 Task: Look for space in Visoko, Bosnia and Herzegovina from 2nd June, 2023 to 9th June, 2023 for 5 adults in price range Rs.7000 to Rs.13000. Place can be shared room with 2 bedrooms having 5 beds and 2 bathrooms. Property type can be flat. Amenities needed are: heating, . Booking option can be shelf check-in. Required host language is English.
Action: Mouse moved to (632, 682)
Screenshot: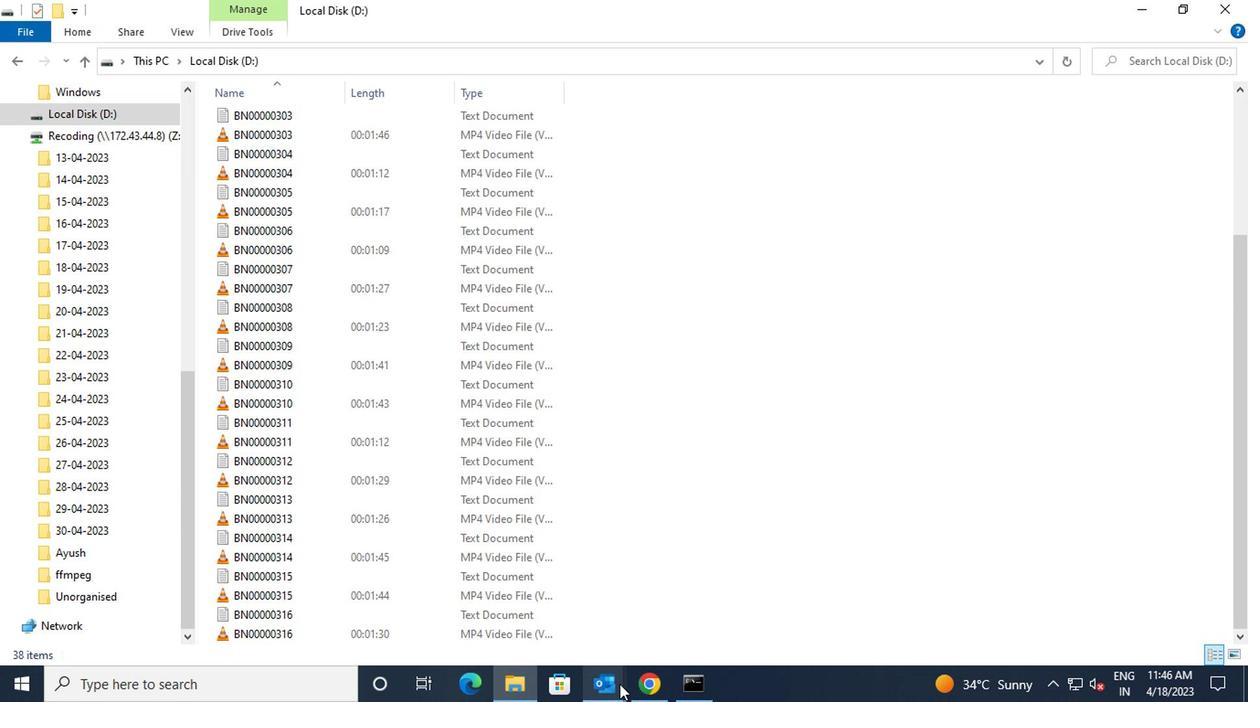 
Action: Mouse pressed left at (632, 682)
Screenshot: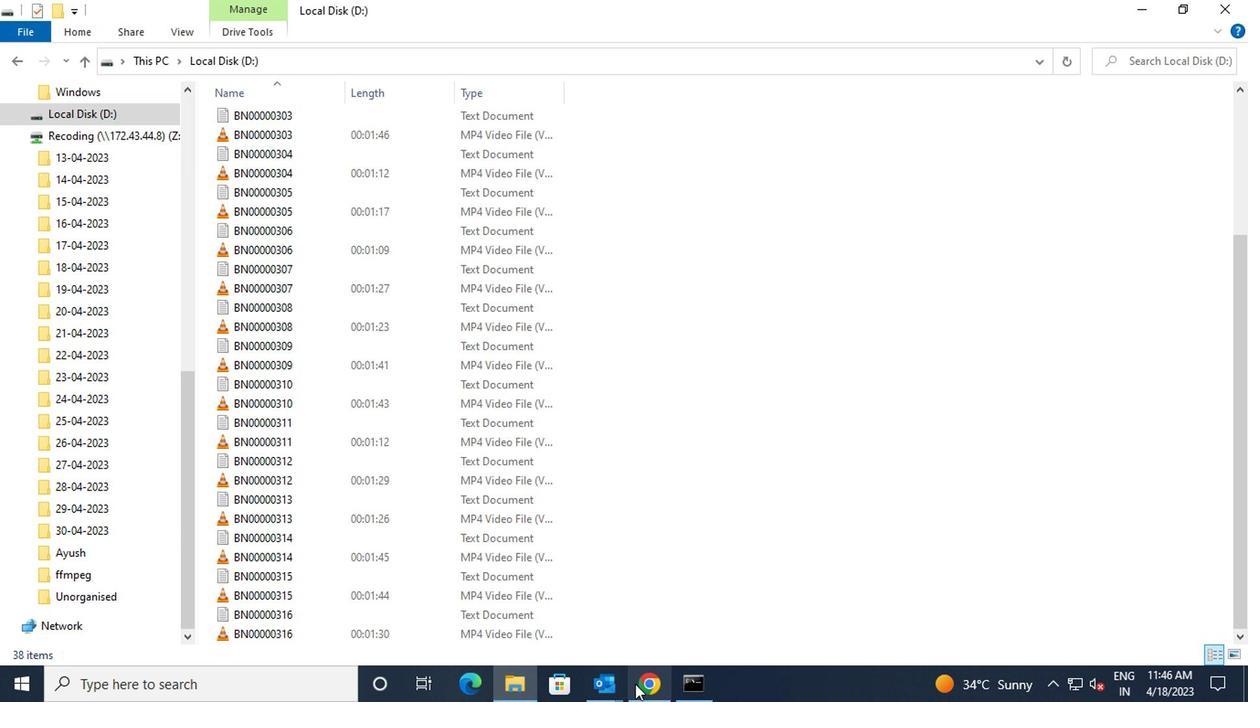 
Action: Mouse moved to (493, 135)
Screenshot: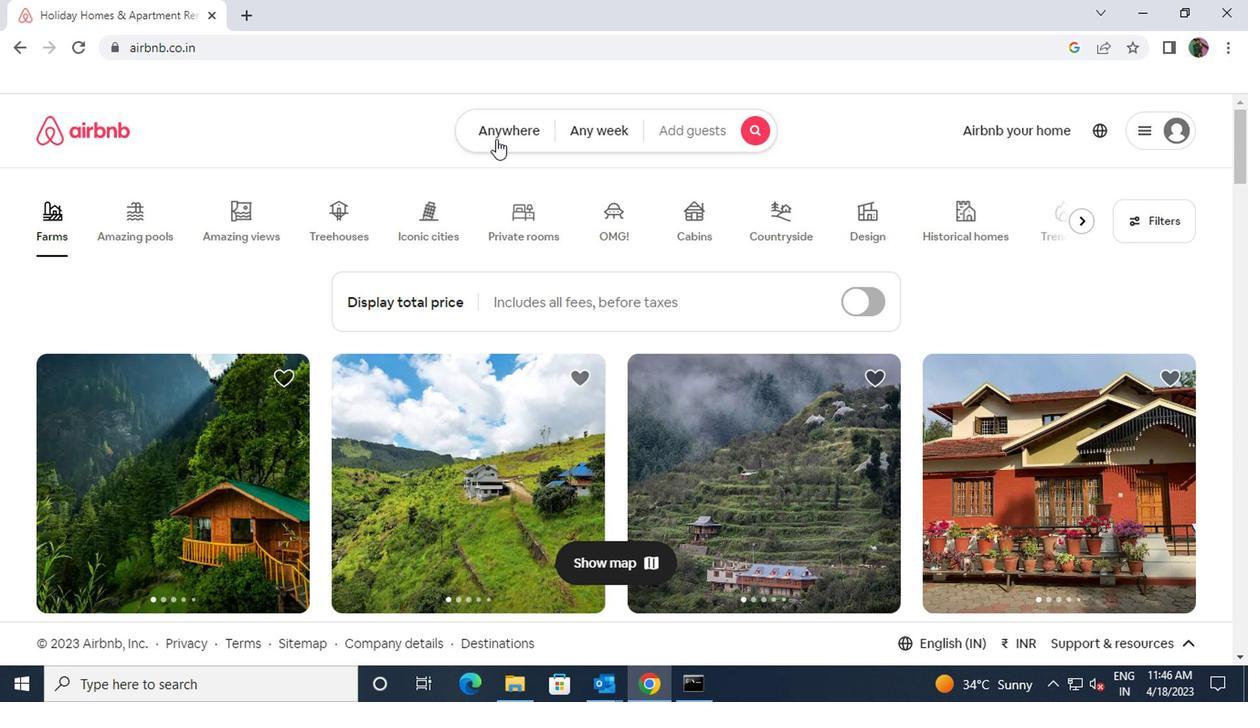 
Action: Mouse pressed left at (493, 135)
Screenshot: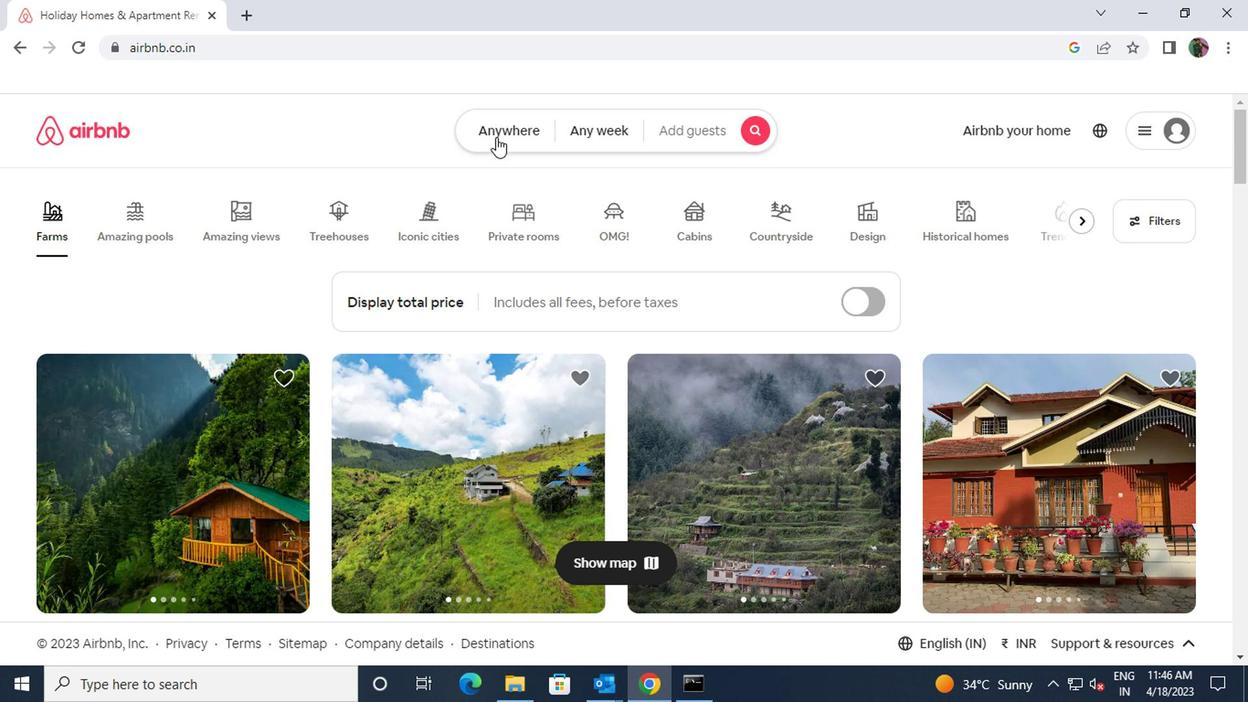 
Action: Mouse moved to (408, 200)
Screenshot: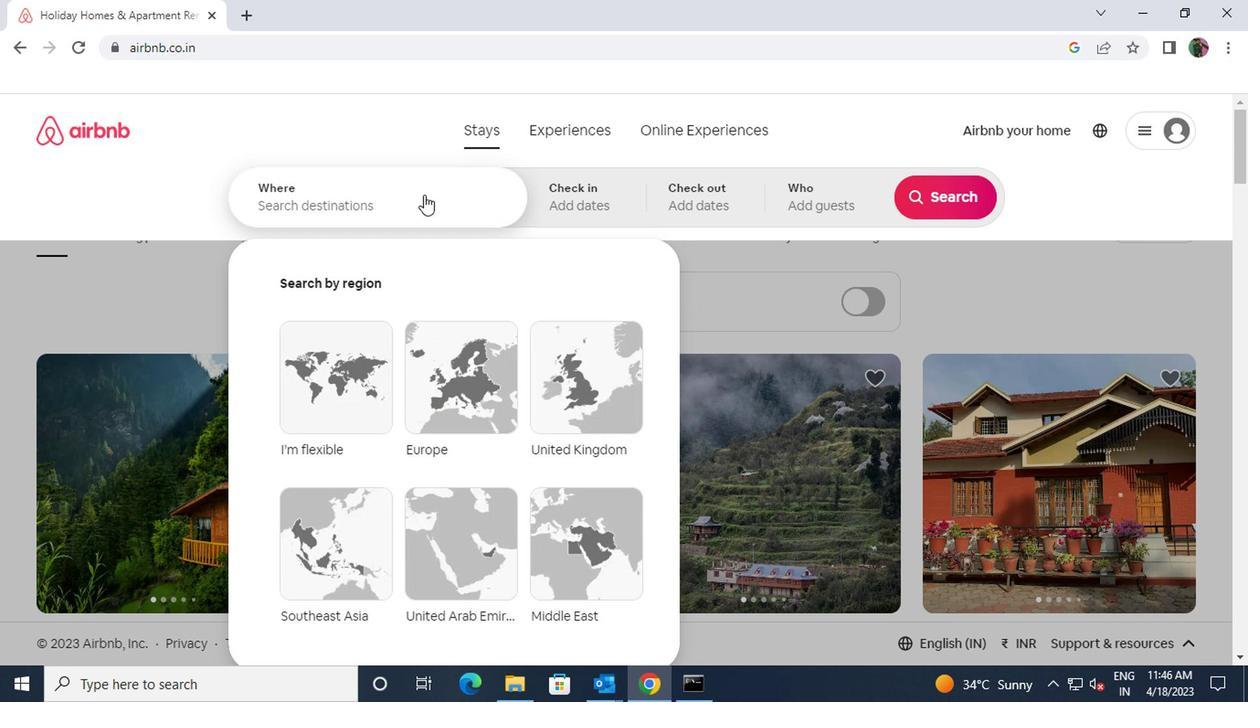 
Action: Mouse pressed left at (408, 200)
Screenshot: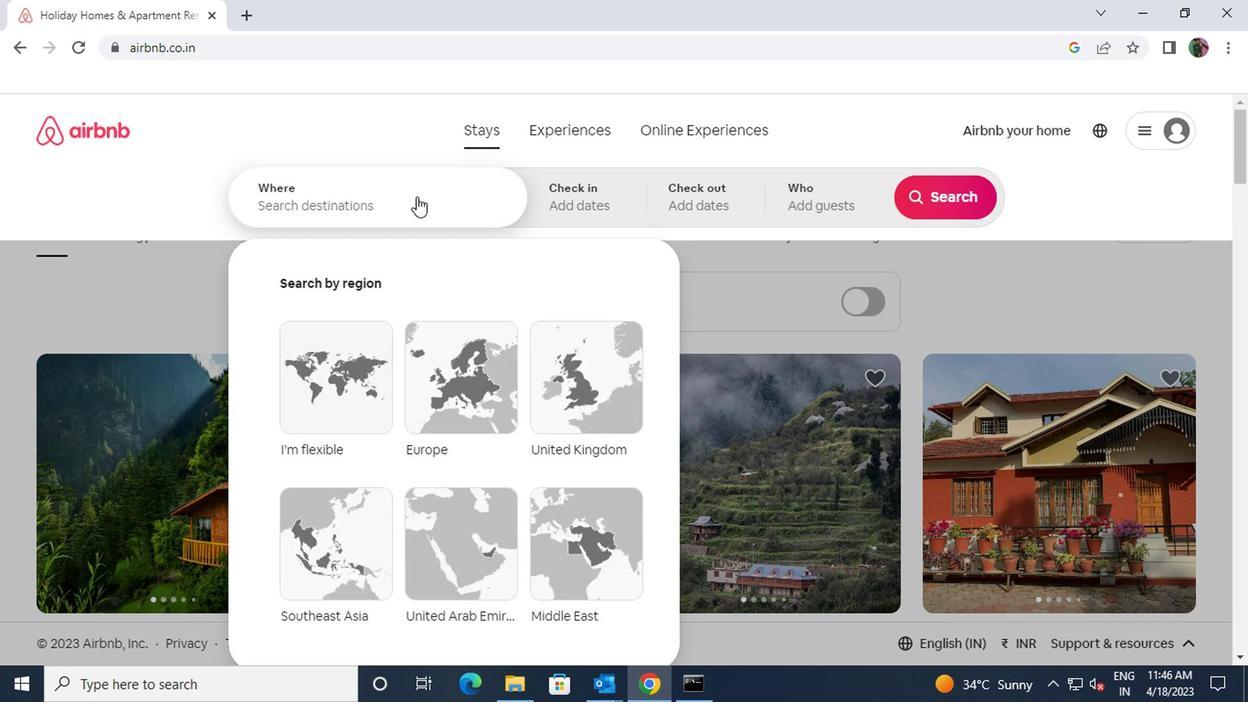 
Action: Key pressed visoko
Screenshot: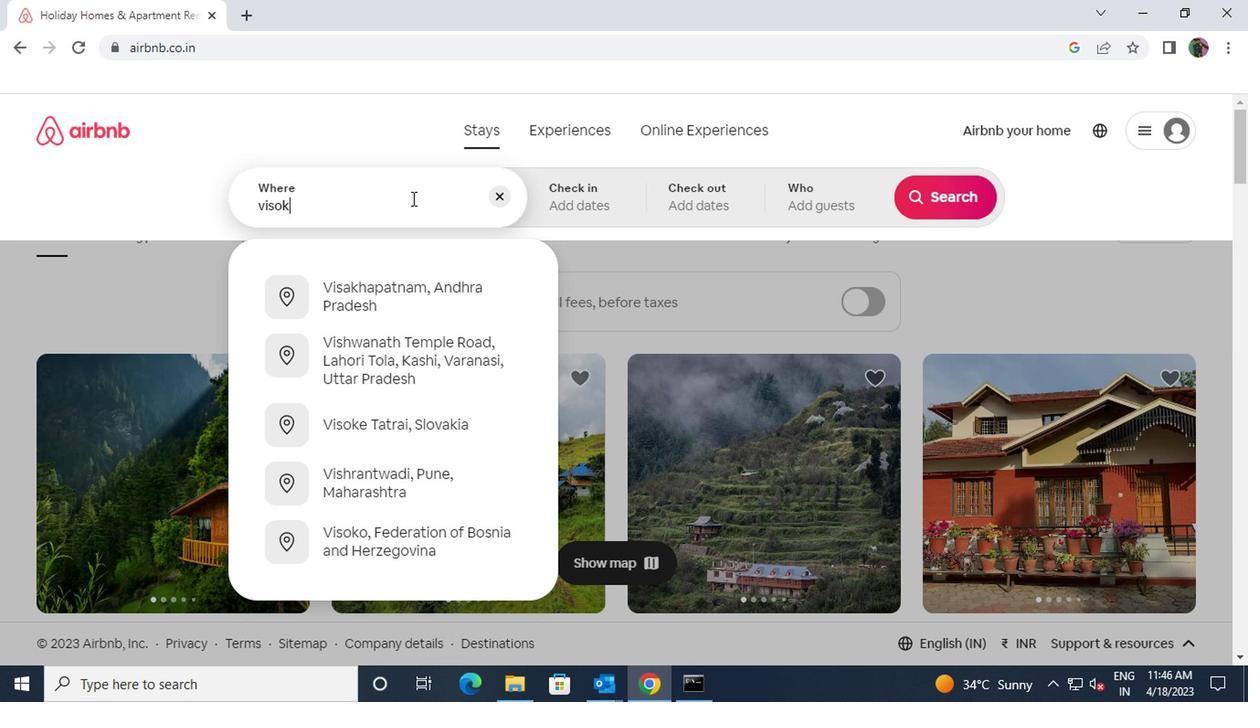 
Action: Mouse moved to (392, 294)
Screenshot: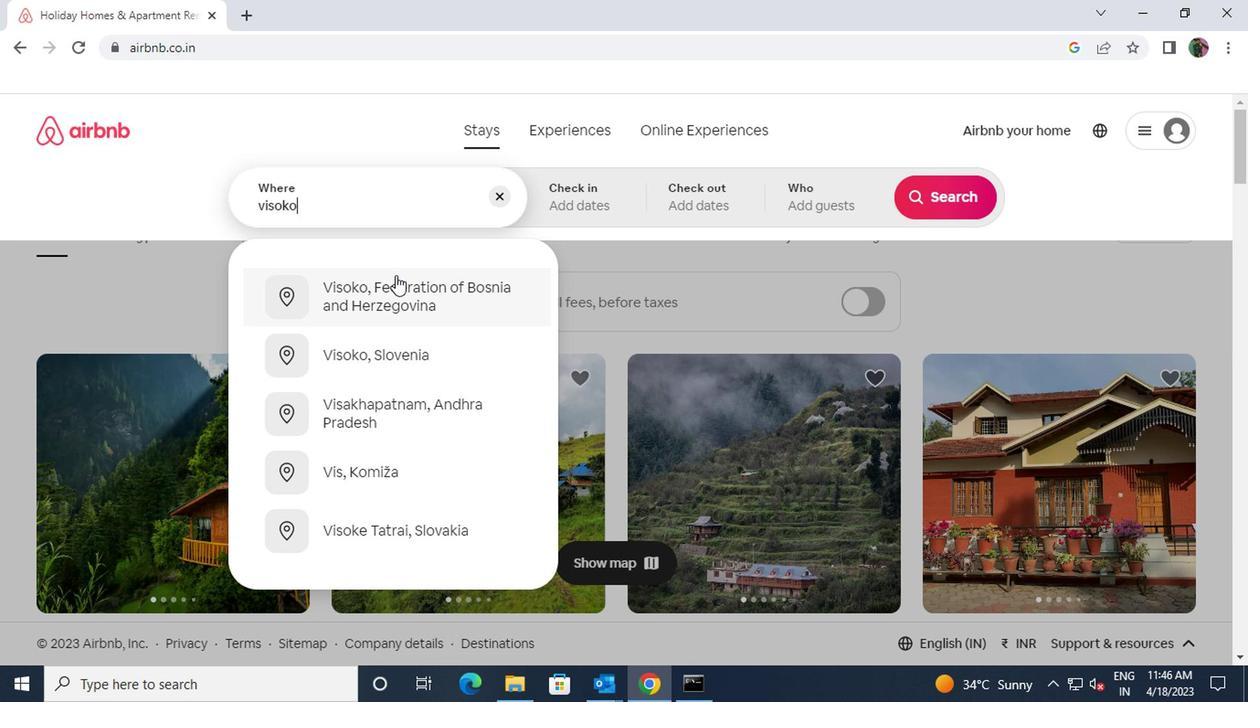 
Action: Mouse pressed left at (392, 294)
Screenshot: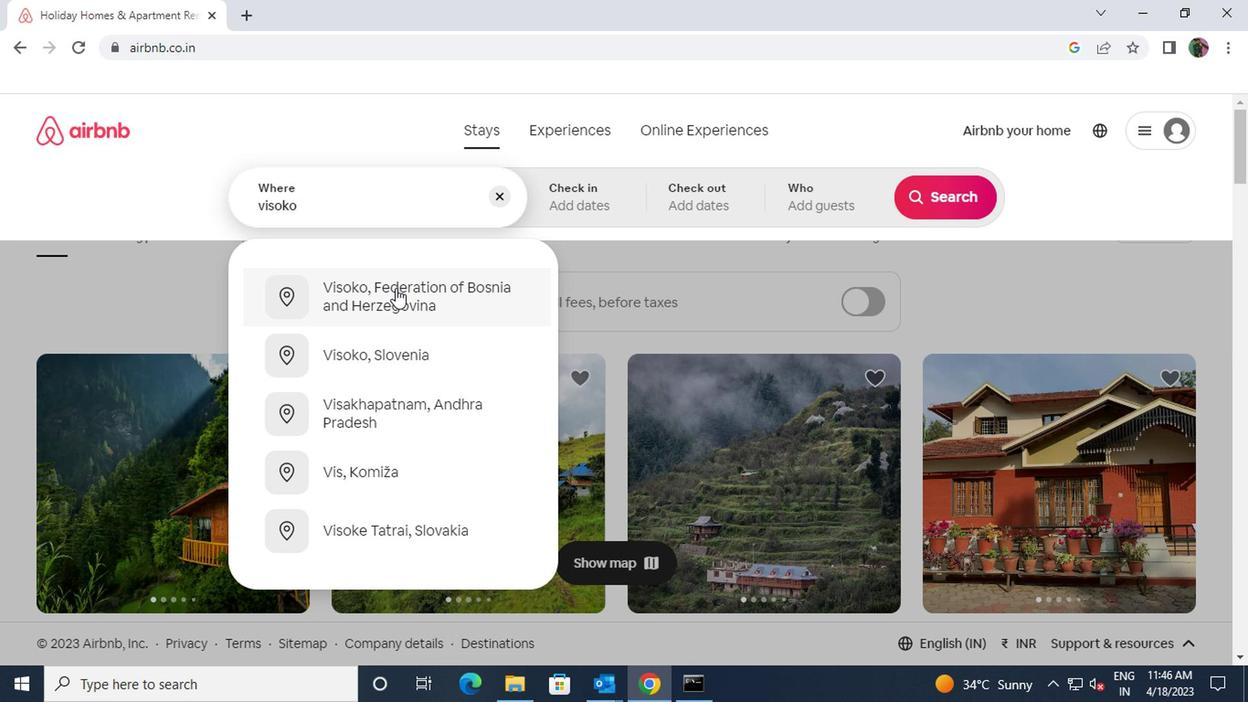 
Action: Mouse moved to (933, 346)
Screenshot: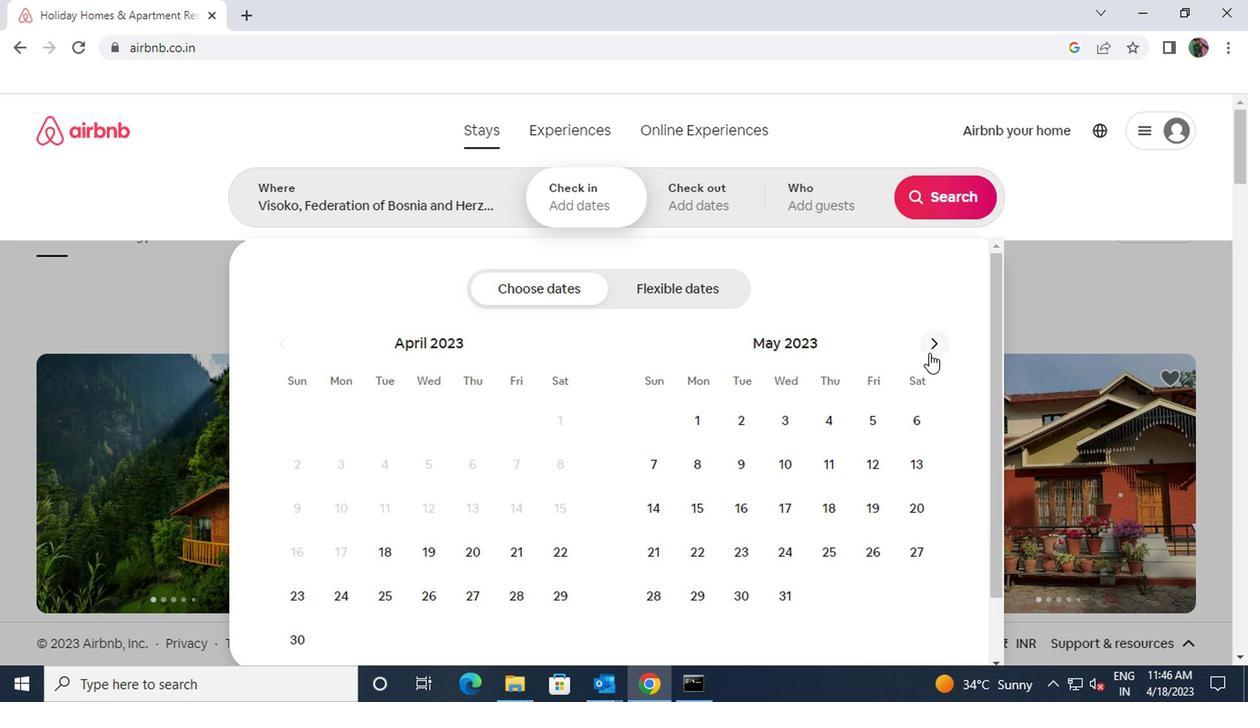 
Action: Mouse pressed left at (933, 346)
Screenshot: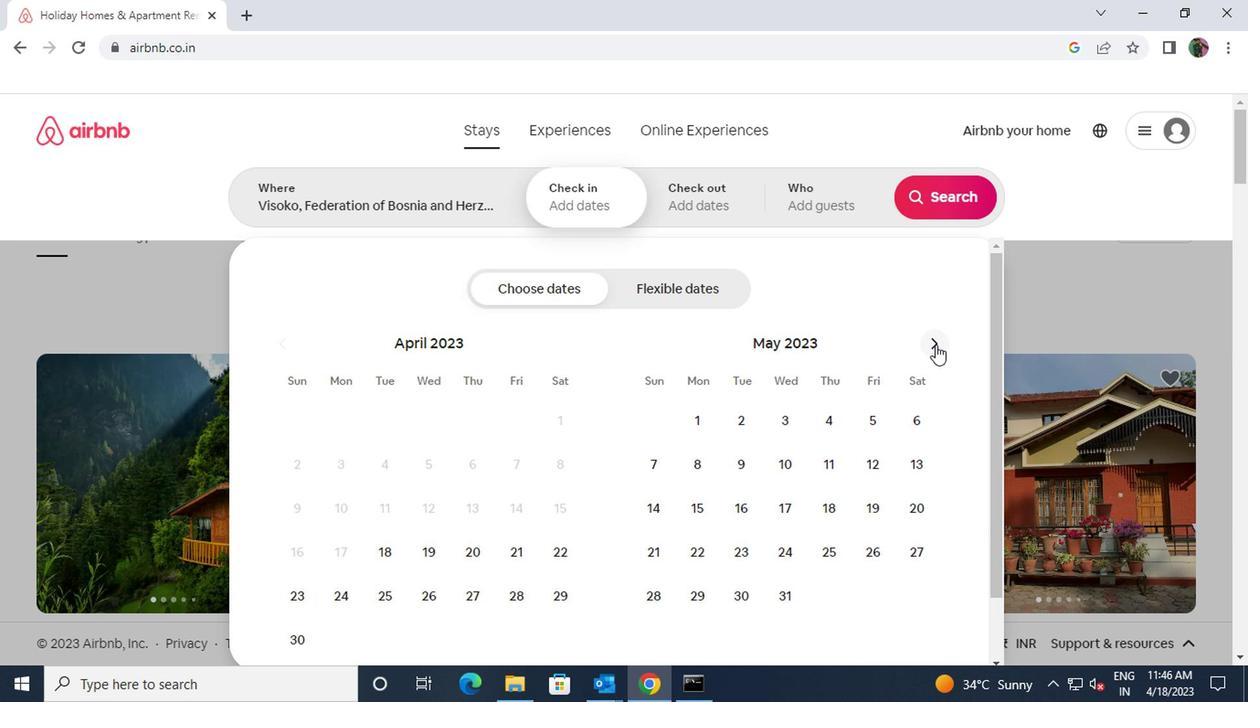 
Action: Mouse moved to (867, 419)
Screenshot: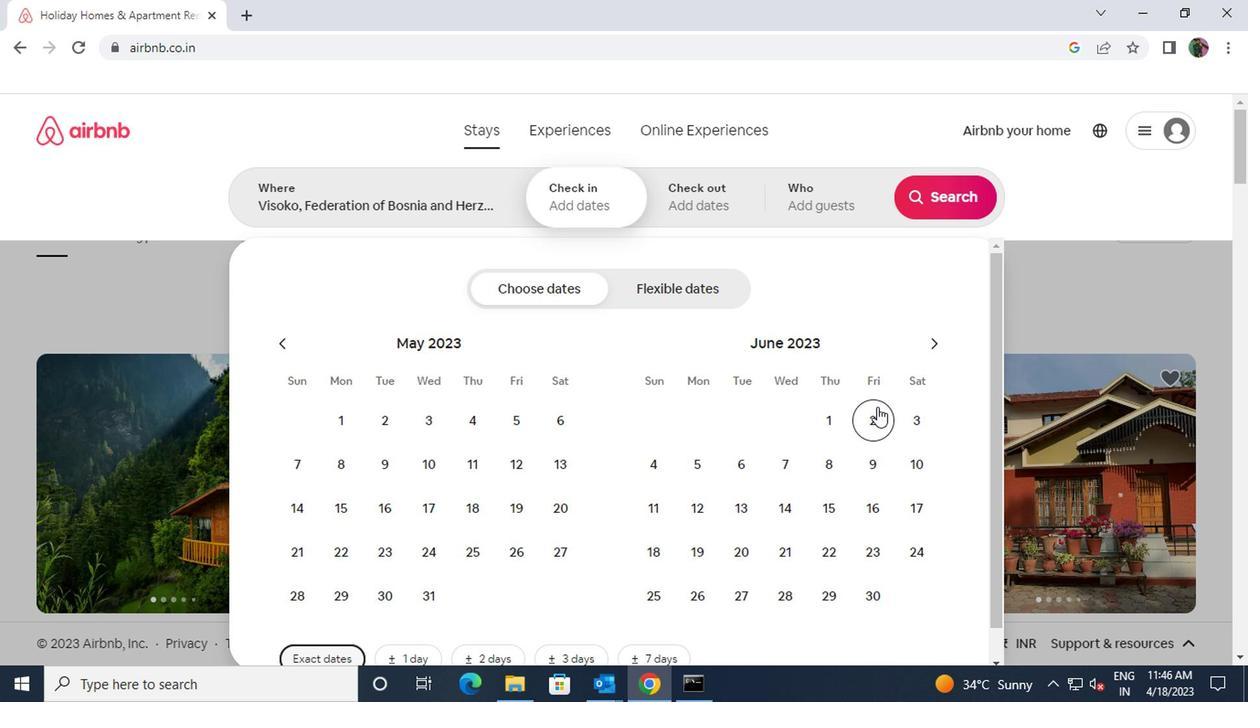 
Action: Mouse pressed left at (867, 419)
Screenshot: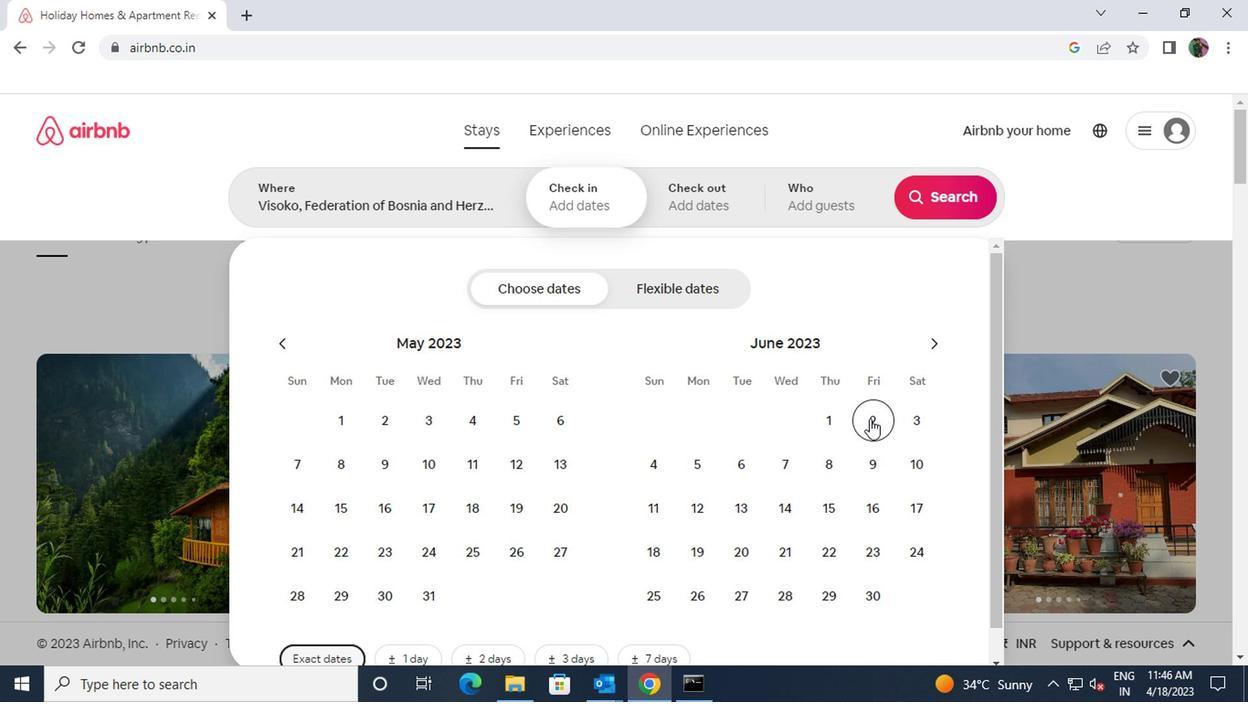 
Action: Mouse moved to (867, 452)
Screenshot: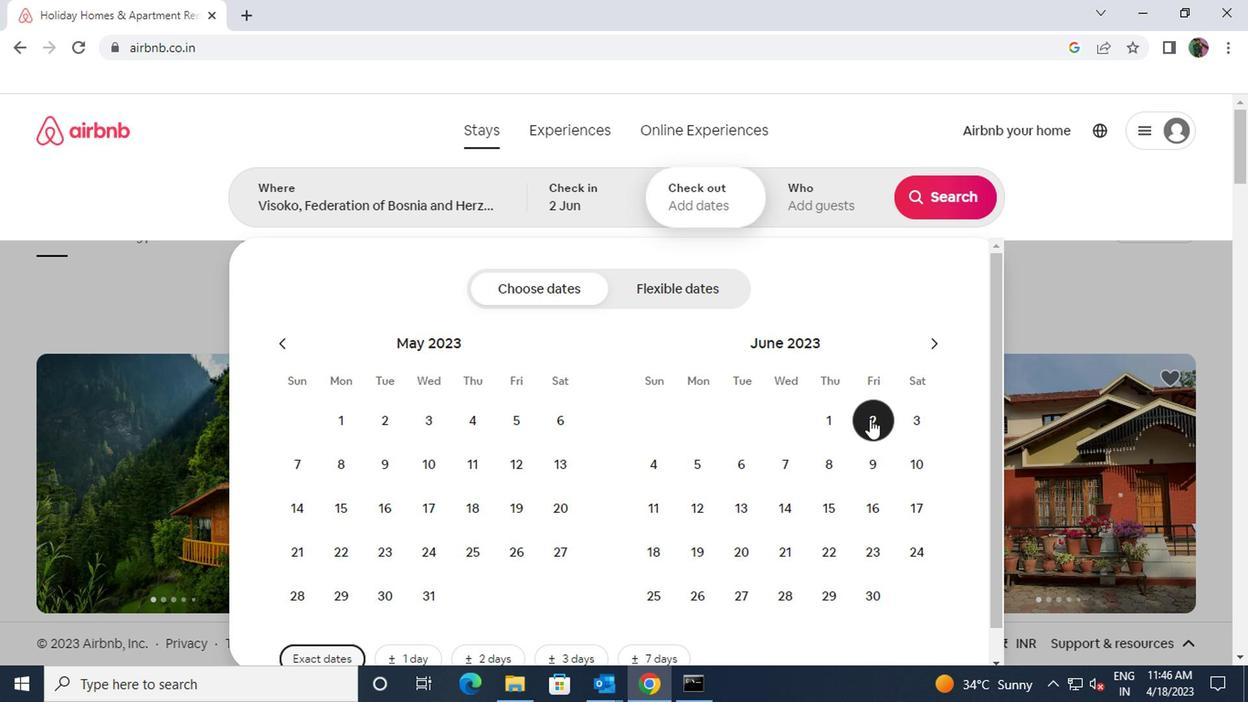 
Action: Mouse pressed left at (867, 452)
Screenshot: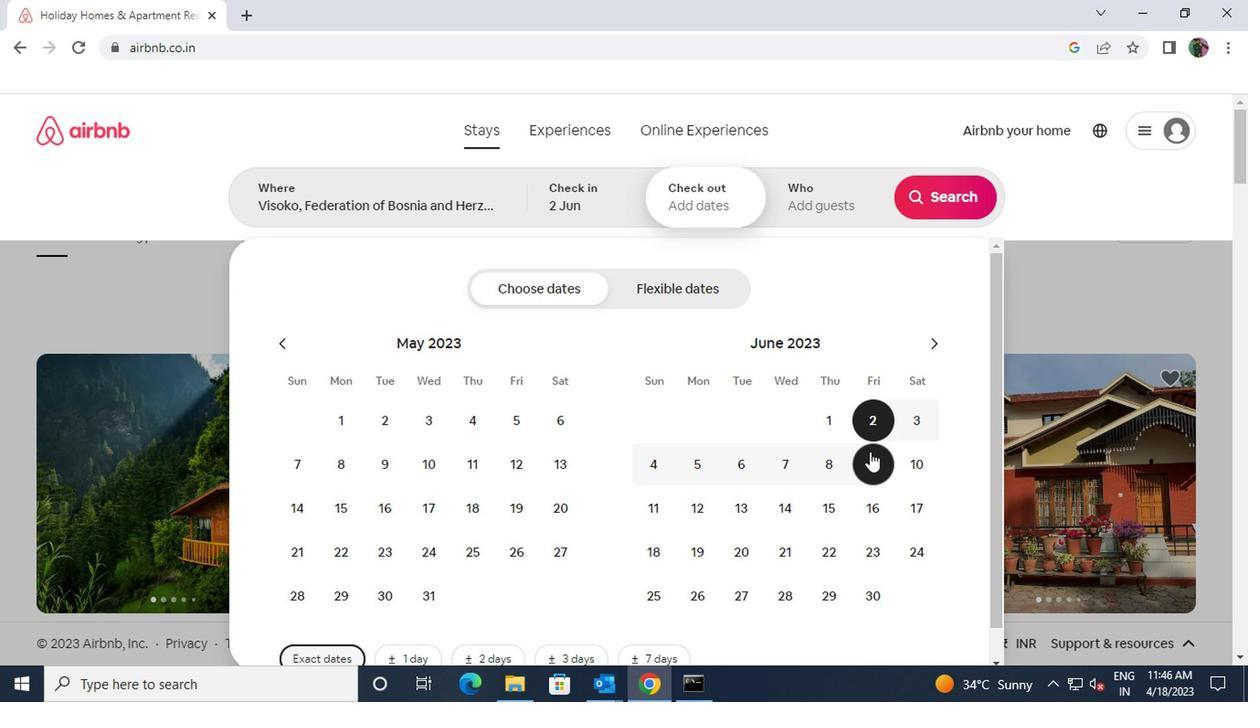 
Action: Mouse moved to (804, 215)
Screenshot: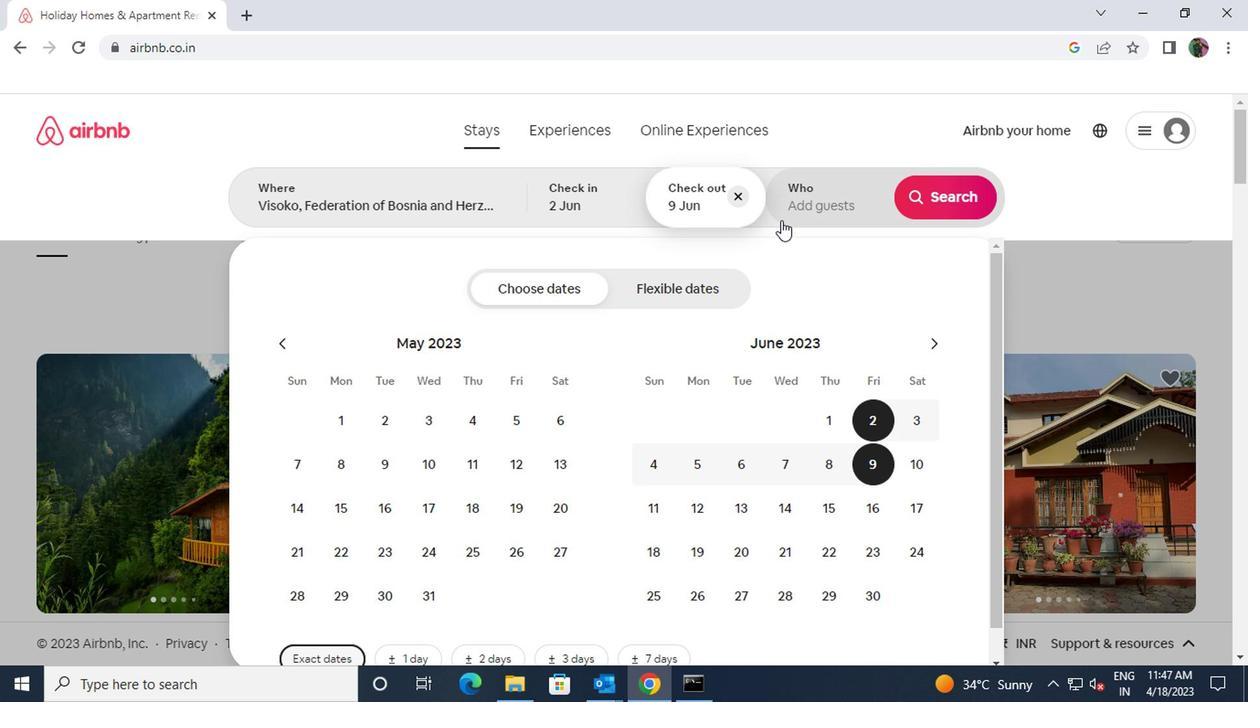 
Action: Mouse pressed left at (804, 215)
Screenshot: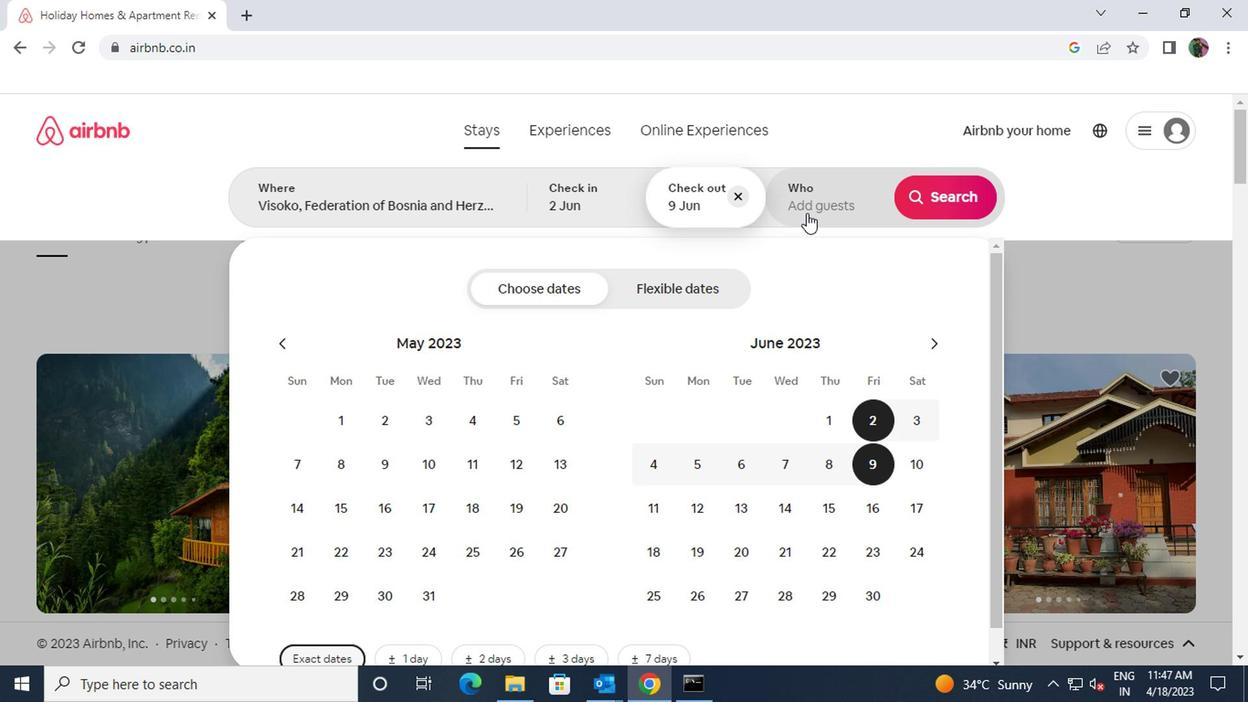 
Action: Mouse moved to (945, 296)
Screenshot: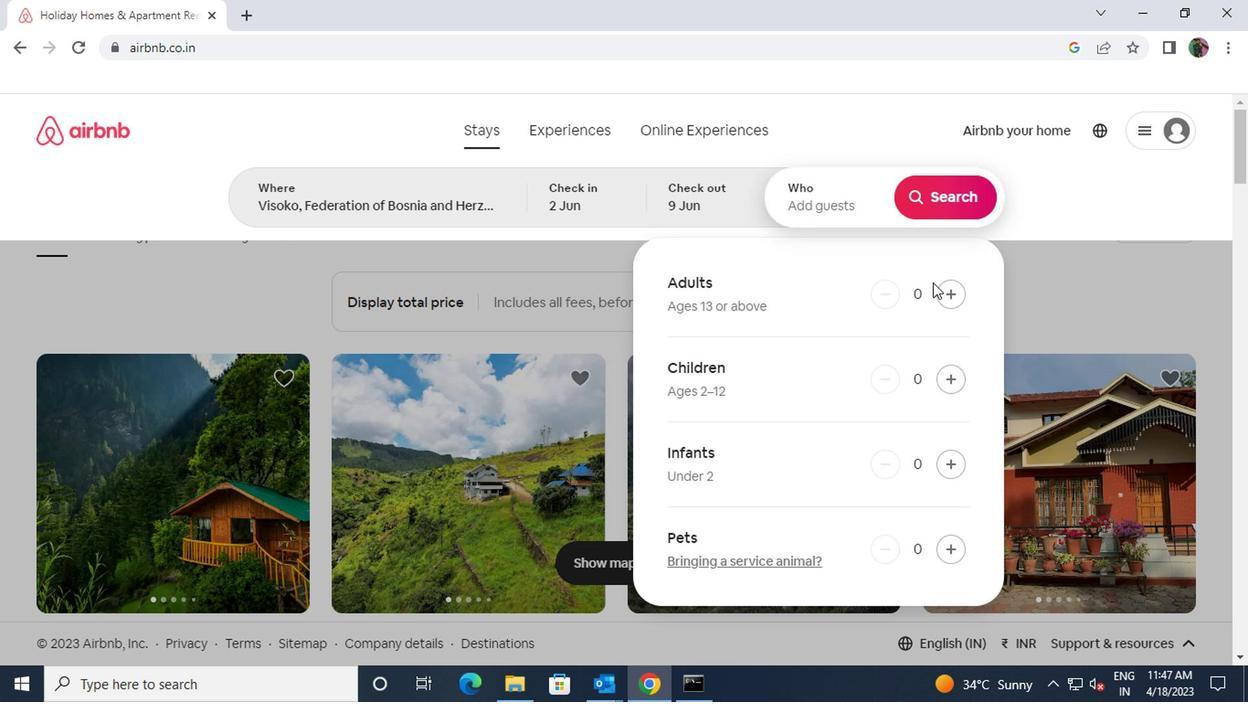 
Action: Mouse pressed left at (945, 296)
Screenshot: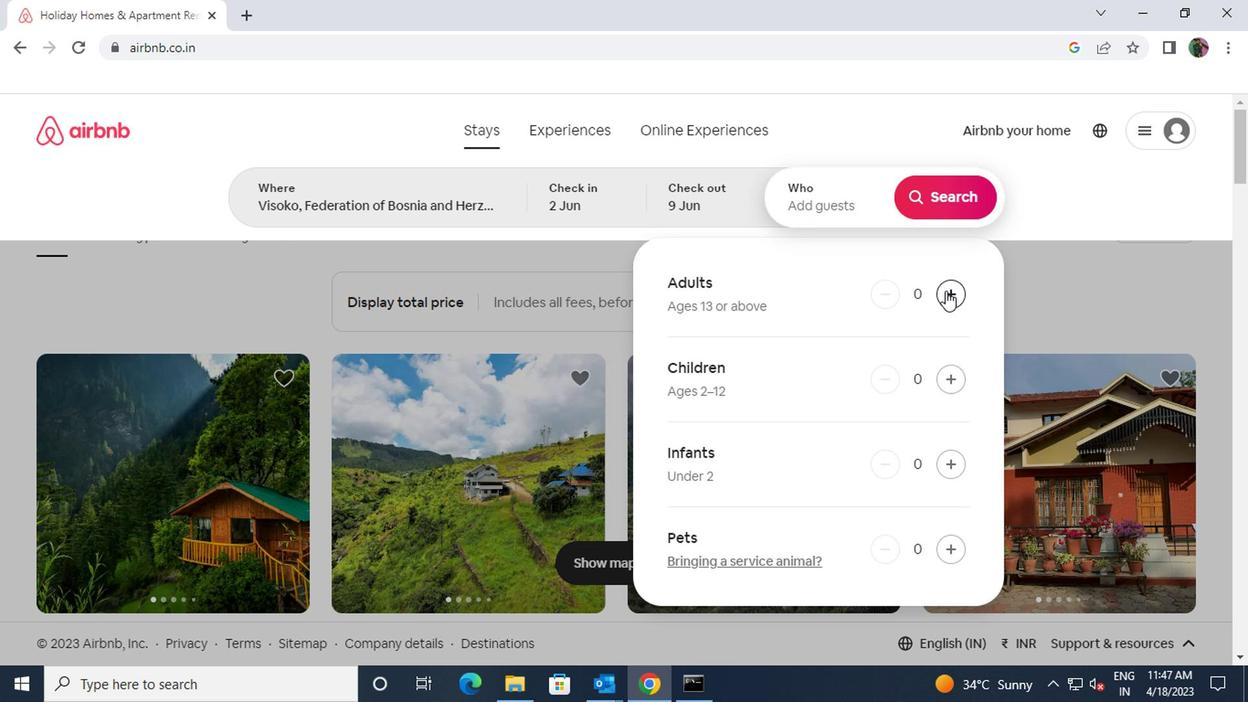
Action: Mouse pressed left at (945, 296)
Screenshot: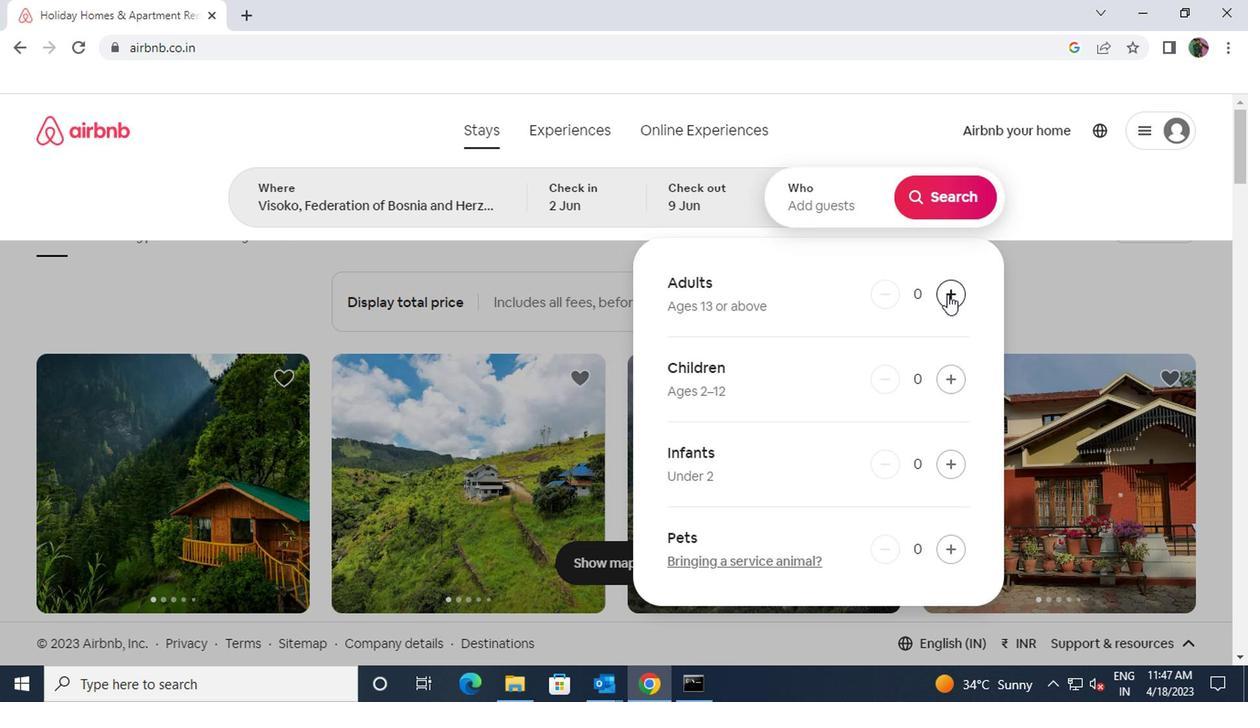
Action: Mouse pressed left at (945, 296)
Screenshot: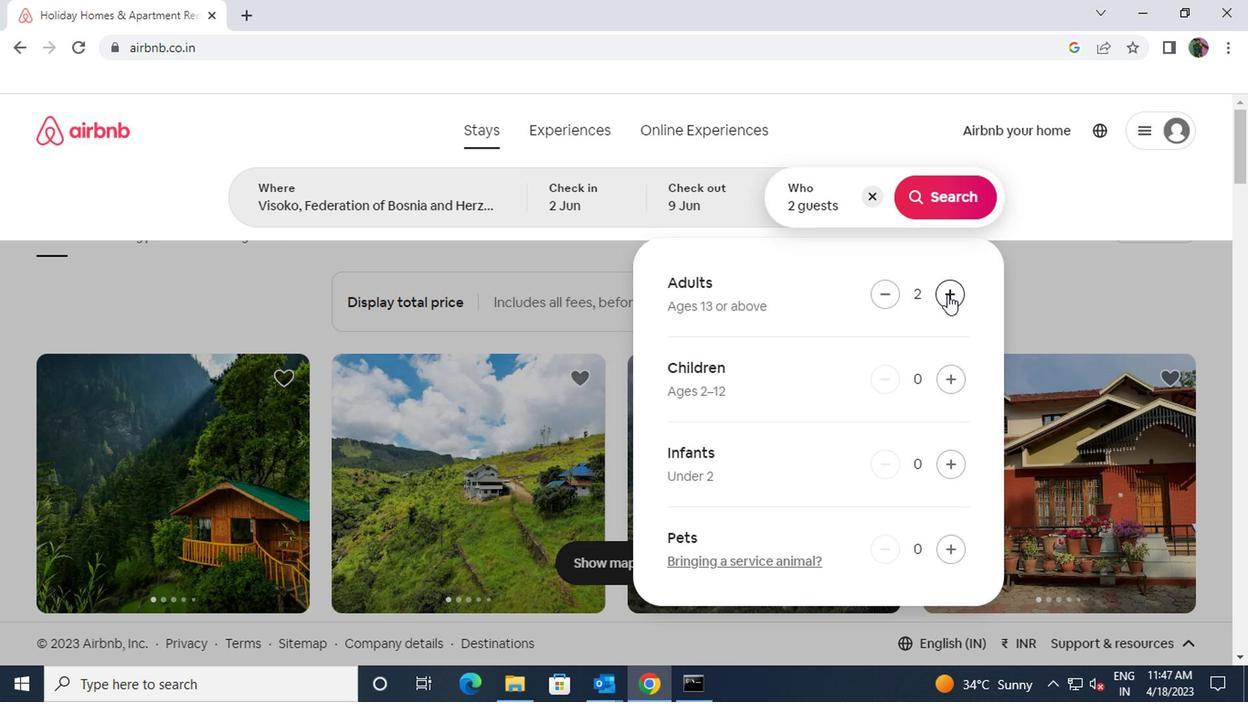 
Action: Mouse pressed left at (945, 296)
Screenshot: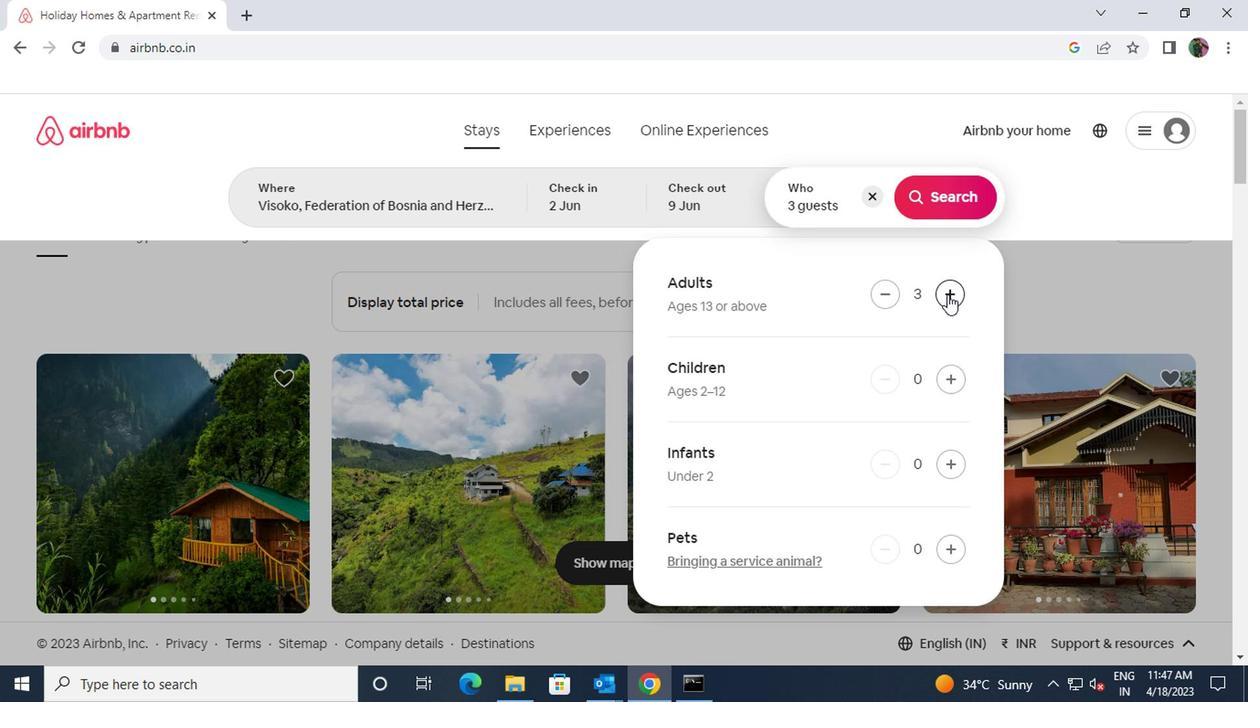 
Action: Mouse pressed left at (945, 296)
Screenshot: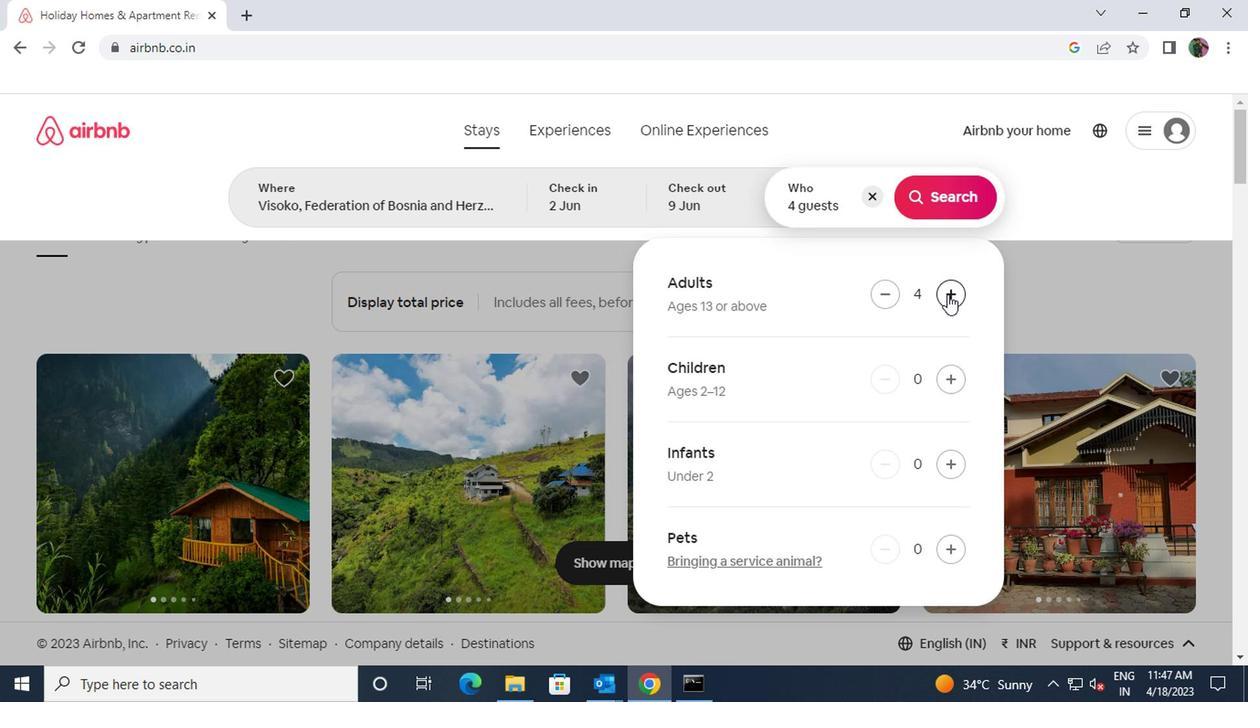 
Action: Mouse moved to (936, 212)
Screenshot: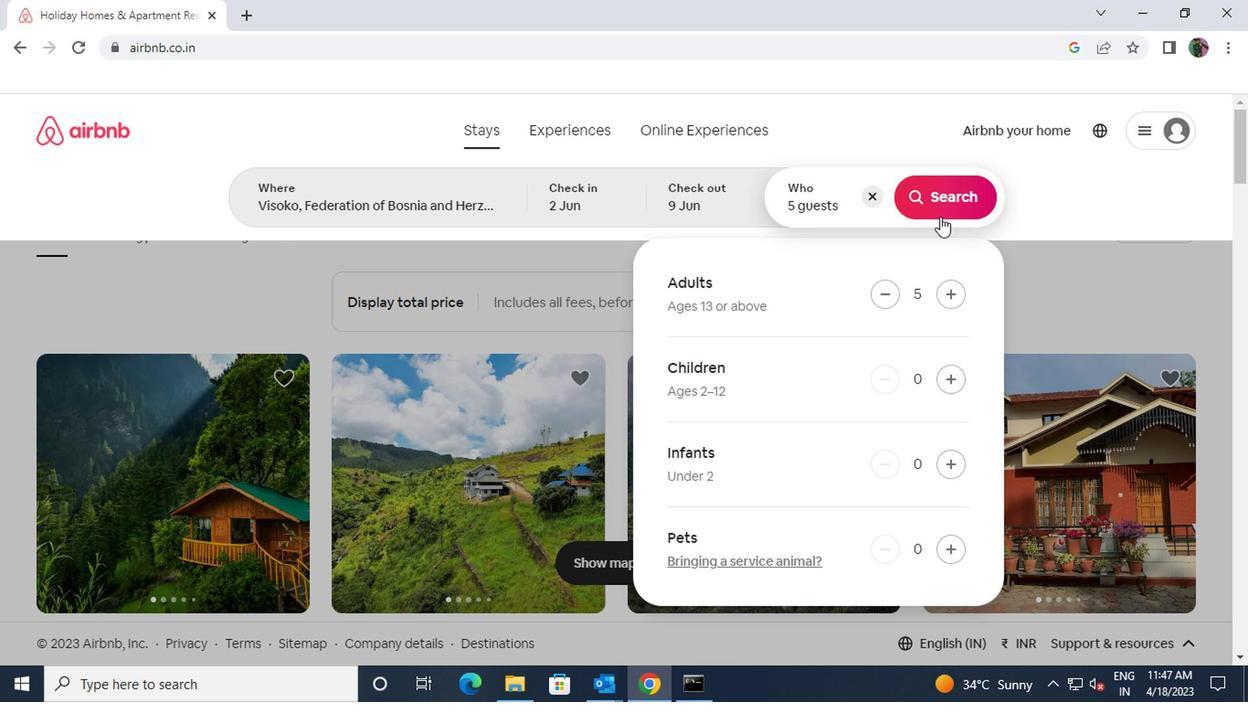 
Action: Mouse pressed left at (936, 212)
Screenshot: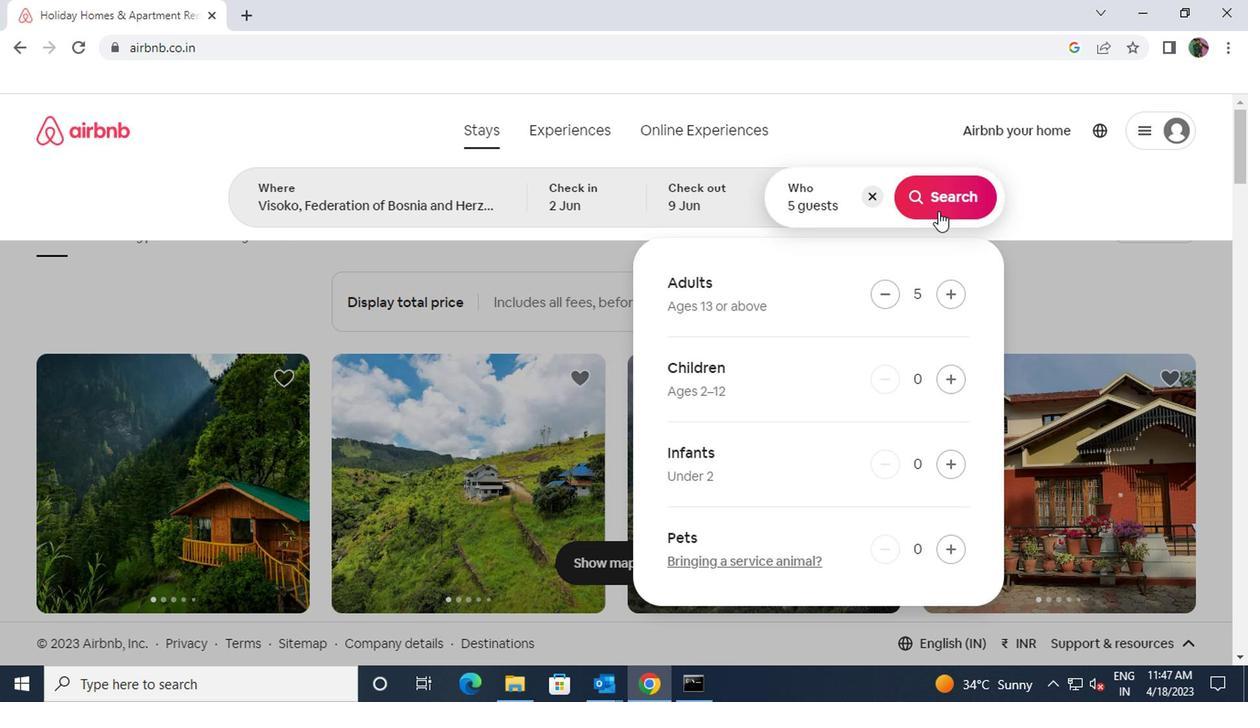 
Action: Mouse moved to (1143, 204)
Screenshot: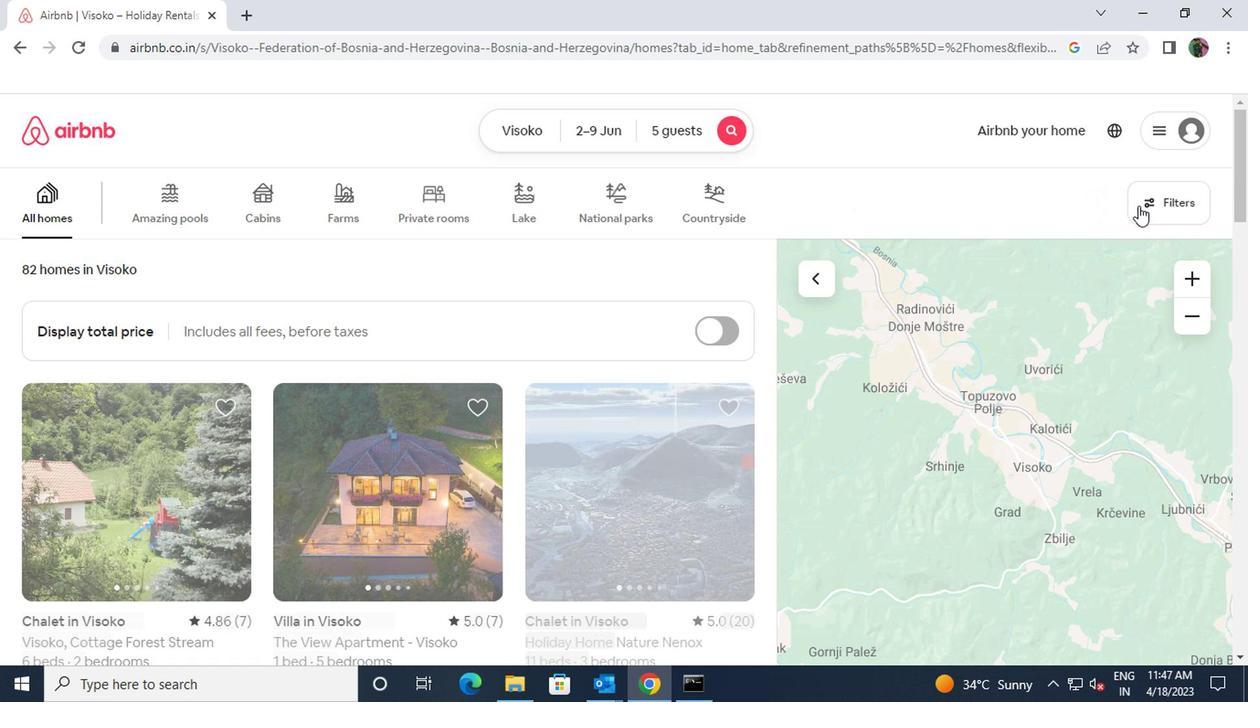 
Action: Mouse pressed left at (1143, 204)
Screenshot: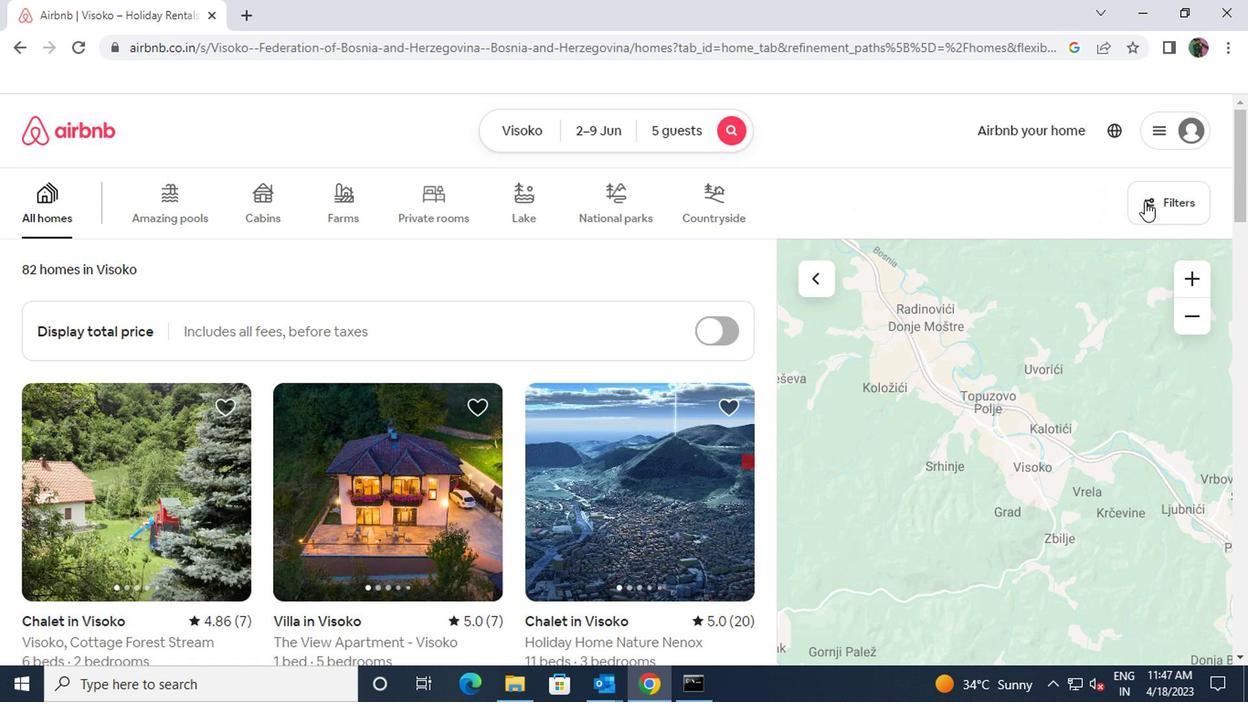 
Action: Mouse moved to (387, 433)
Screenshot: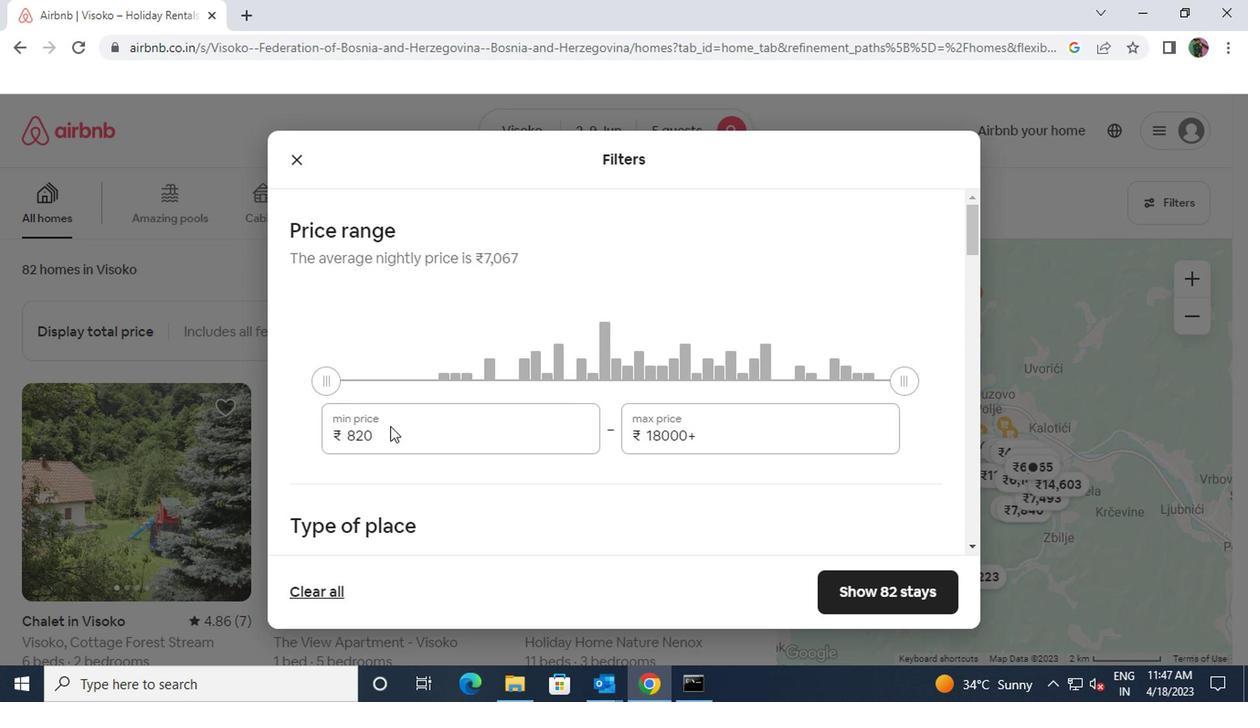 
Action: Mouse pressed left at (387, 433)
Screenshot: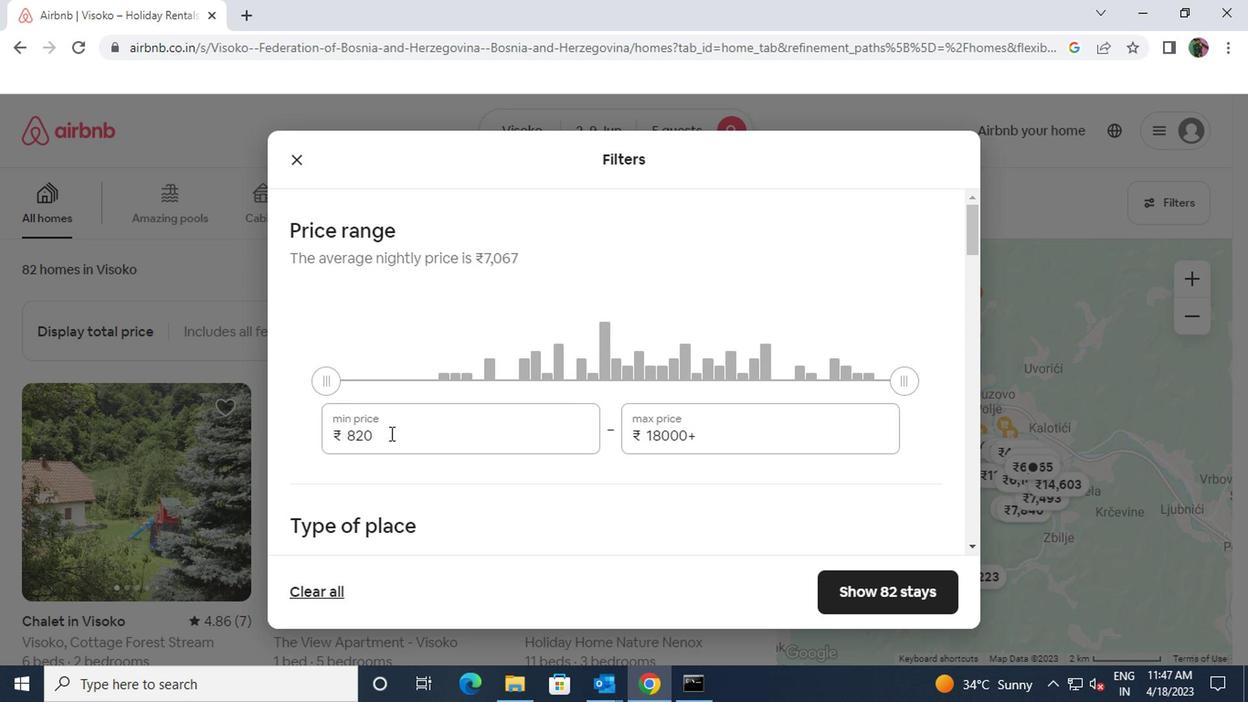 
Action: Mouse moved to (338, 437)
Screenshot: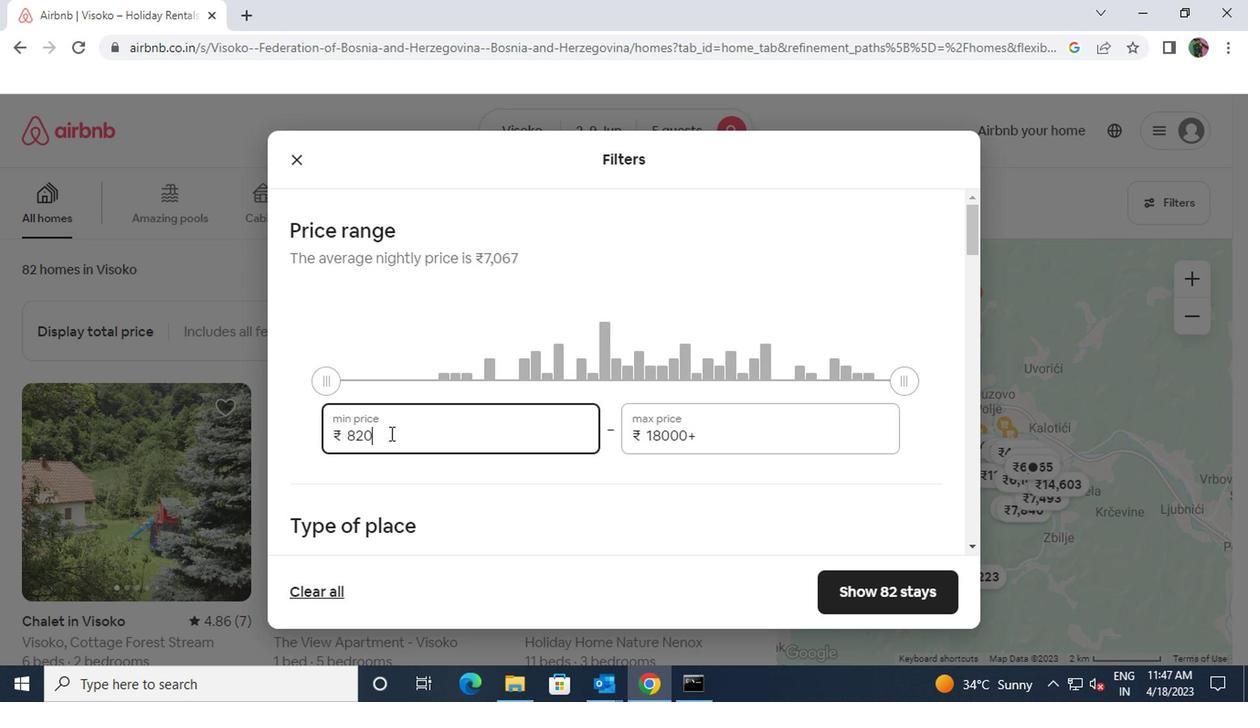 
Action: Mouse pressed left at (338, 437)
Screenshot: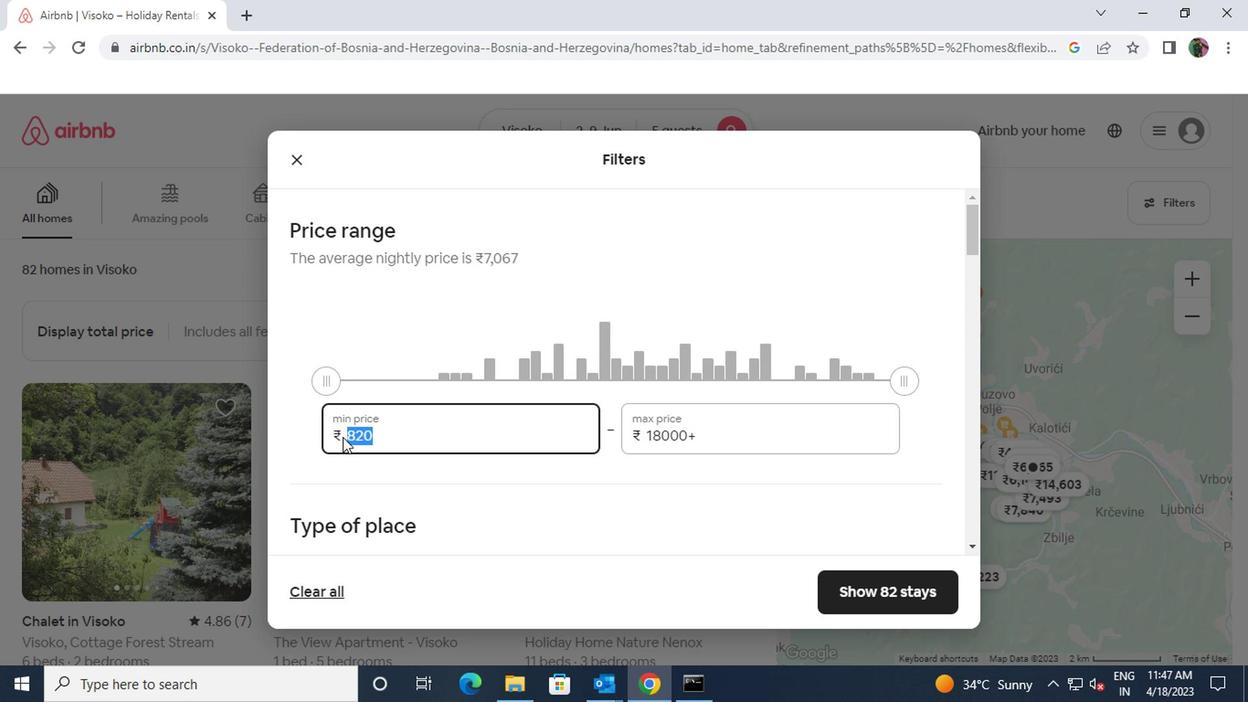 
Action: Key pressed 7000
Screenshot: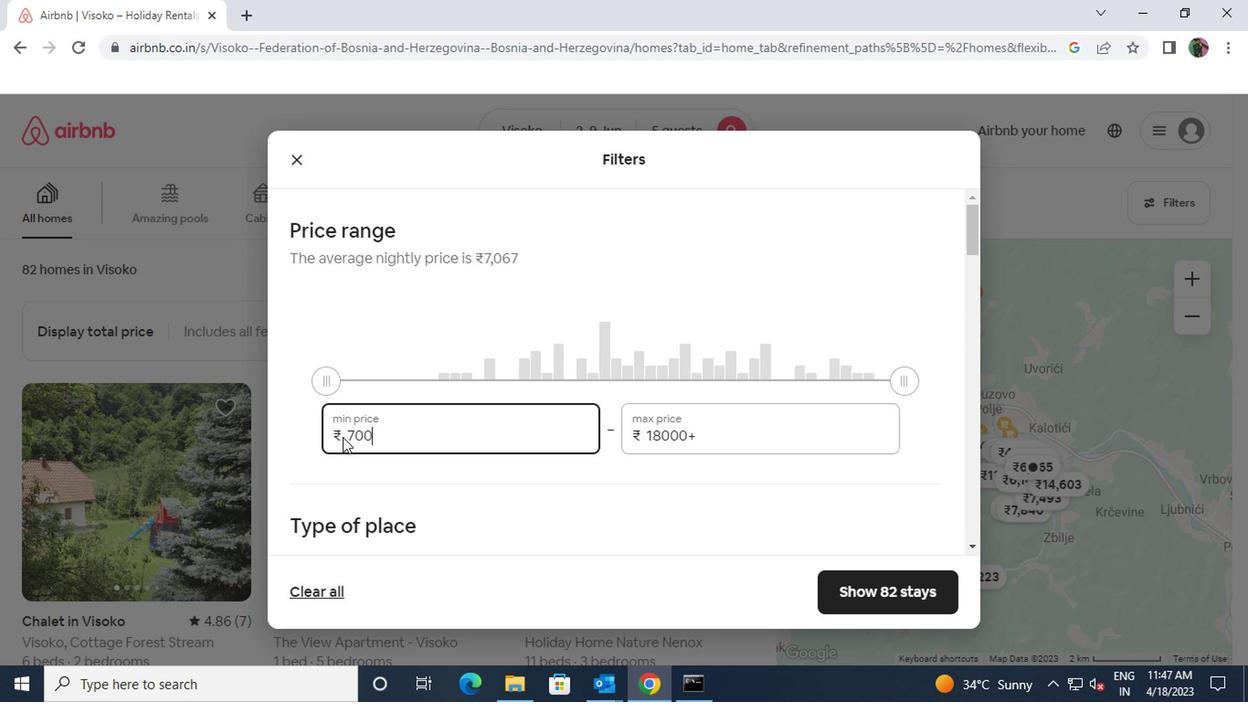 
Action: Mouse moved to (695, 430)
Screenshot: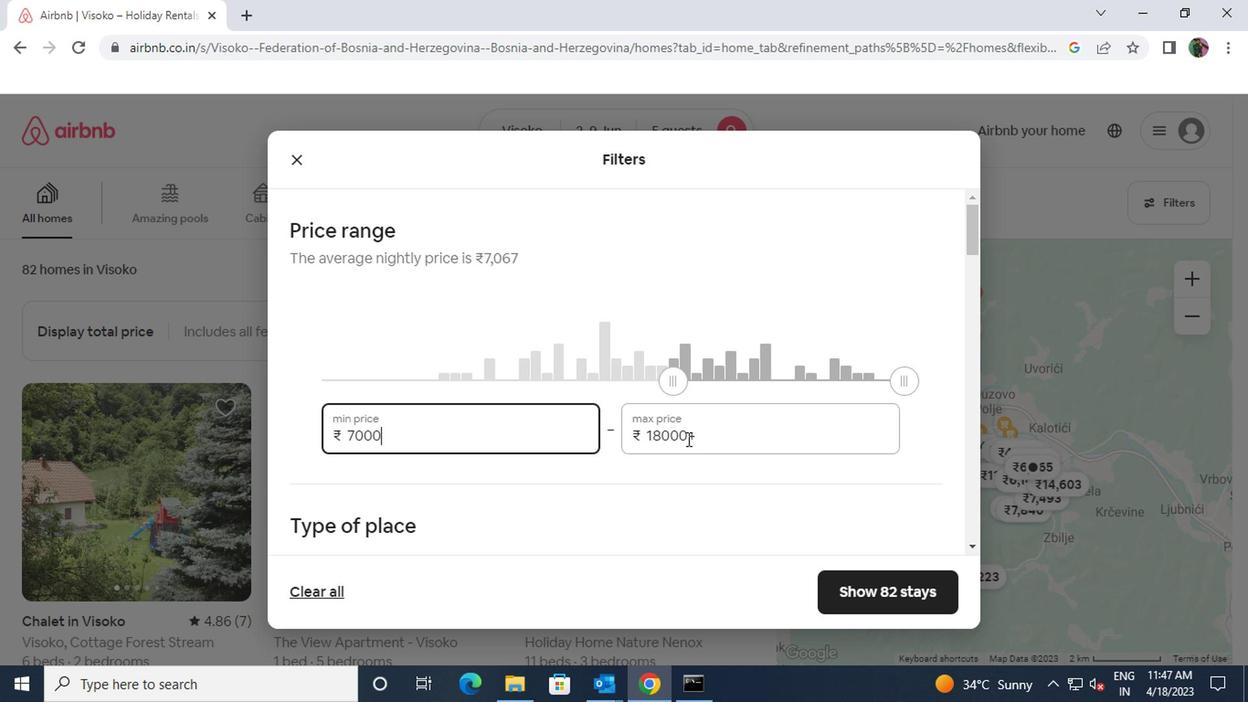 
Action: Mouse pressed left at (695, 430)
Screenshot: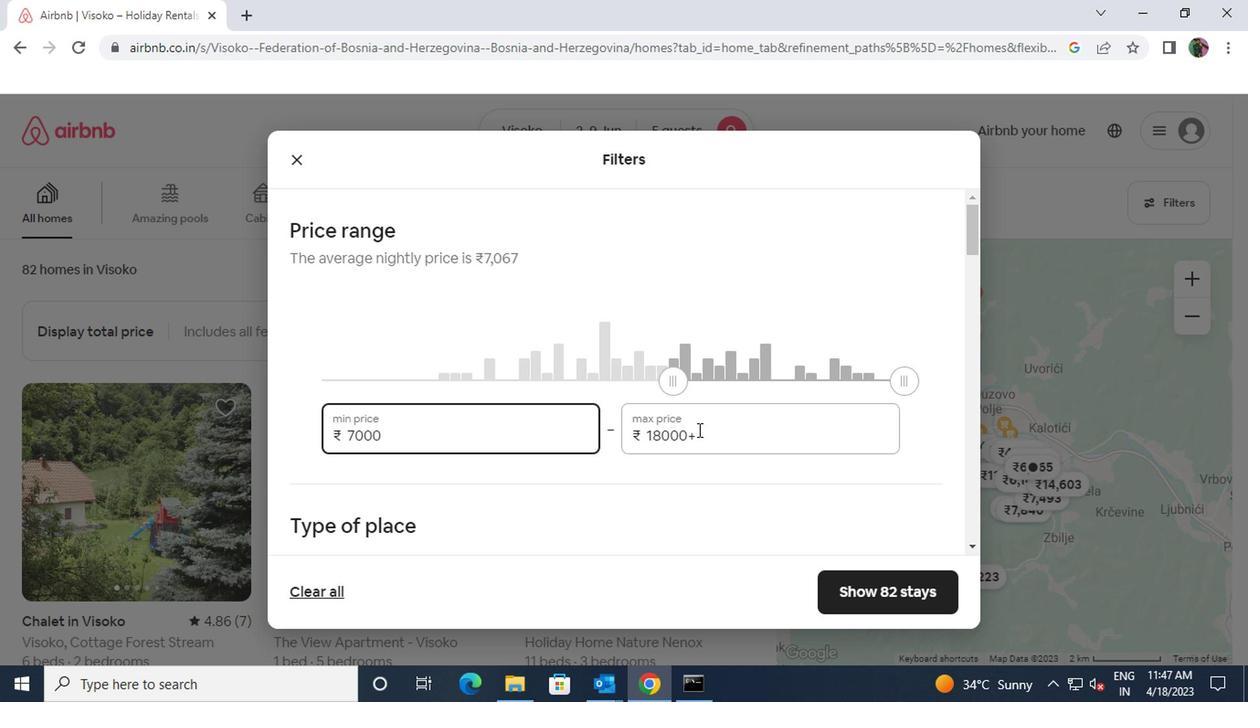 
Action: Mouse moved to (640, 430)
Screenshot: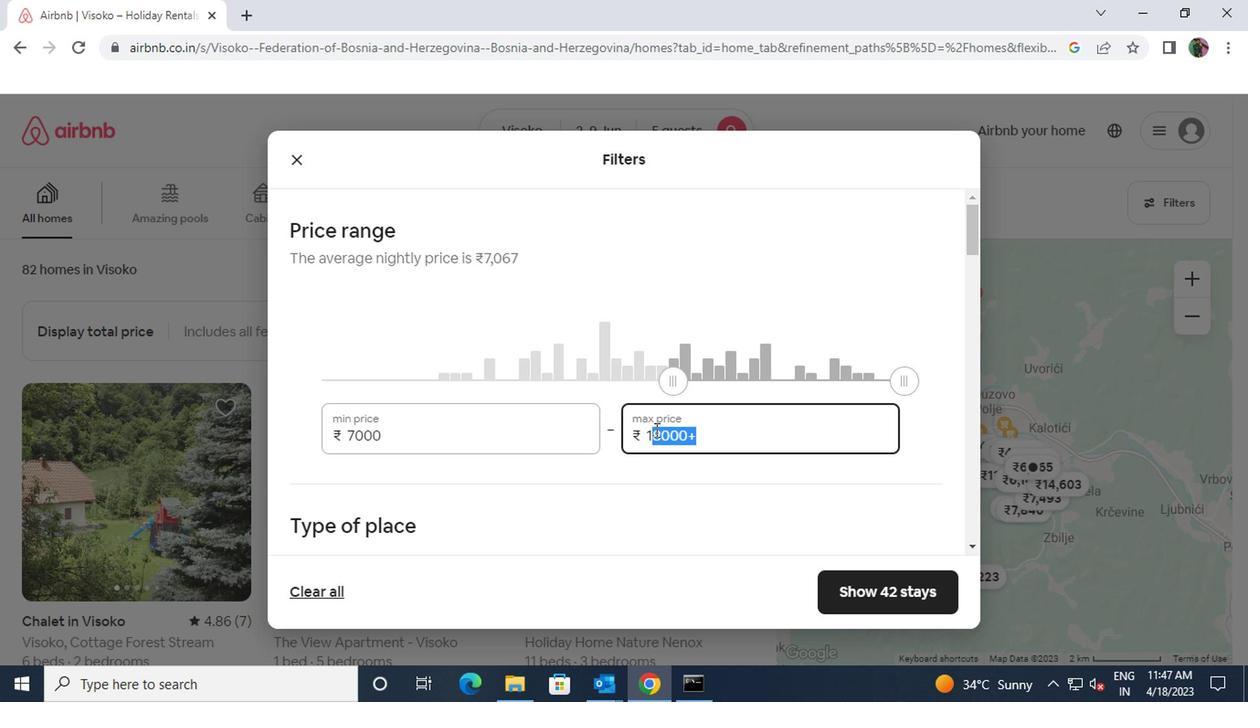 
Action: Key pressed 13000
Screenshot: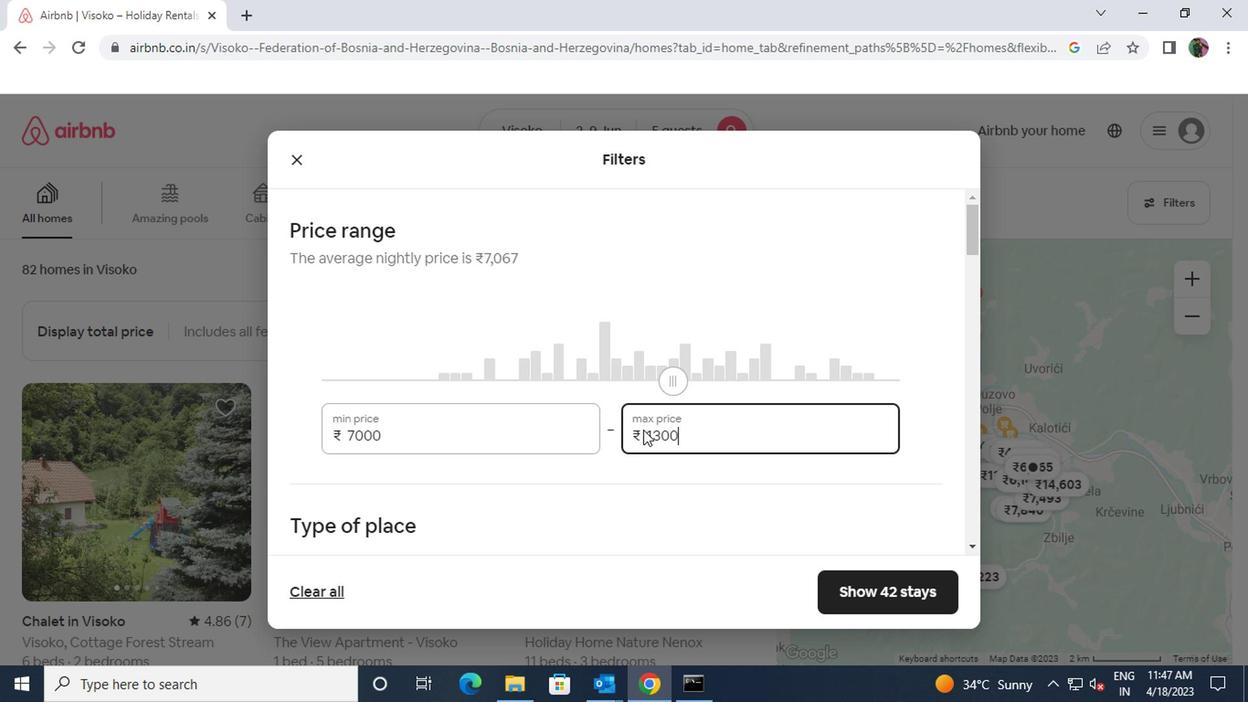 
Action: Mouse moved to (582, 493)
Screenshot: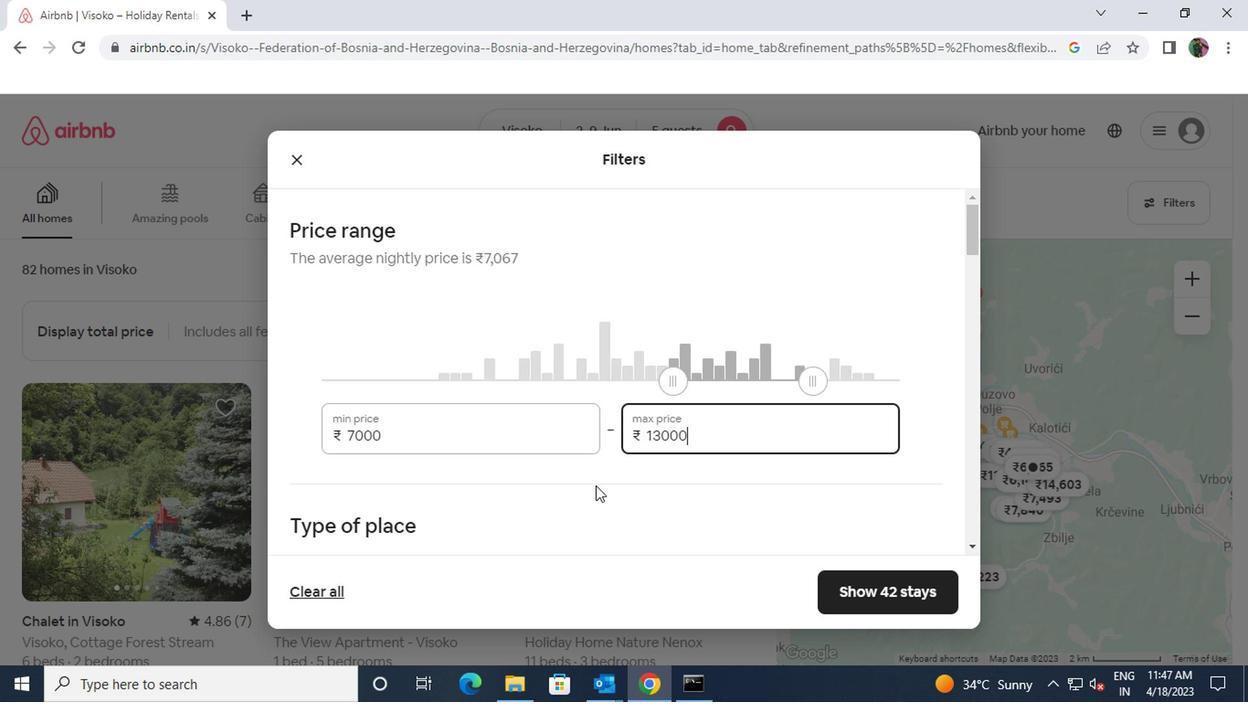 
Action: Mouse scrolled (582, 492) with delta (0, 0)
Screenshot: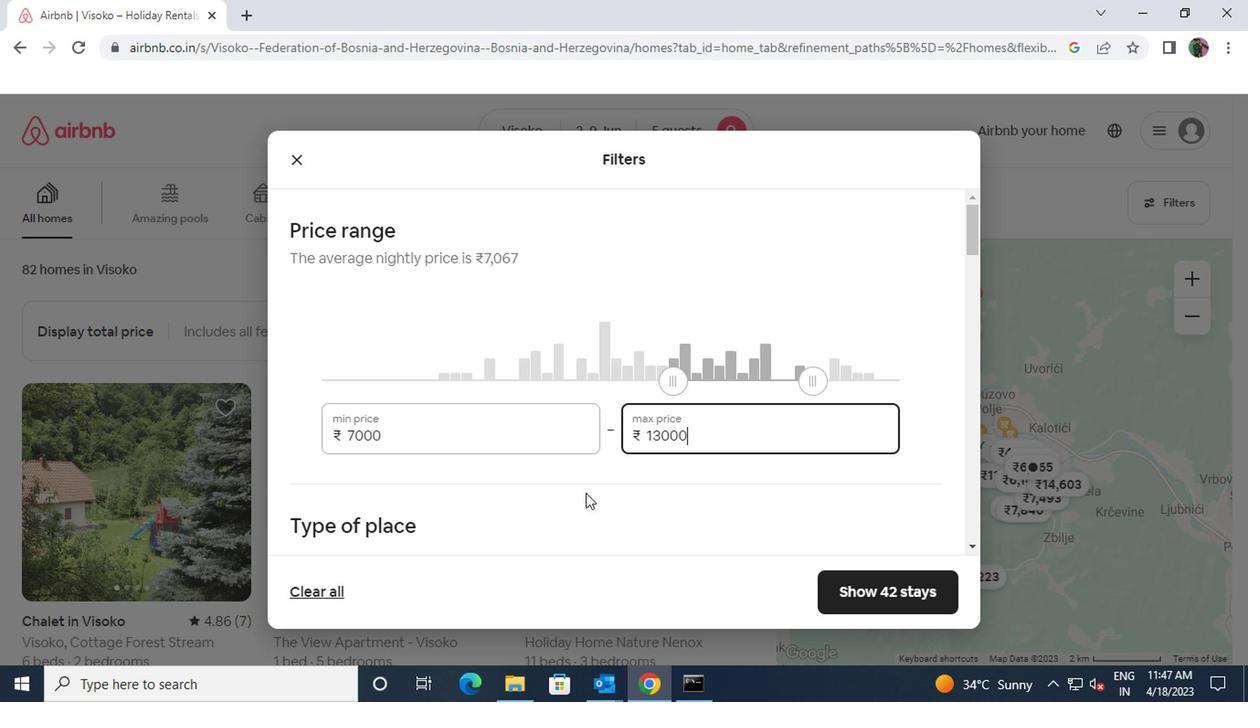 
Action: Mouse scrolled (582, 492) with delta (0, 0)
Screenshot: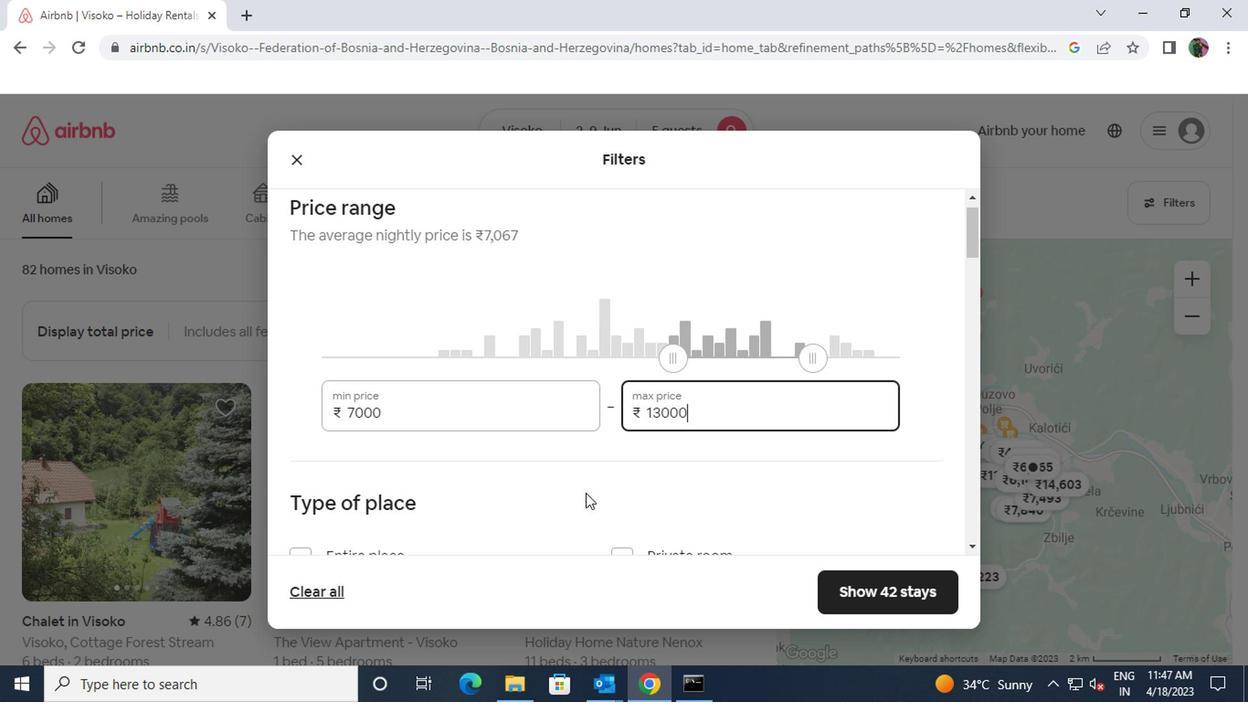 
Action: Mouse moved to (301, 398)
Screenshot: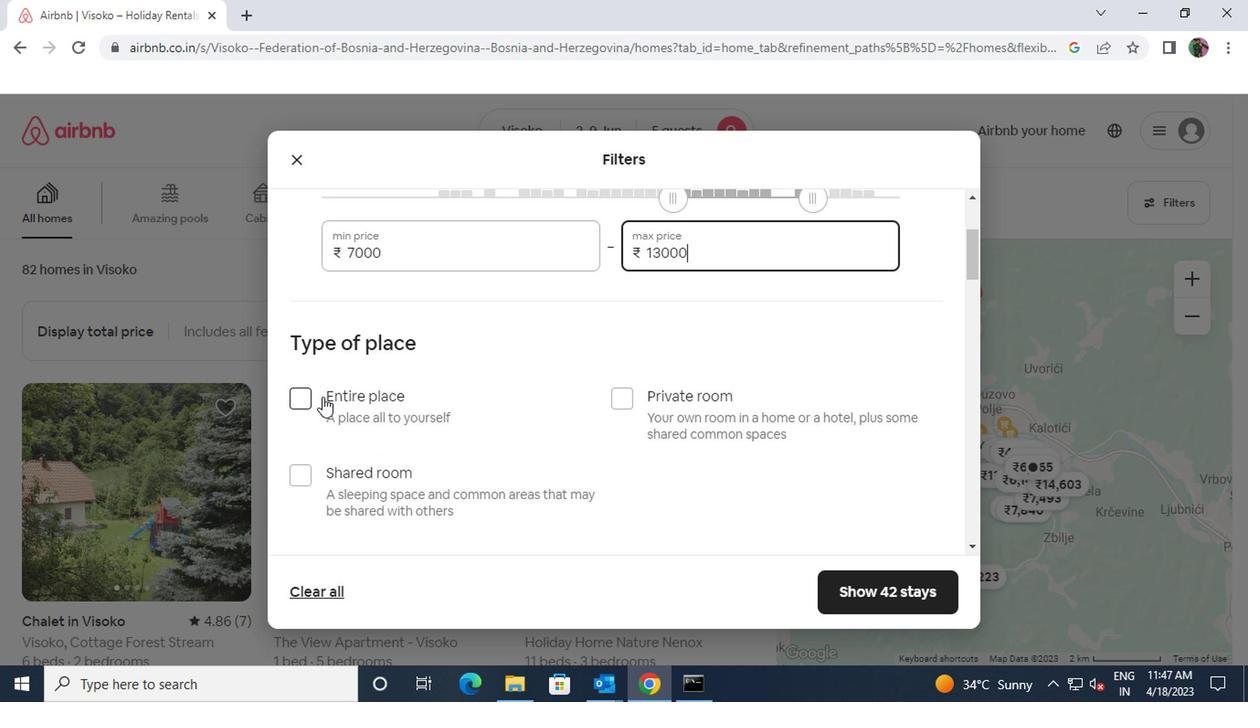 
Action: Mouse pressed left at (301, 398)
Screenshot: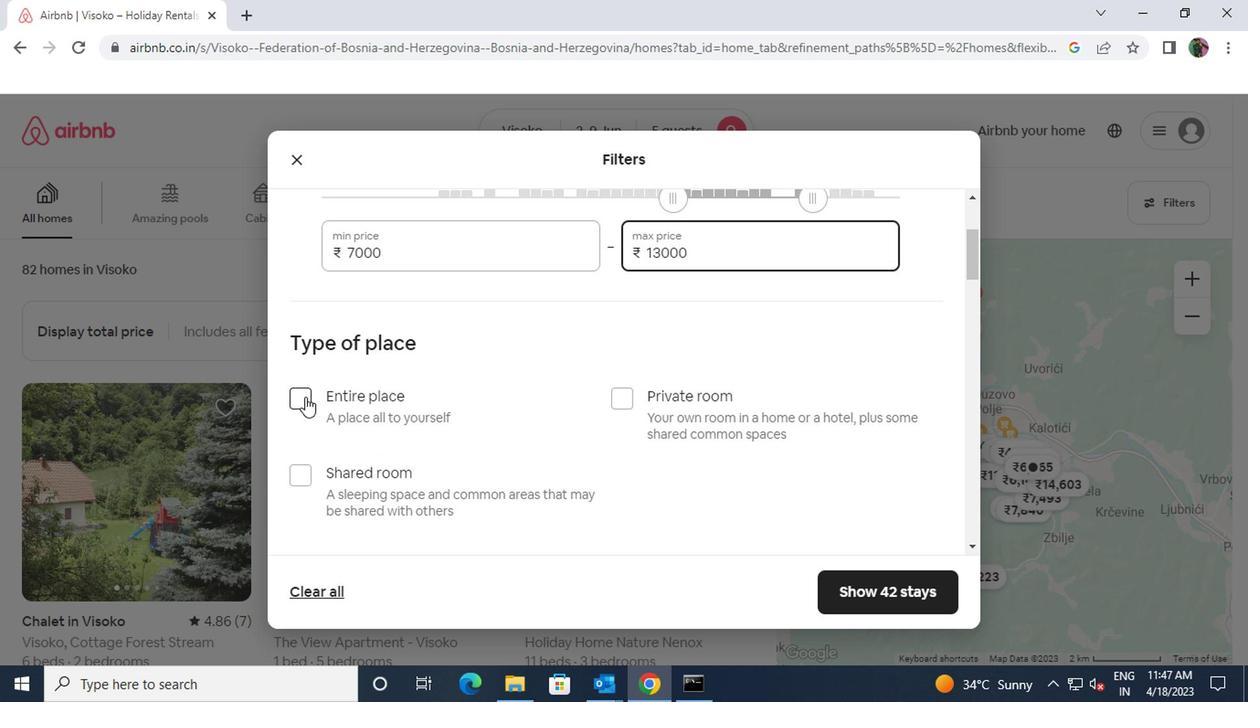 
Action: Mouse moved to (487, 474)
Screenshot: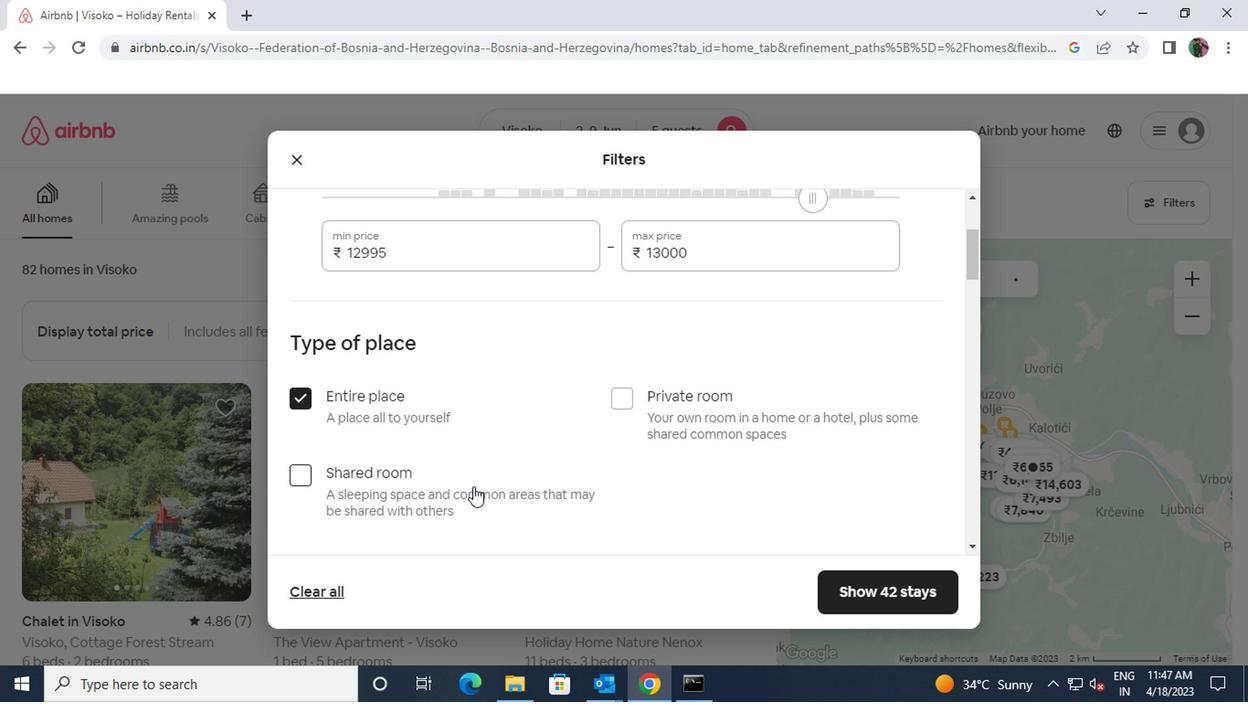 
Action: Mouse scrolled (487, 472) with delta (0, -1)
Screenshot: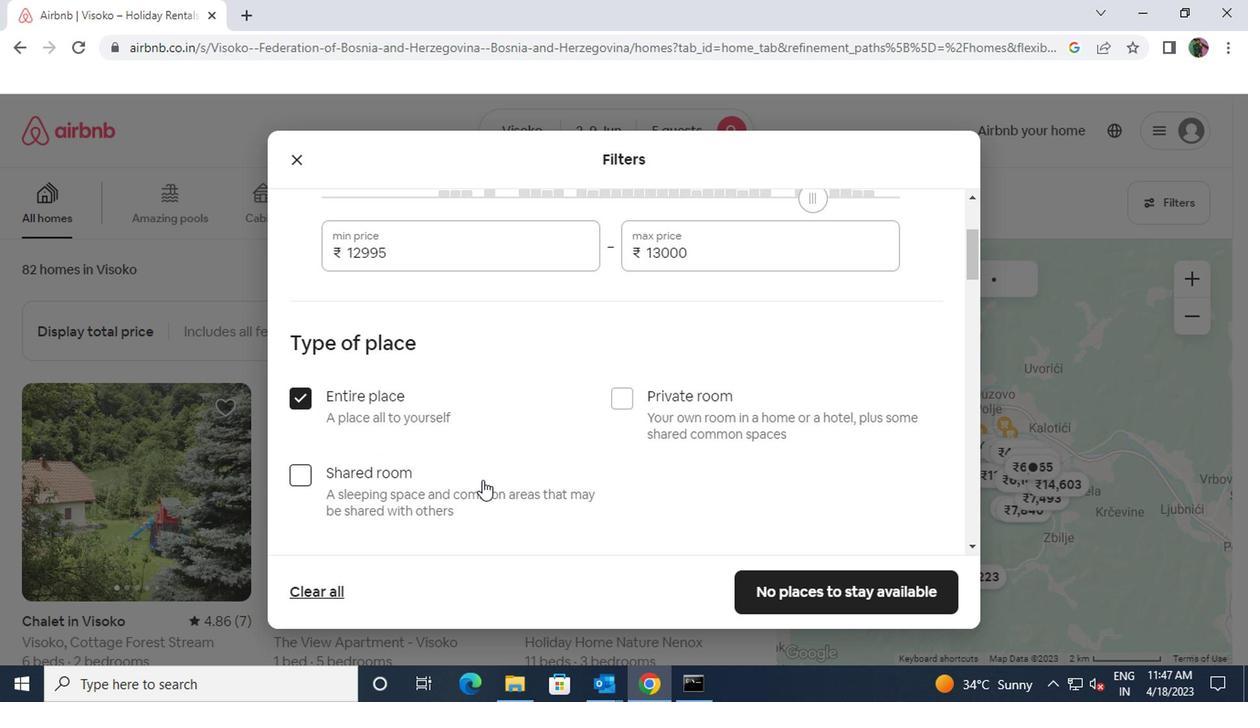 
Action: Mouse moved to (488, 472)
Screenshot: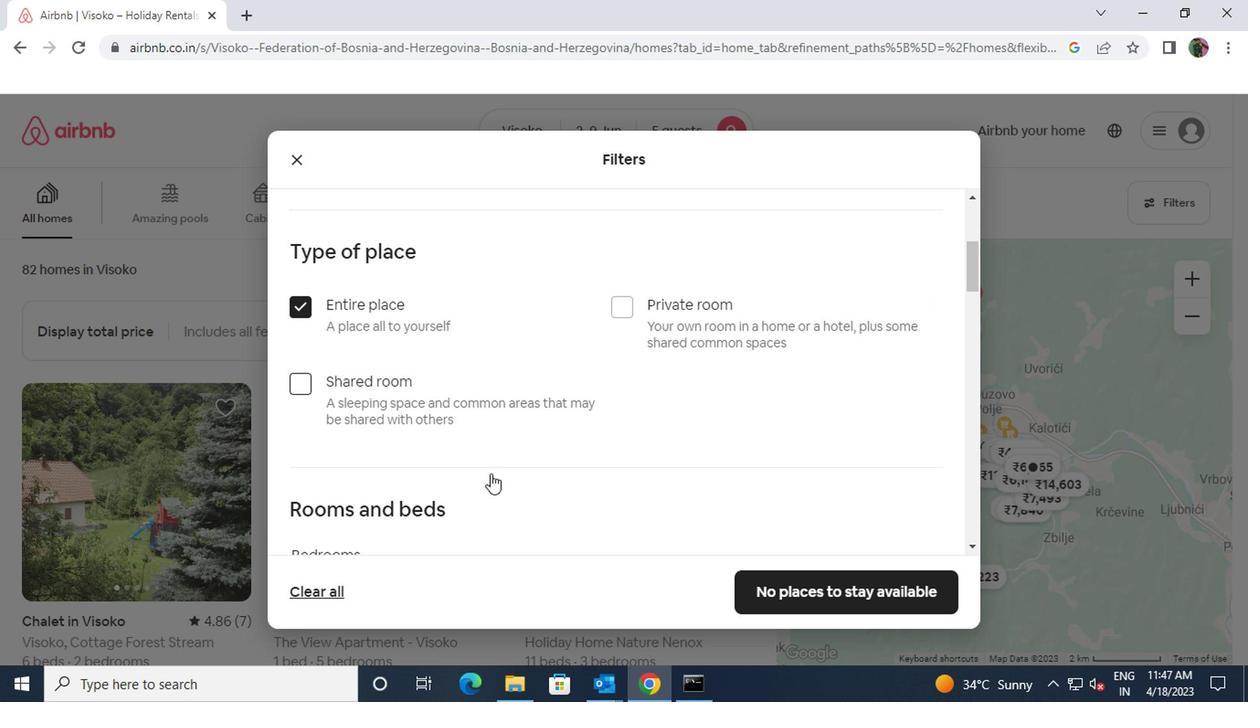 
Action: Mouse scrolled (488, 471) with delta (0, 0)
Screenshot: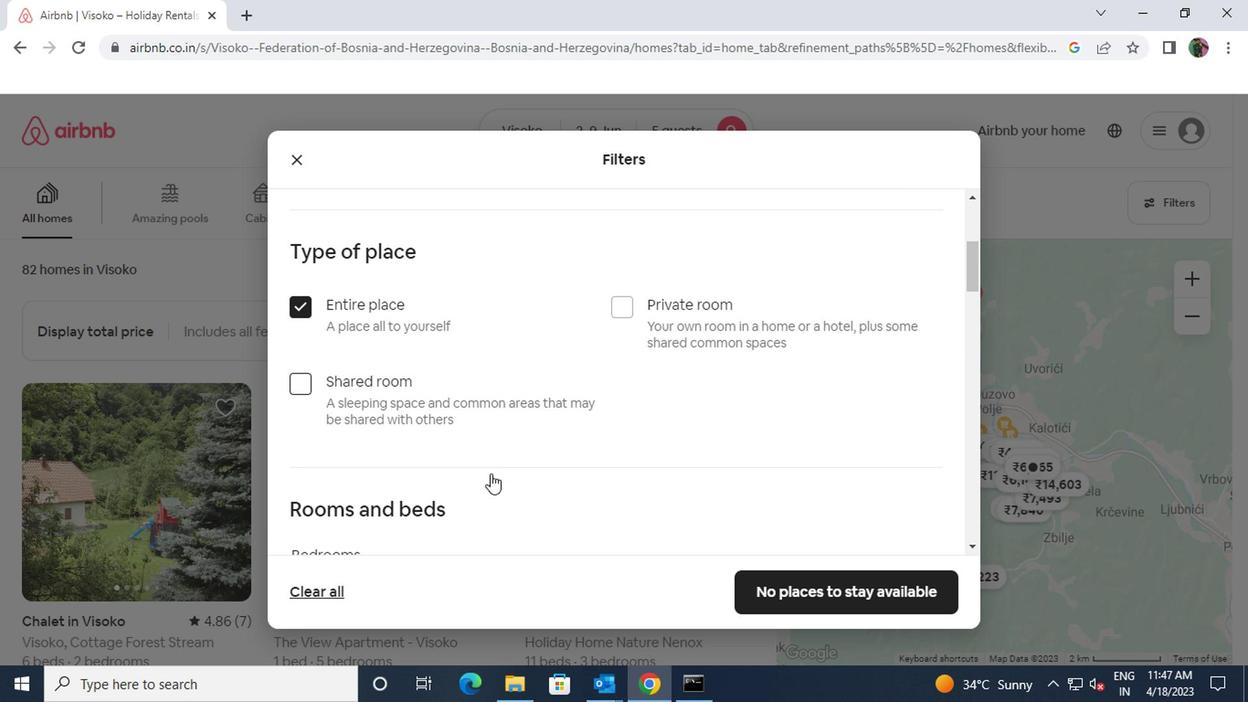 
Action: Mouse moved to (456, 509)
Screenshot: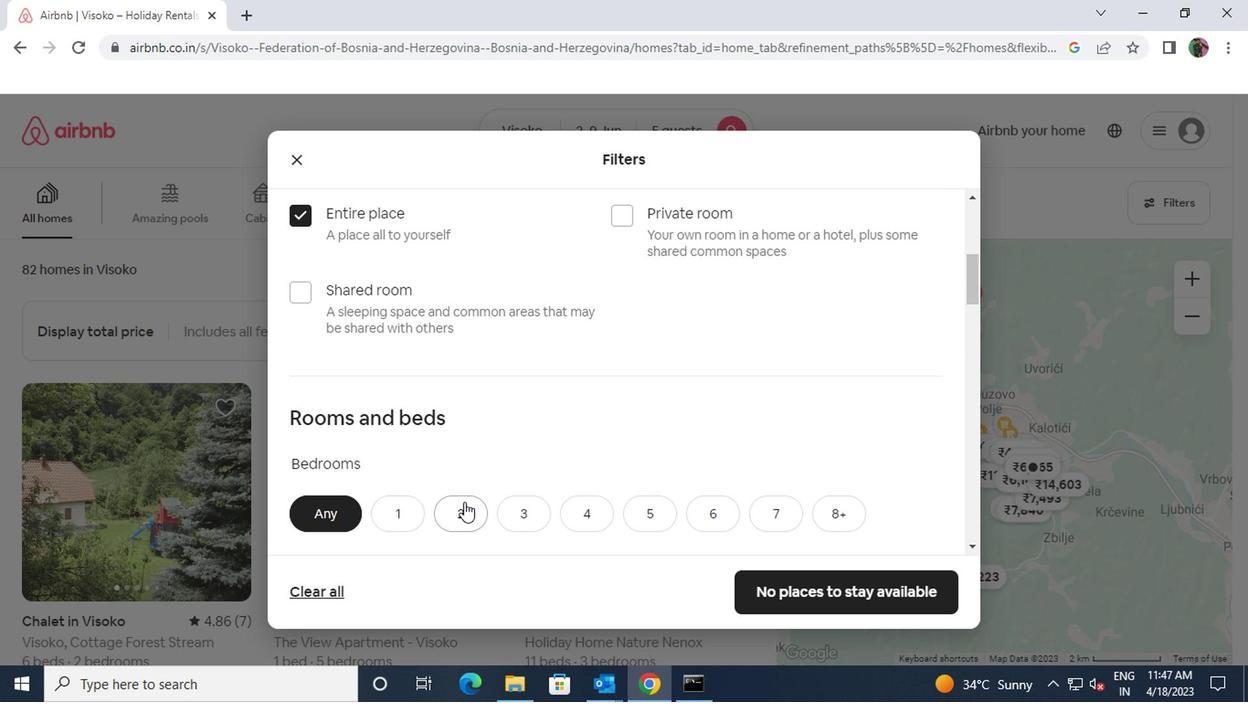 
Action: Mouse pressed left at (456, 509)
Screenshot: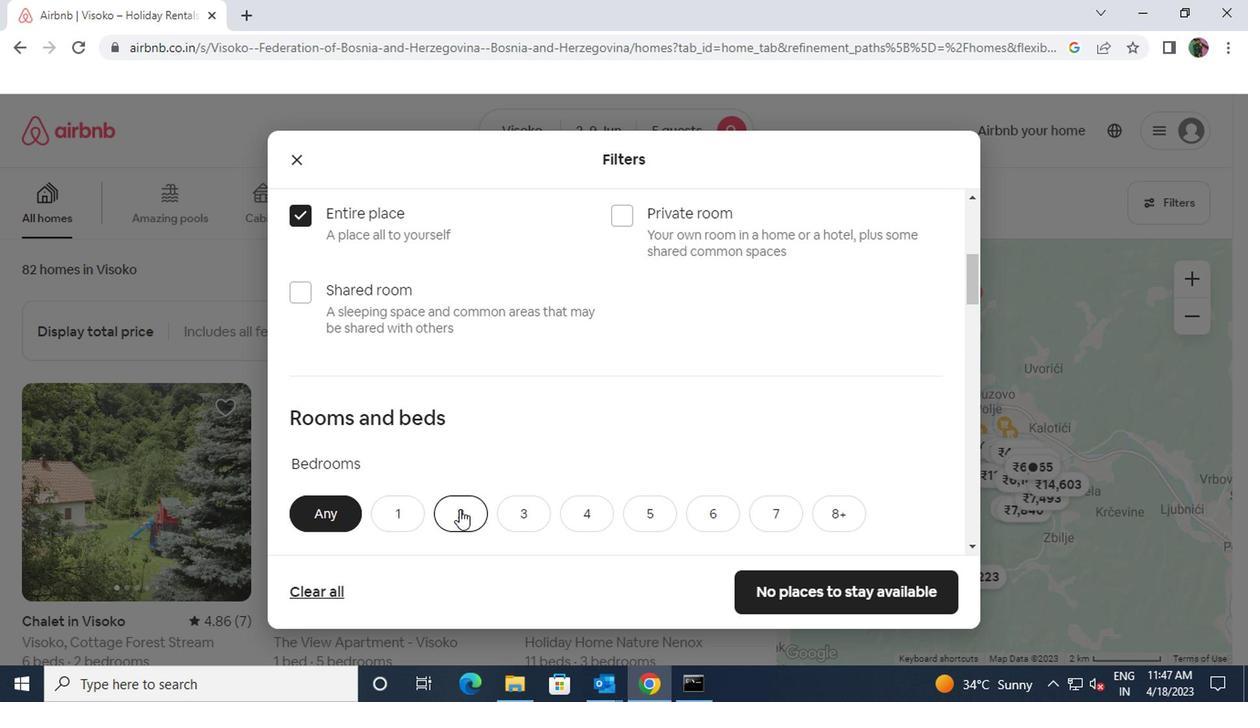 
Action: Mouse scrolled (456, 508) with delta (0, 0)
Screenshot: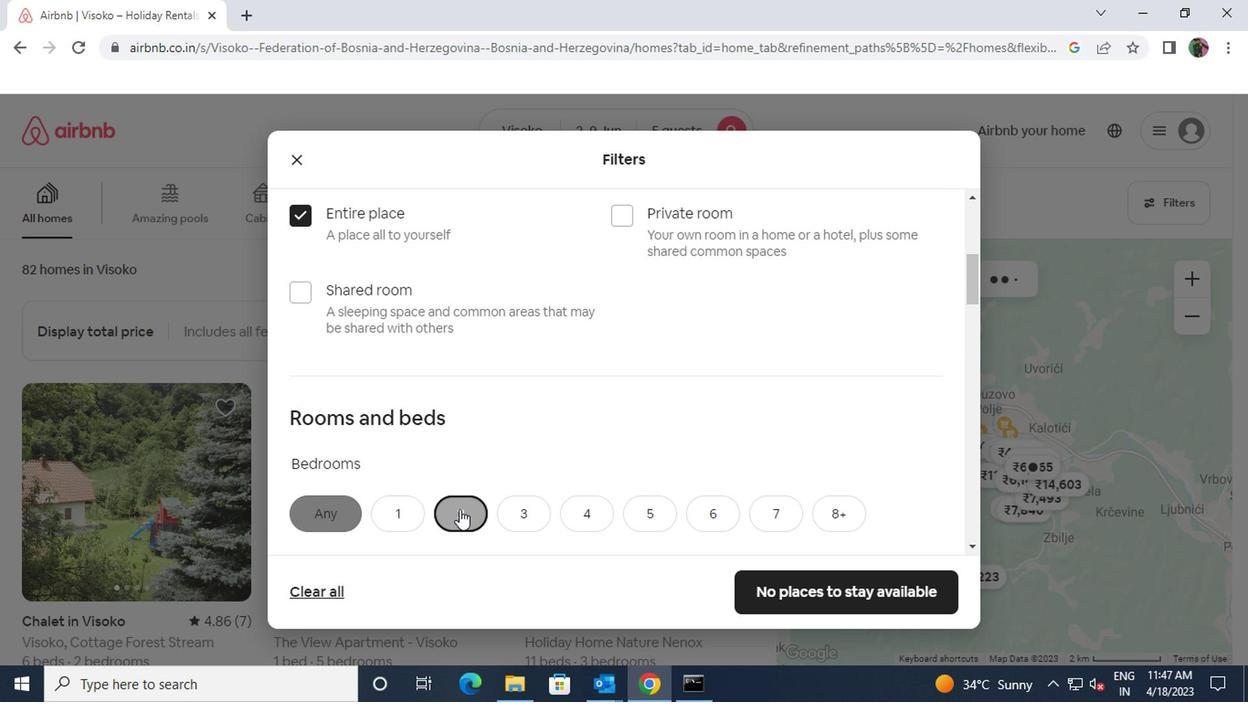 
Action: Mouse moved to (637, 515)
Screenshot: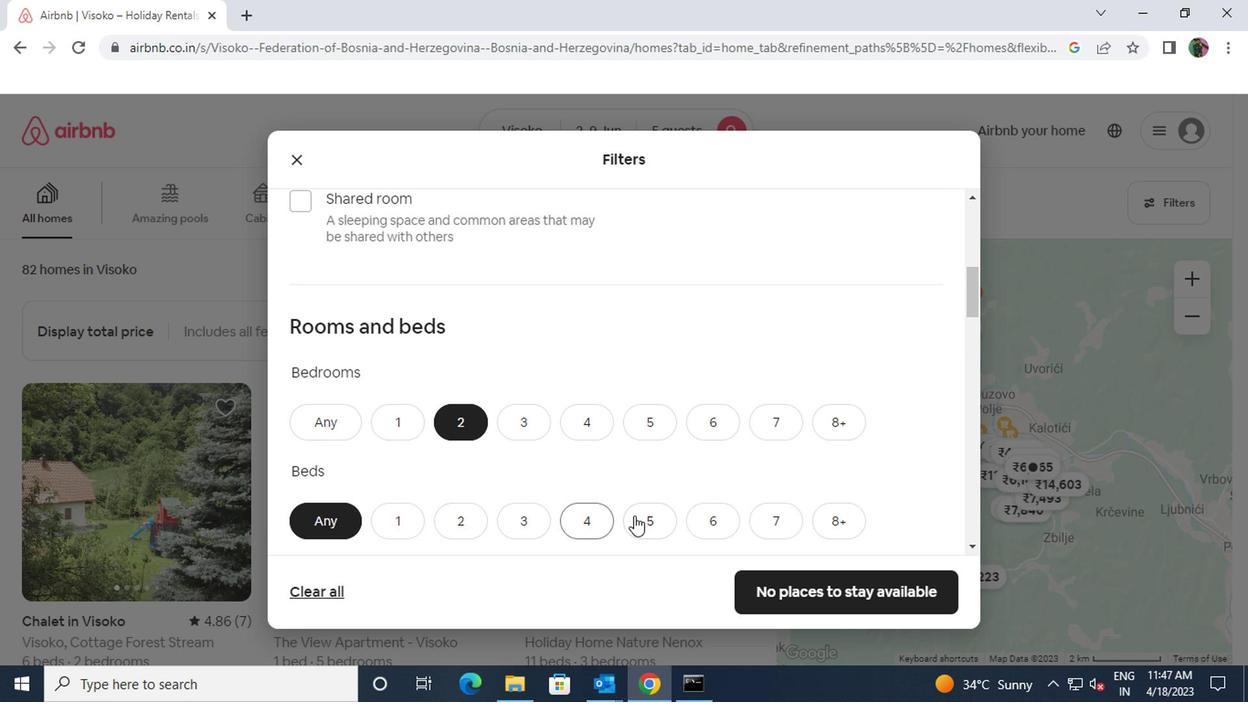 
Action: Mouse pressed left at (637, 515)
Screenshot: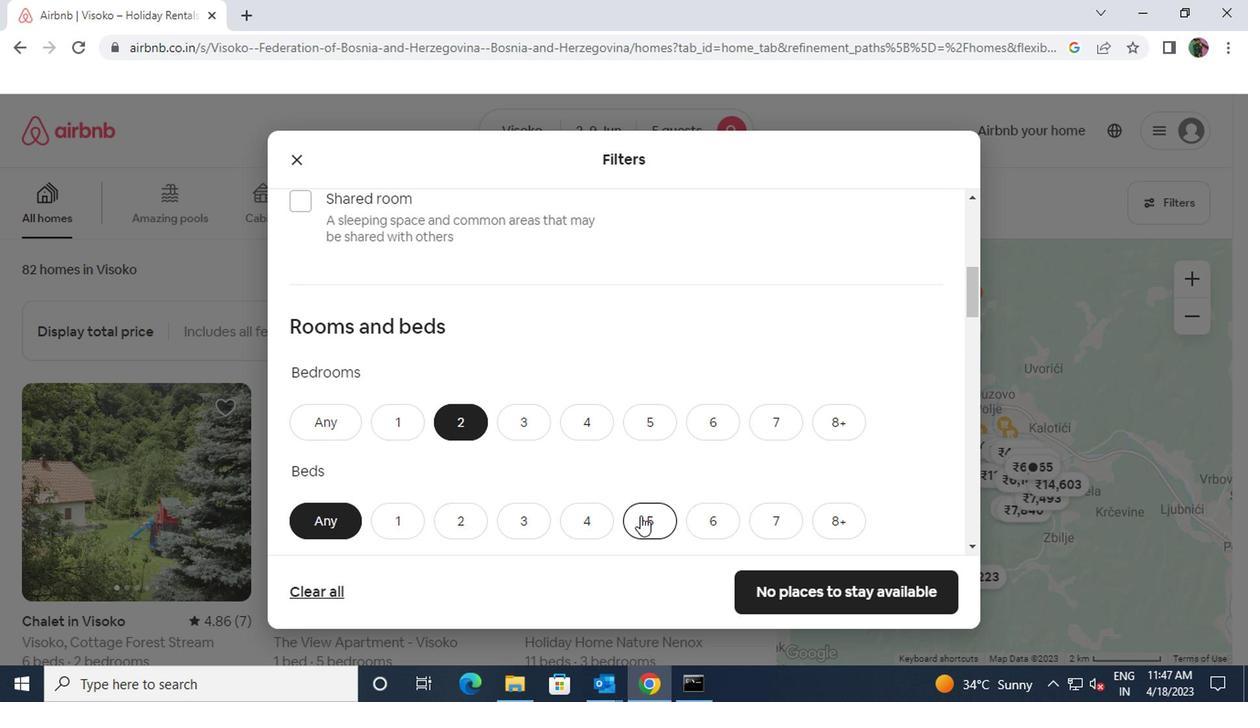 
Action: Mouse scrolled (637, 515) with delta (0, 0)
Screenshot: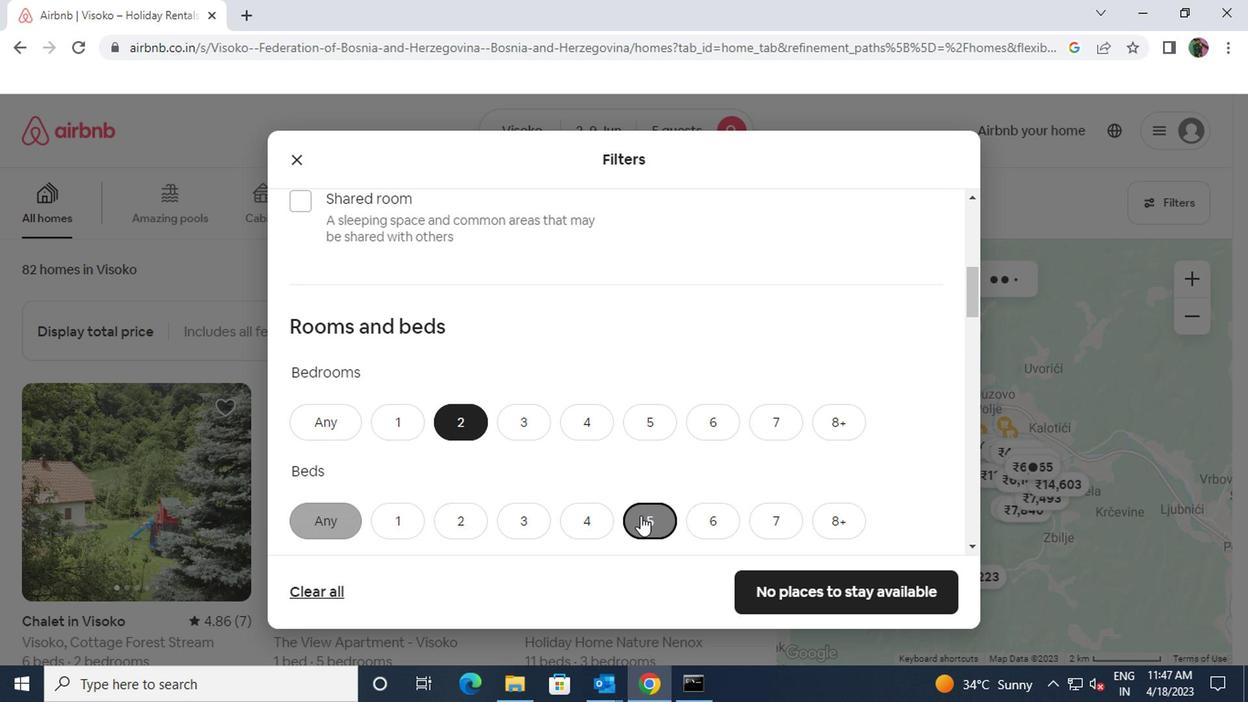 
Action: Mouse moved to (466, 523)
Screenshot: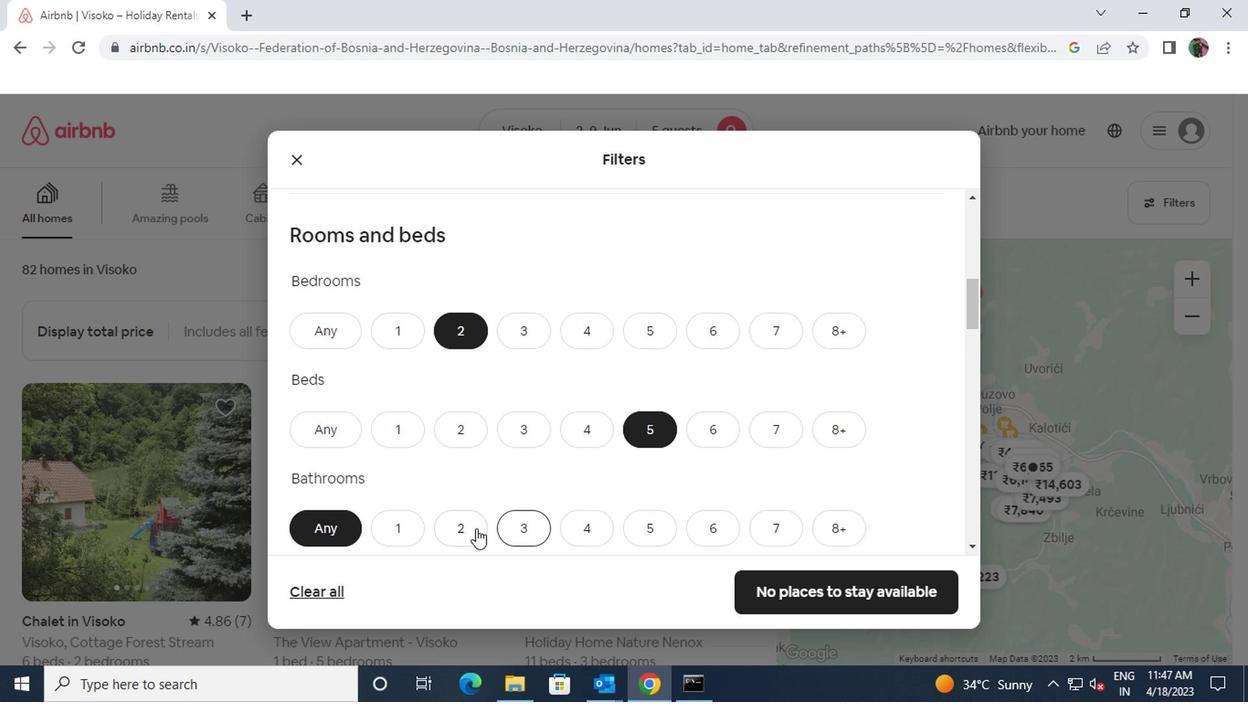 
Action: Mouse pressed left at (466, 523)
Screenshot: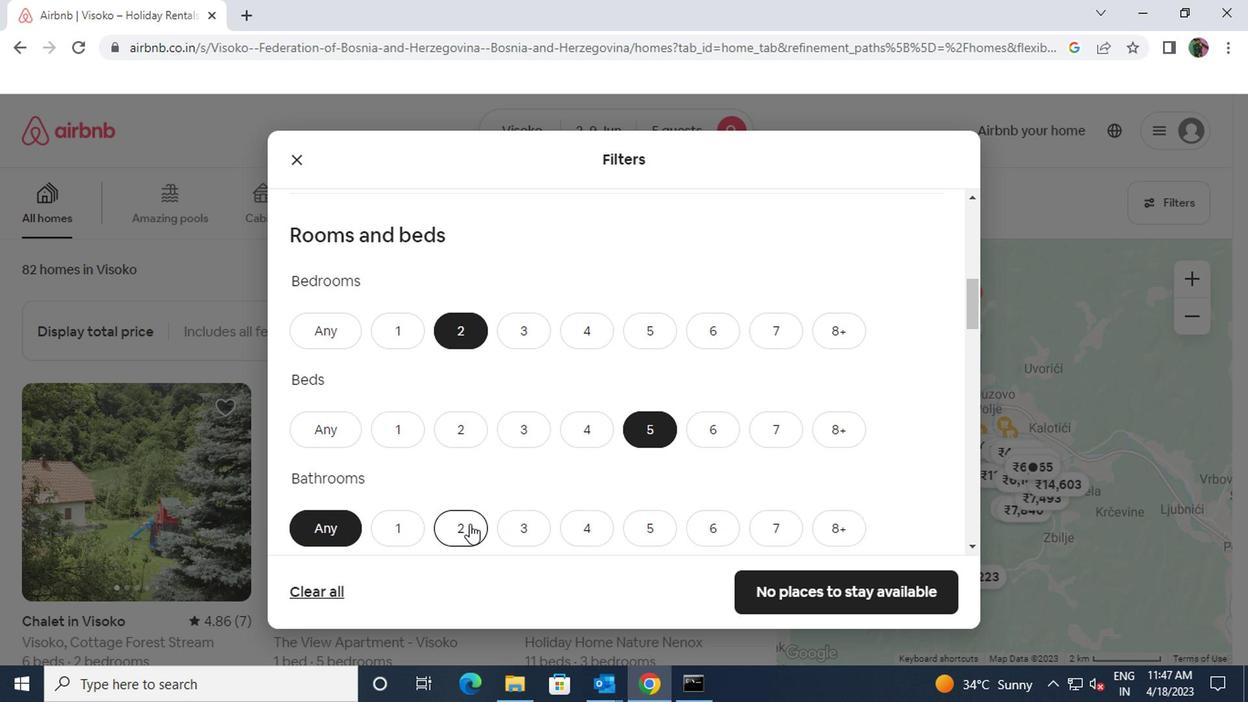 
Action: Mouse scrolled (466, 522) with delta (0, 0)
Screenshot: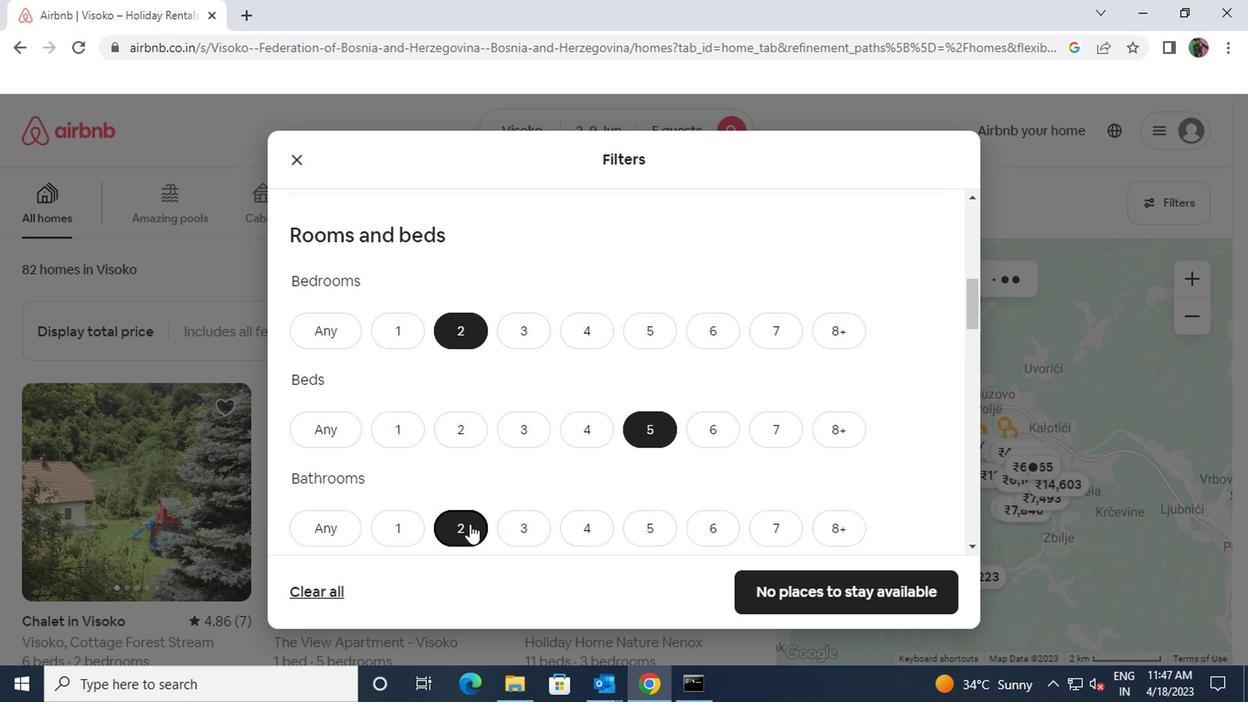 
Action: Mouse scrolled (466, 522) with delta (0, 0)
Screenshot: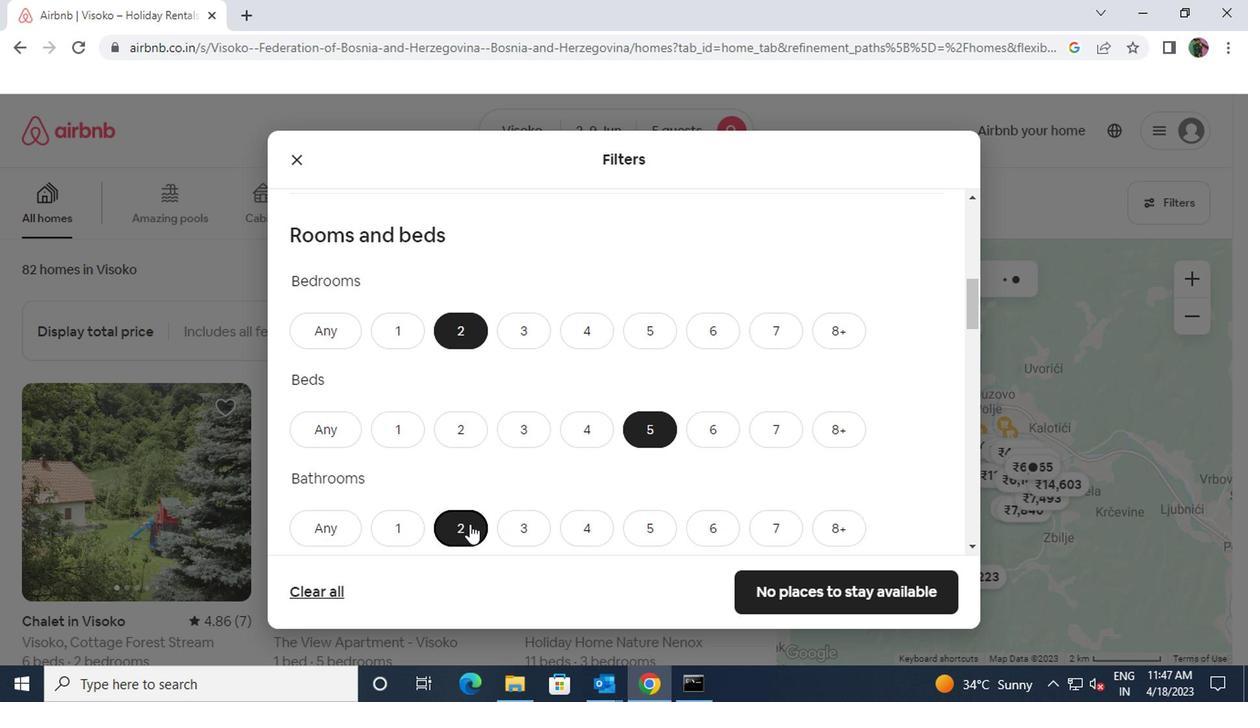 
Action: Mouse moved to (465, 522)
Screenshot: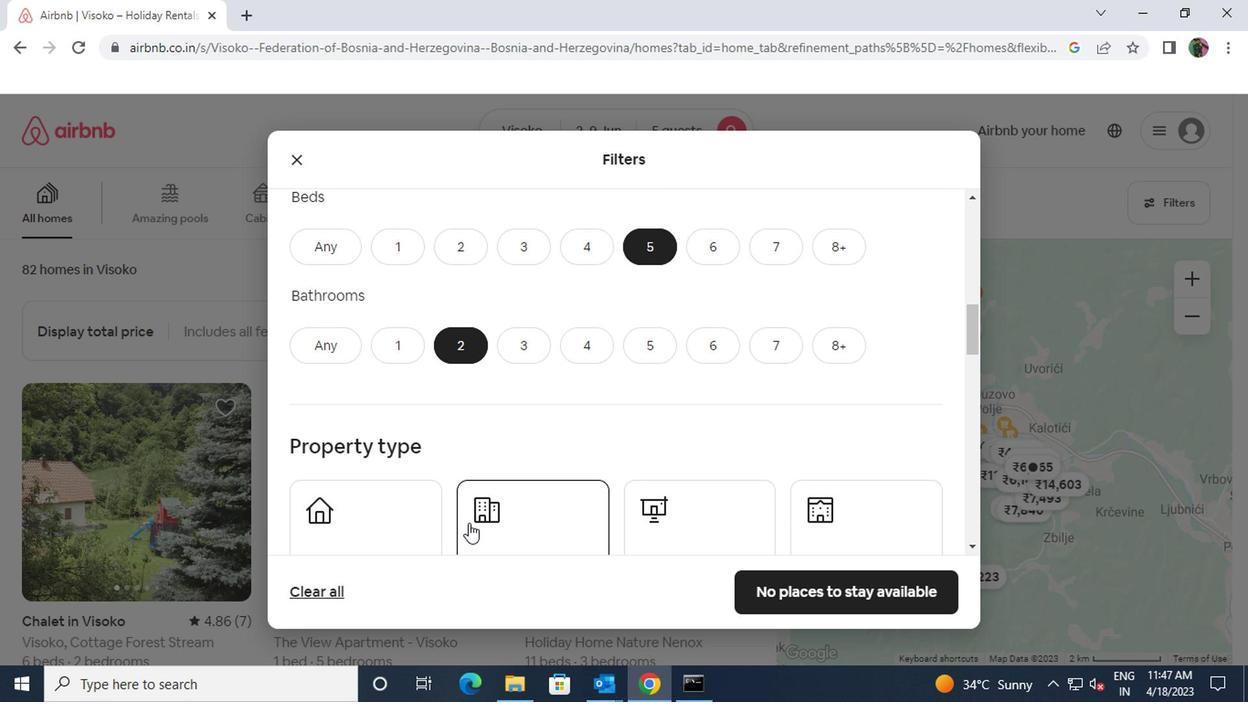 
Action: Mouse scrolled (465, 520) with delta (0, -1)
Screenshot: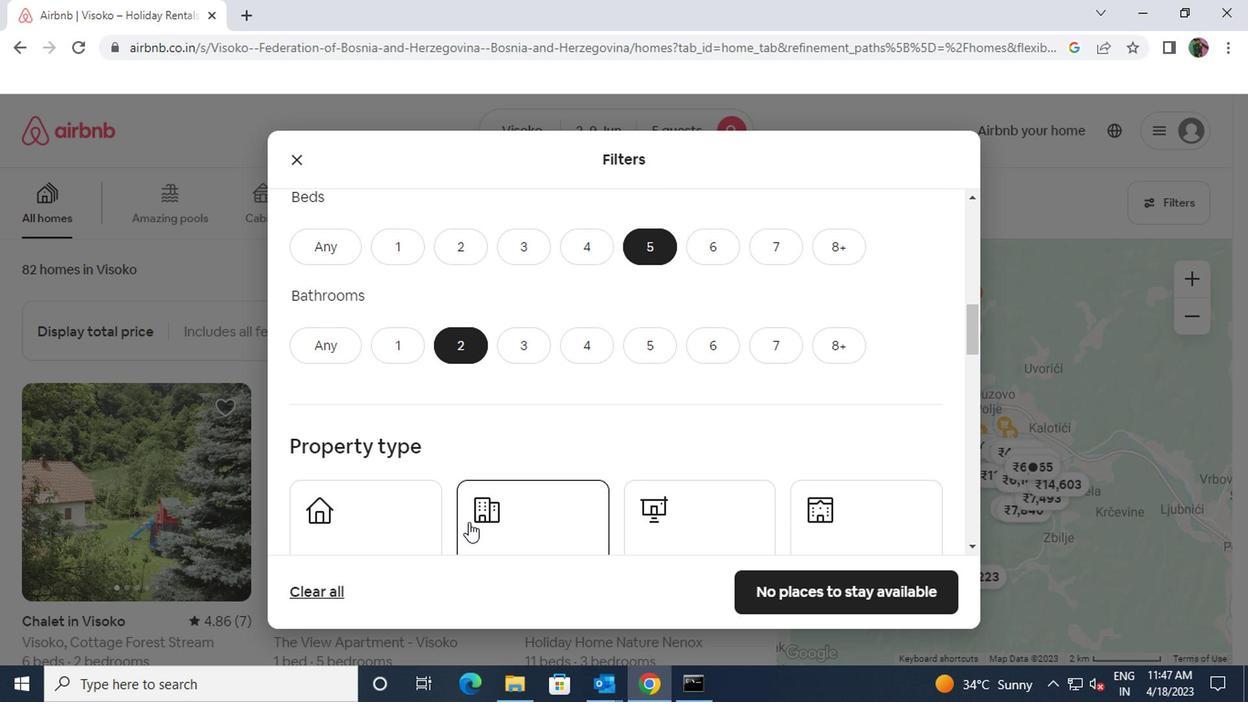 
Action: Mouse moved to (487, 476)
Screenshot: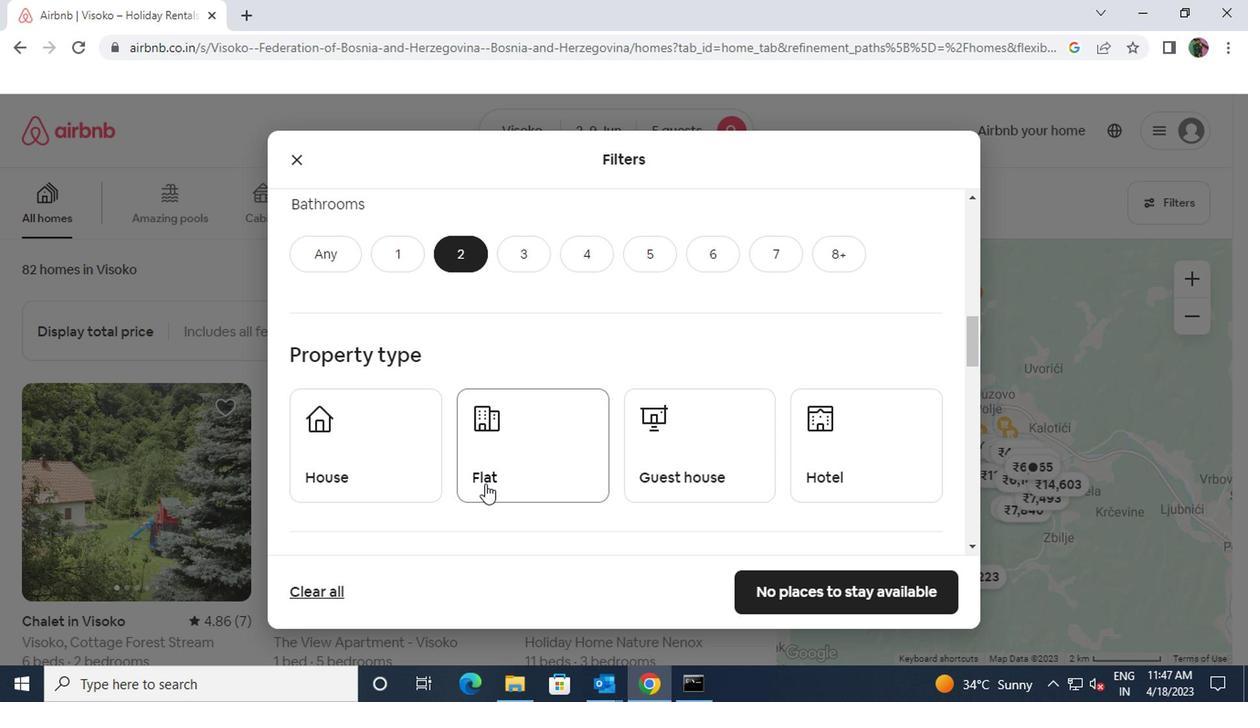 
Action: Mouse pressed left at (487, 476)
Screenshot: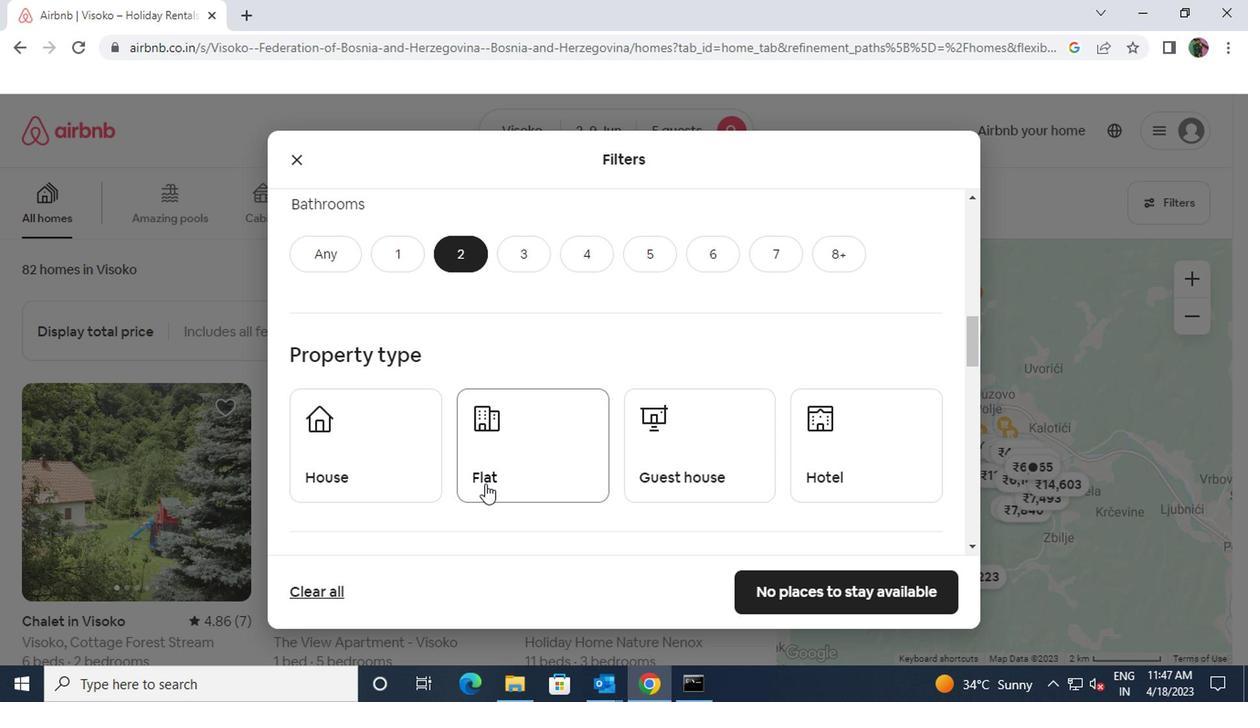 
Action: Mouse moved to (480, 511)
Screenshot: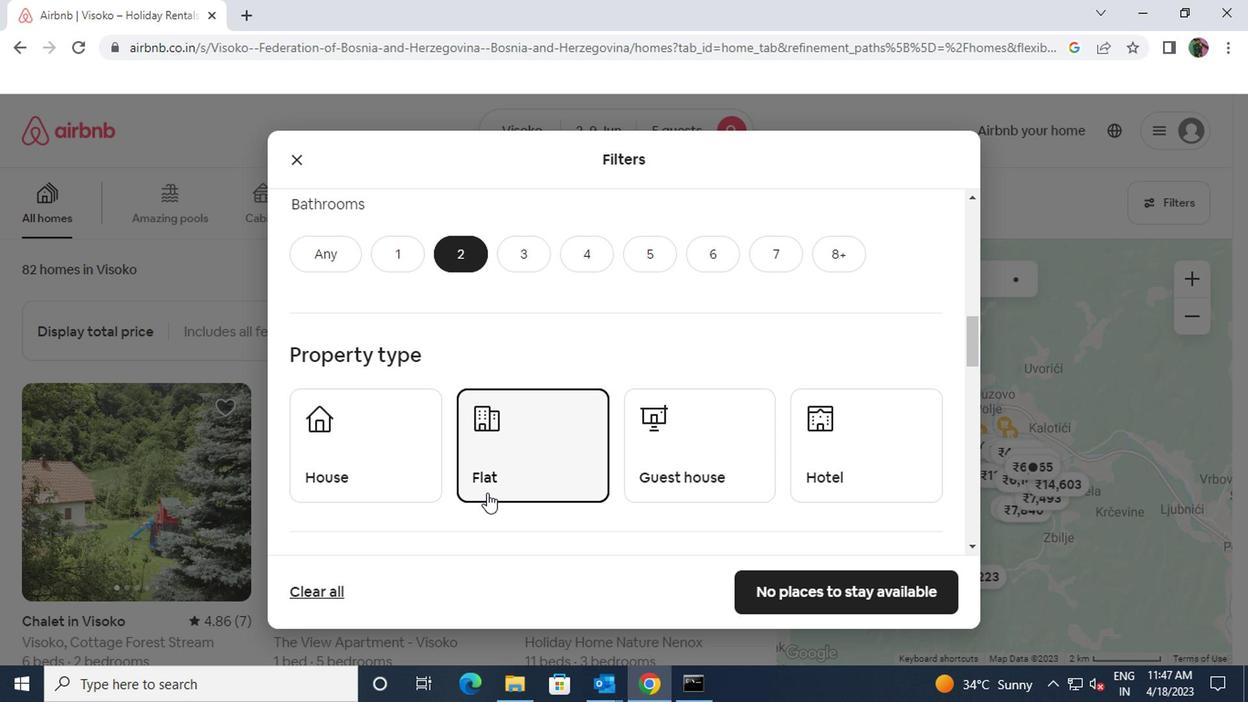 
Action: Mouse scrolled (480, 510) with delta (0, 0)
Screenshot: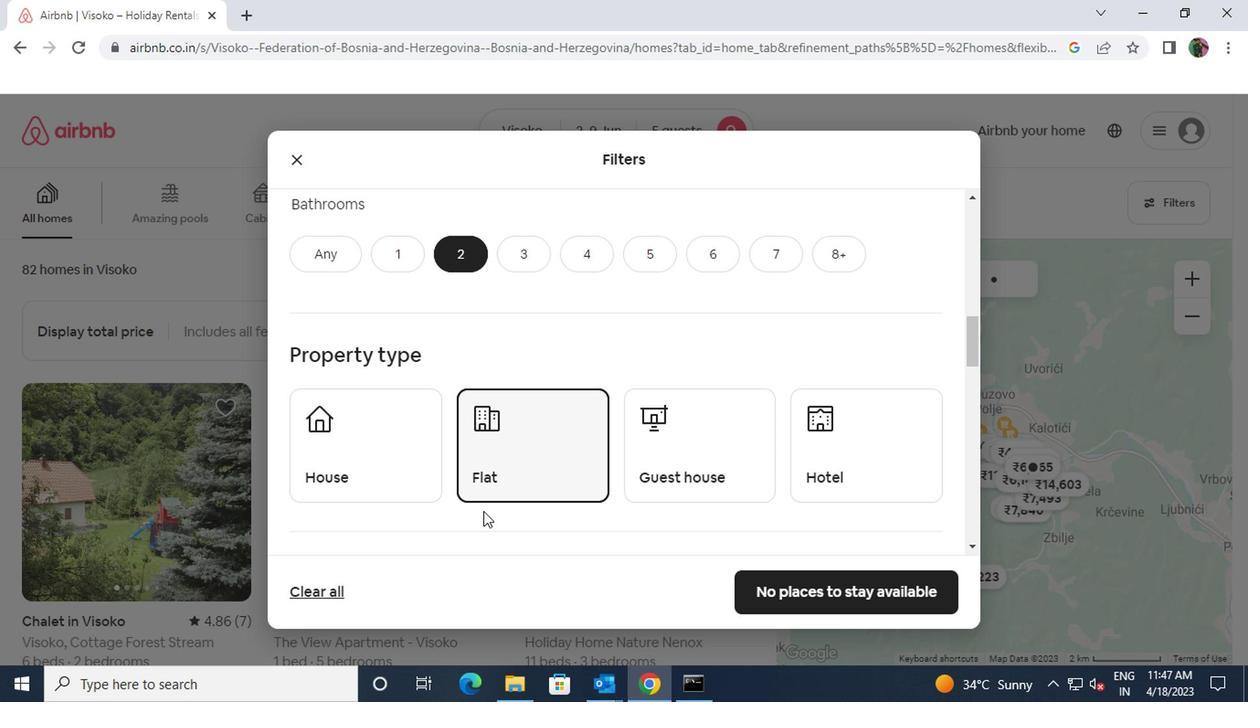 
Action: Mouse moved to (480, 509)
Screenshot: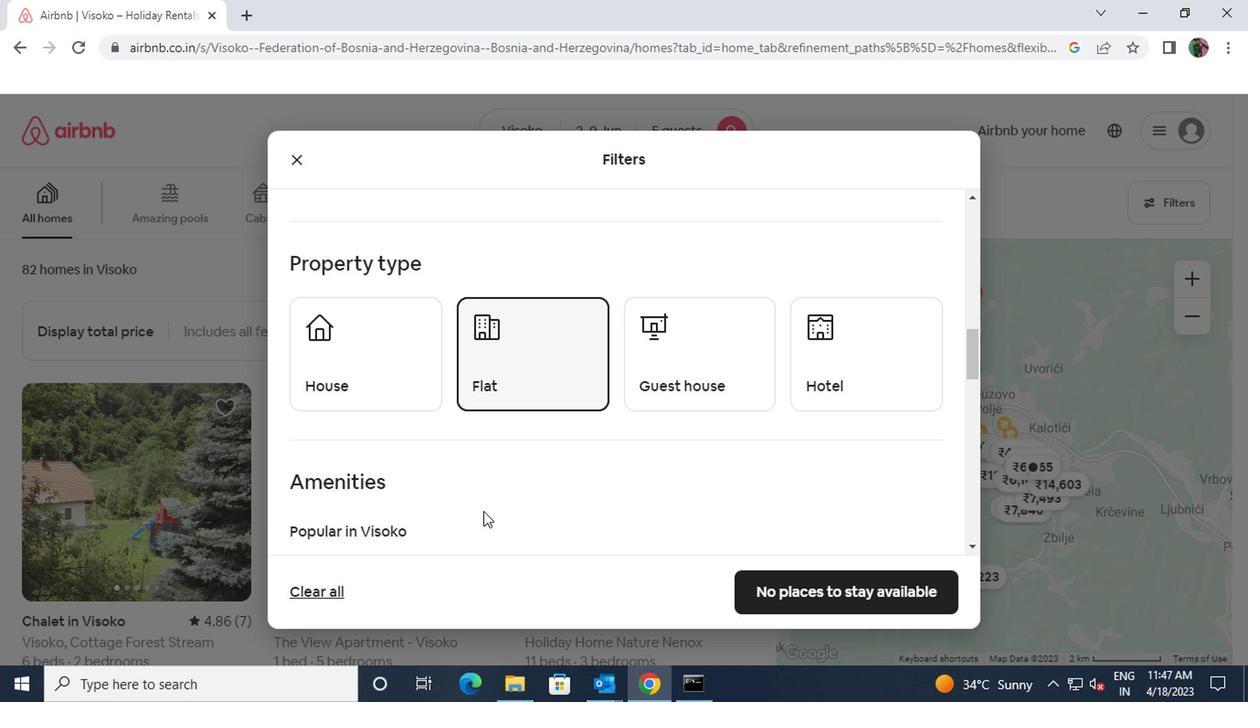 
Action: Mouse scrolled (480, 508) with delta (0, 0)
Screenshot: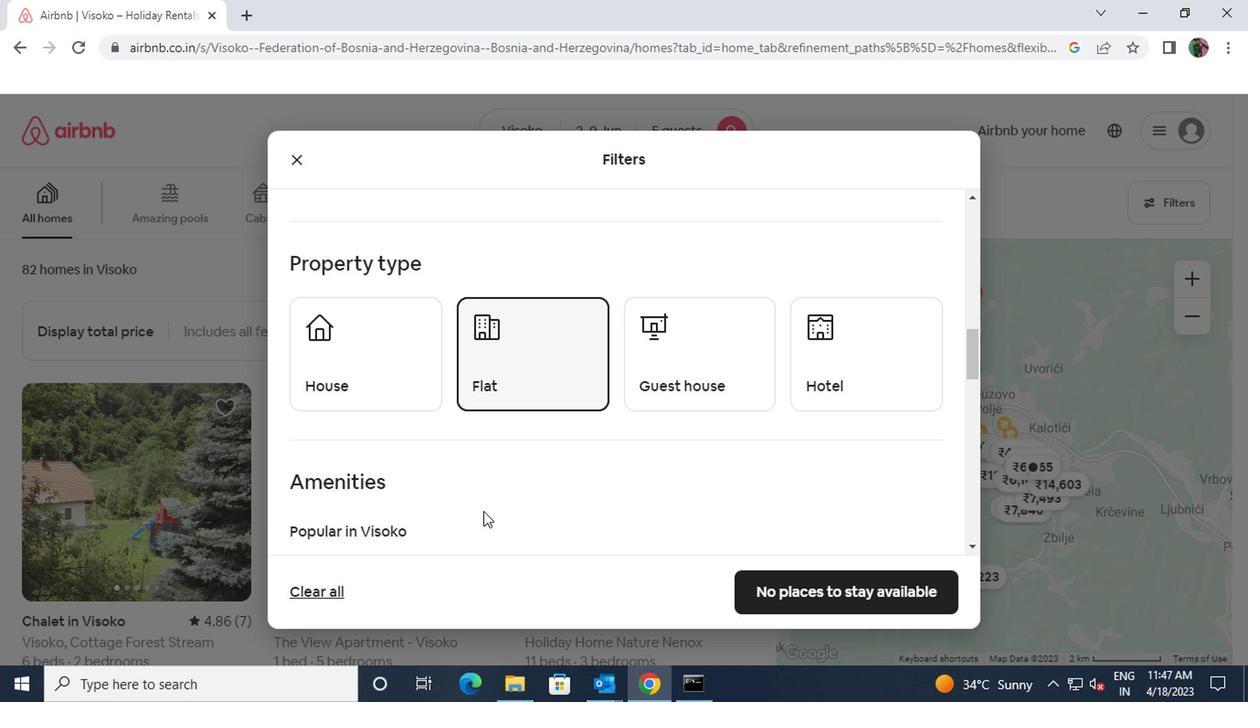 
Action: Mouse moved to (480, 504)
Screenshot: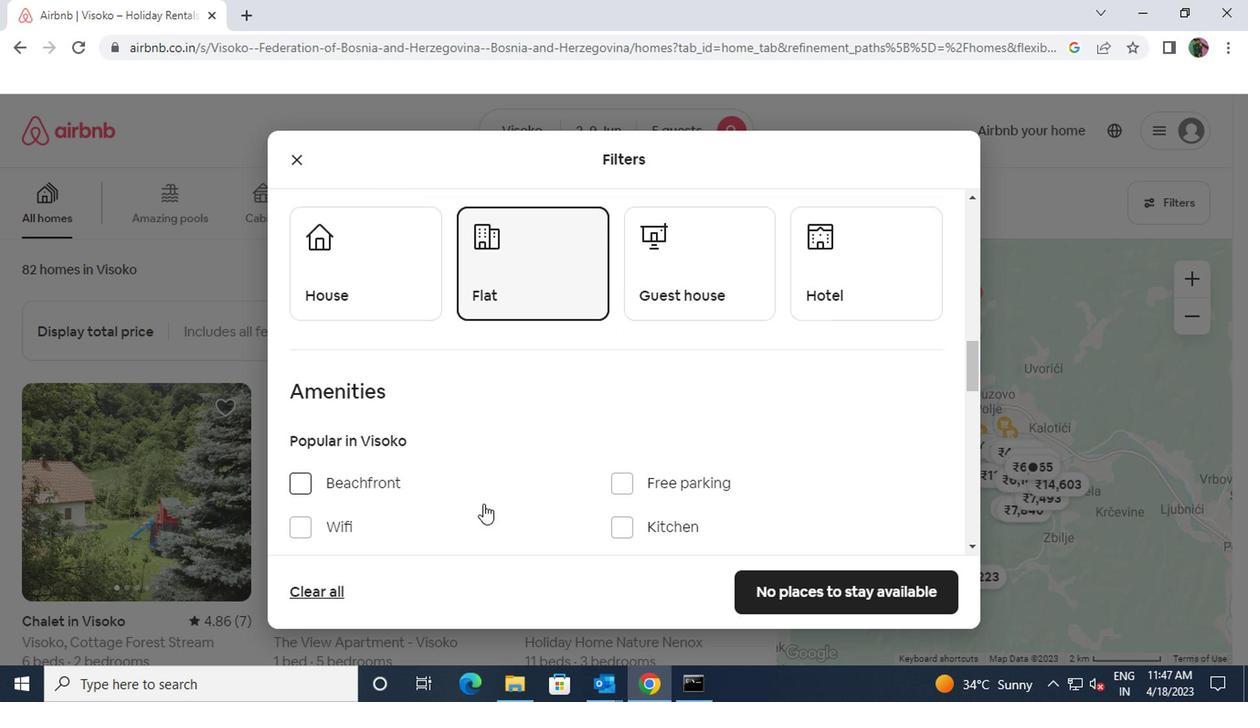 
Action: Mouse scrolled (480, 502) with delta (0, -1)
Screenshot: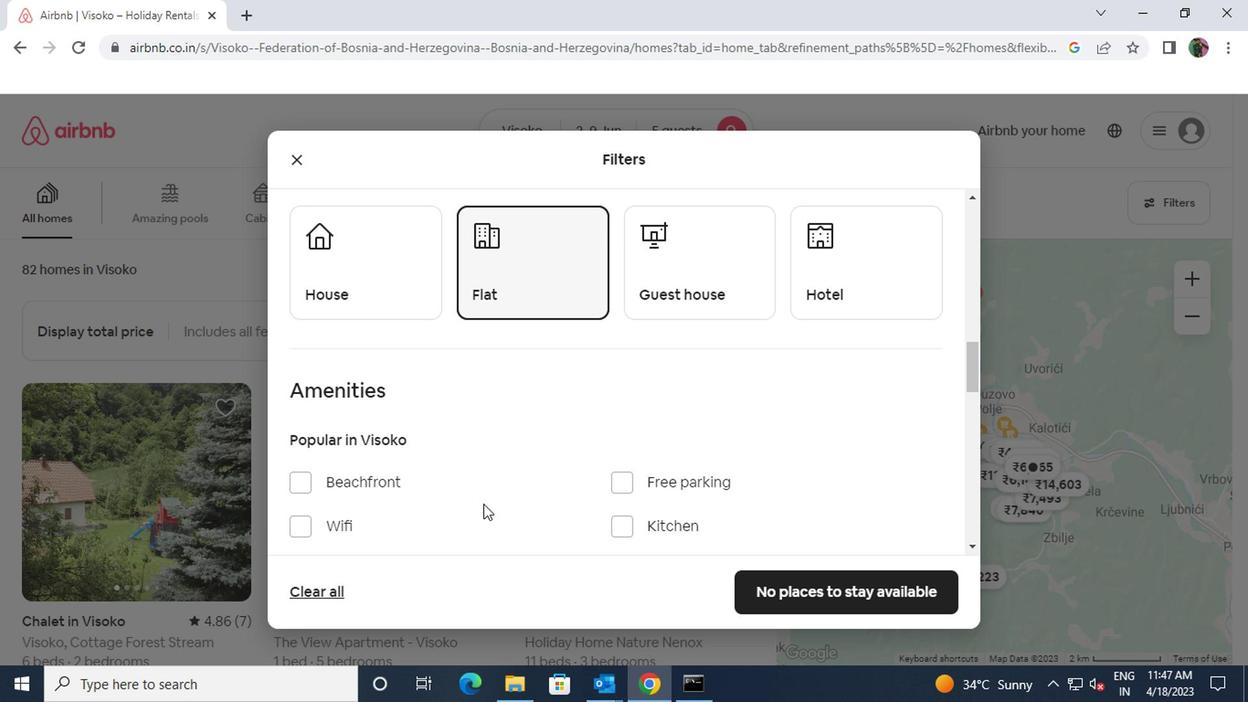 
Action: Mouse scrolled (480, 502) with delta (0, -1)
Screenshot: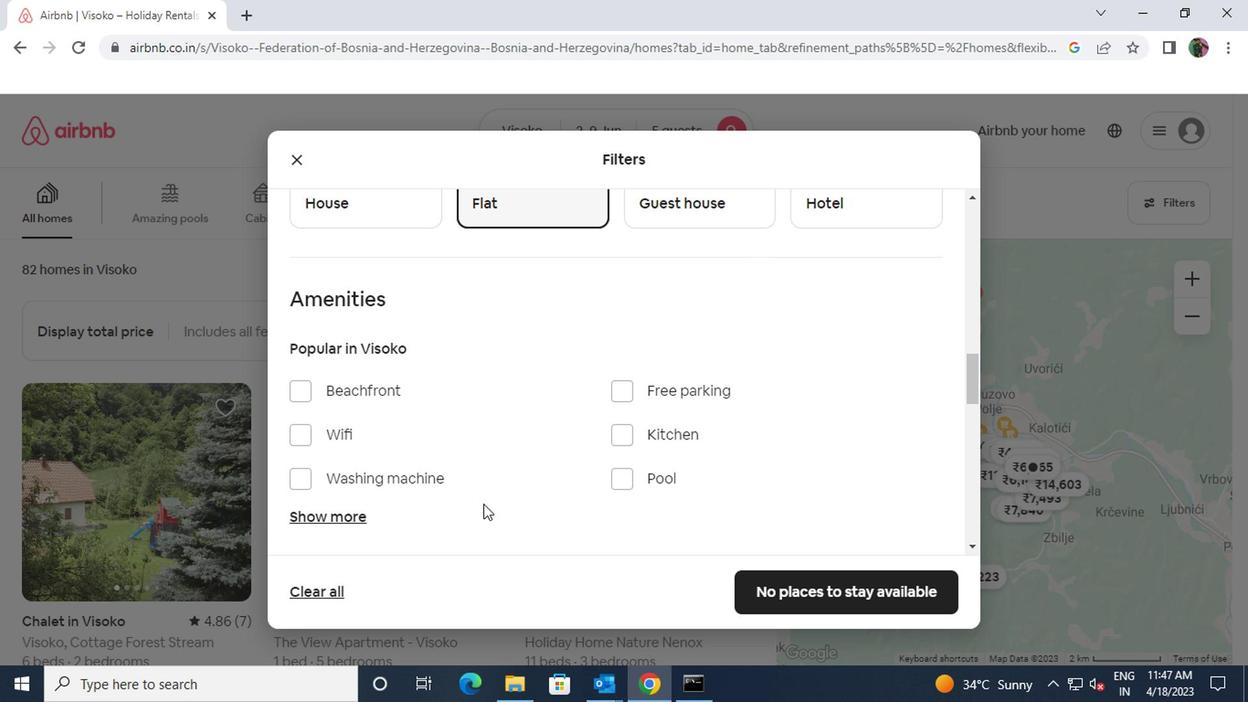 
Action: Mouse scrolled (480, 502) with delta (0, -1)
Screenshot: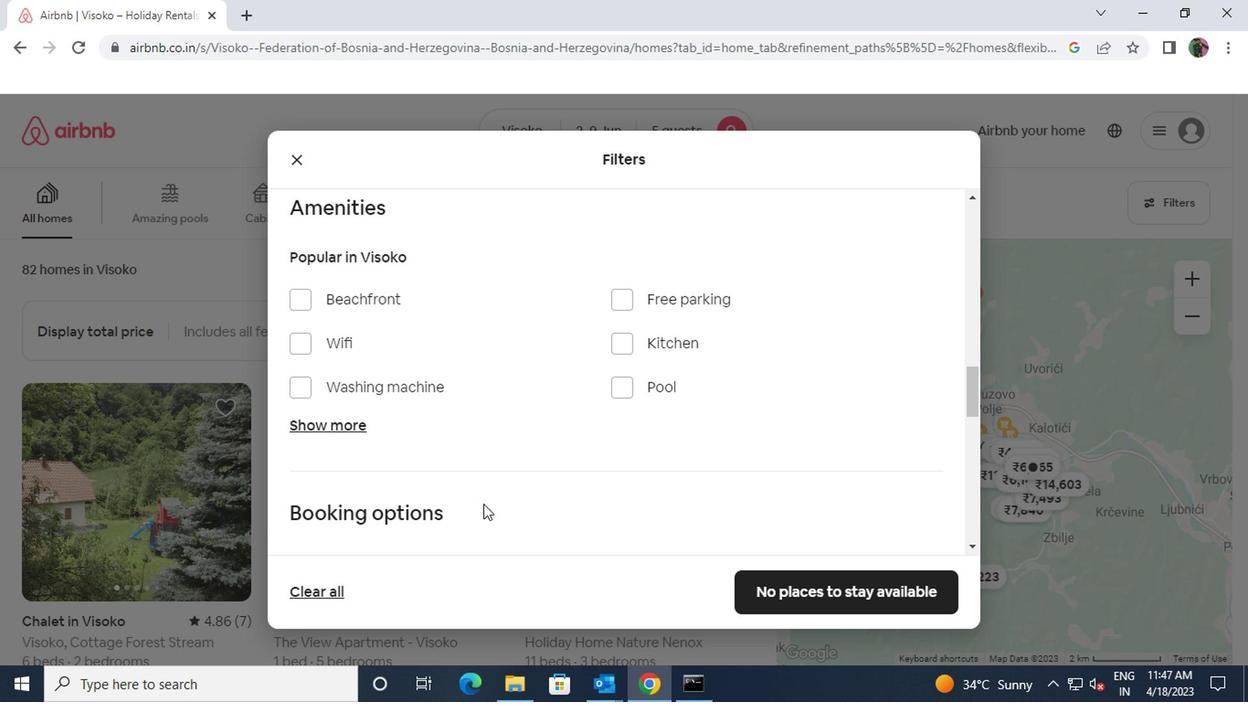 
Action: Mouse moved to (481, 498)
Screenshot: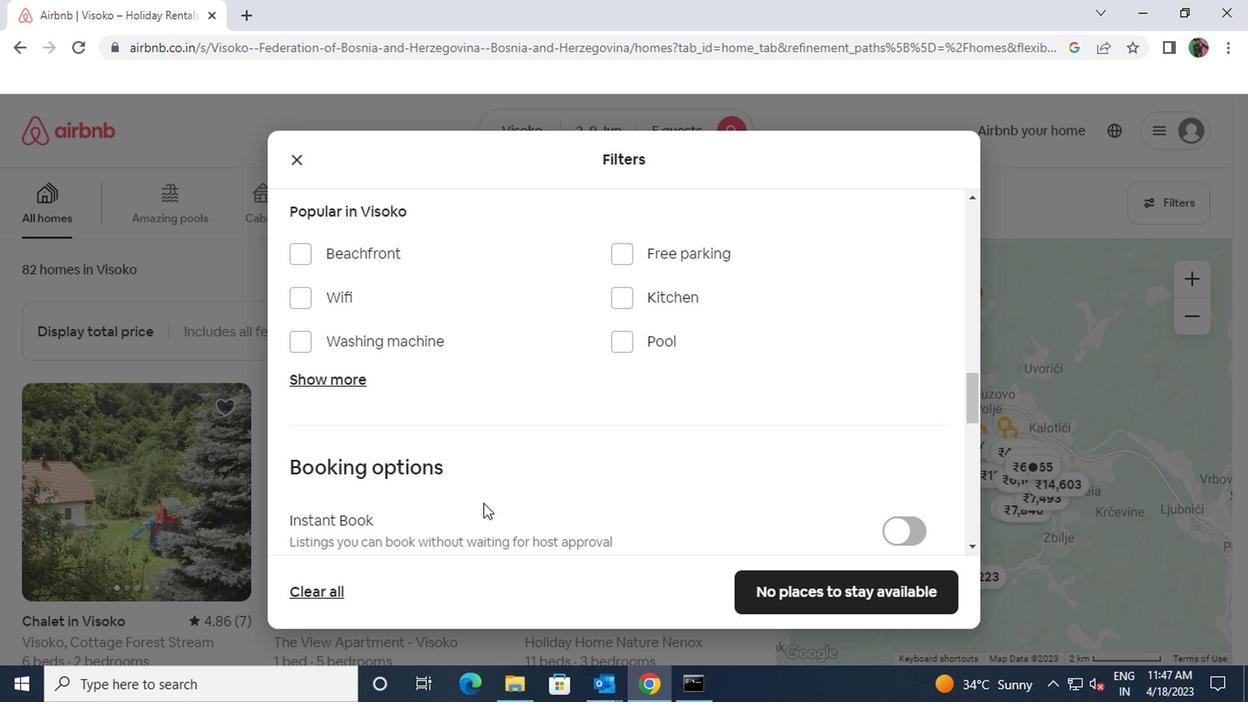 
Action: Mouse scrolled (481, 497) with delta (0, 0)
Screenshot: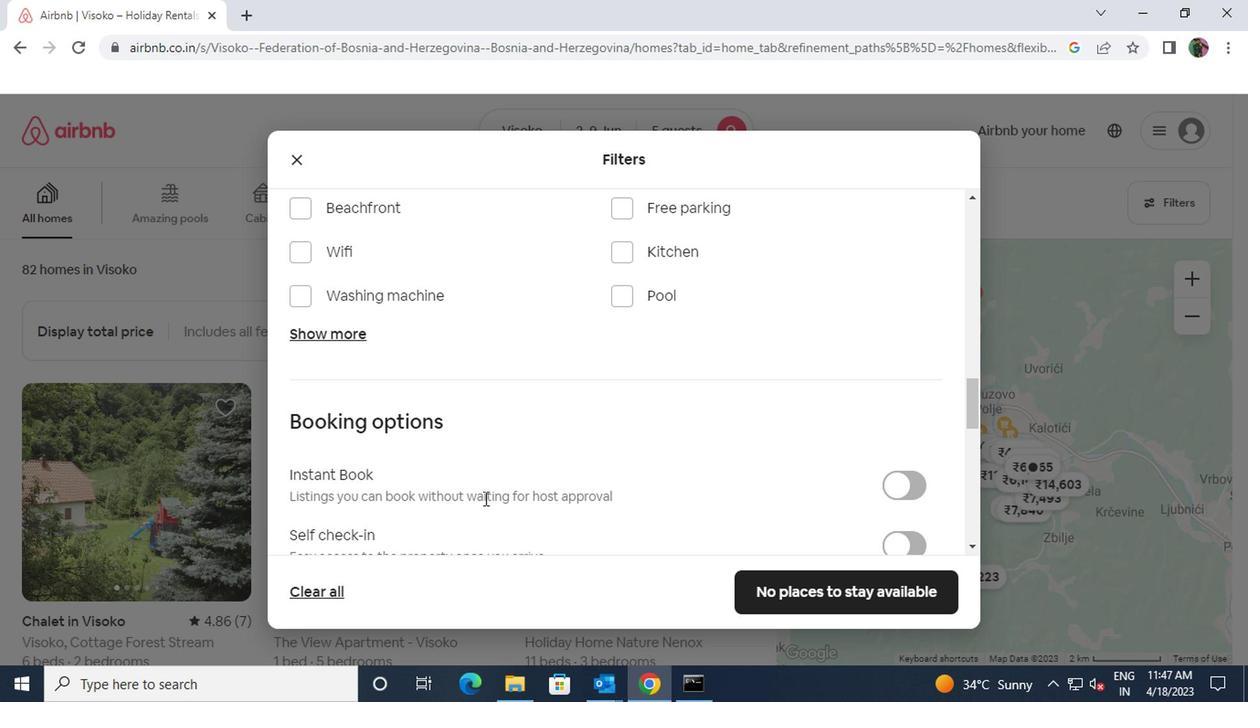 
Action: Mouse moved to (881, 455)
Screenshot: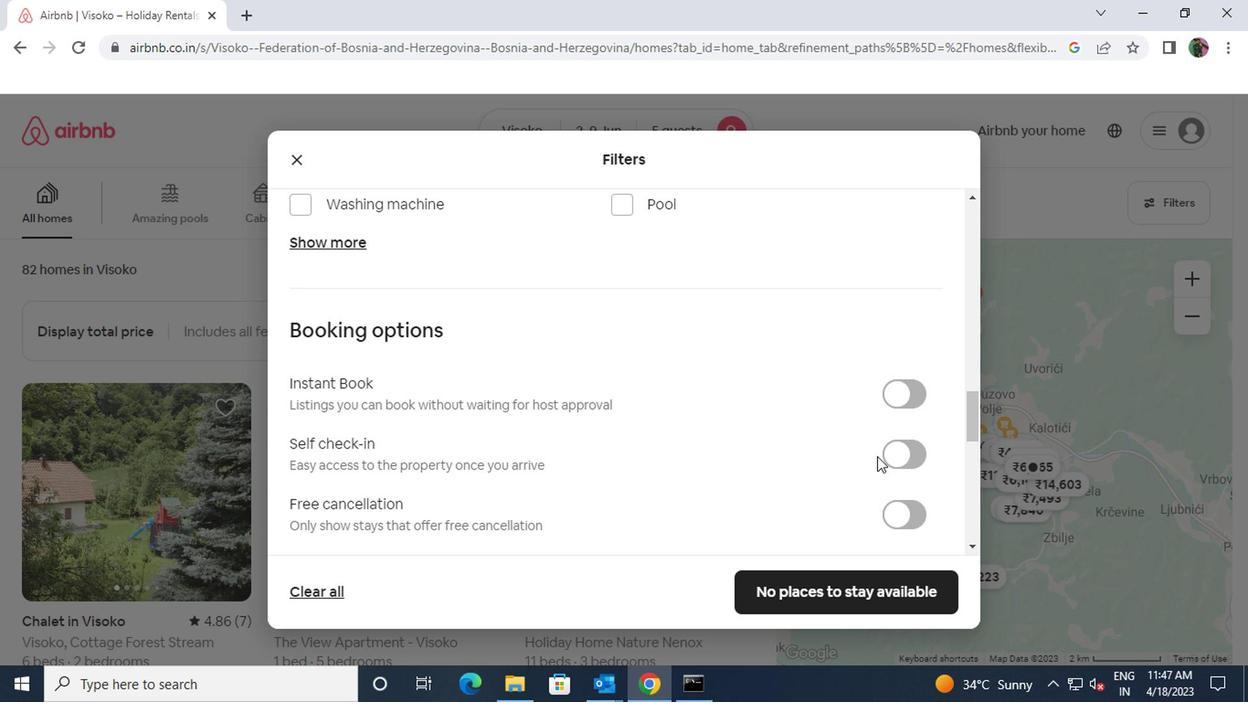 
Action: Mouse pressed left at (881, 455)
Screenshot: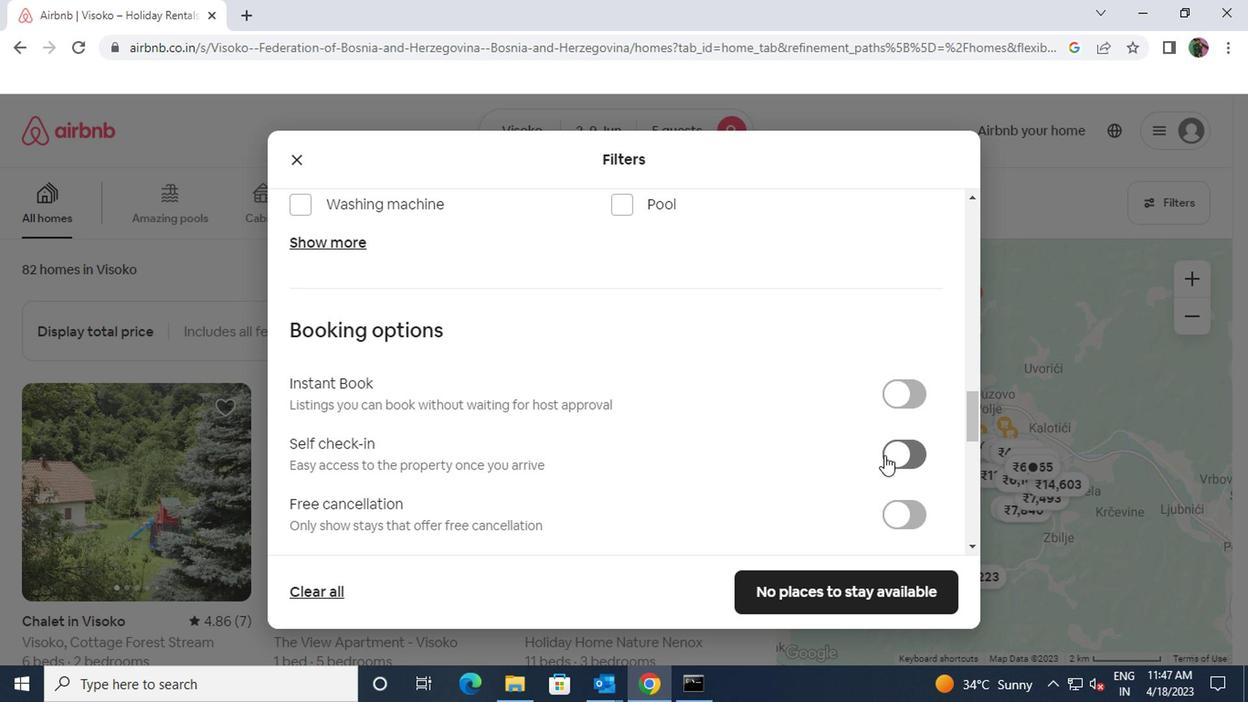 
Action: Mouse moved to (639, 469)
Screenshot: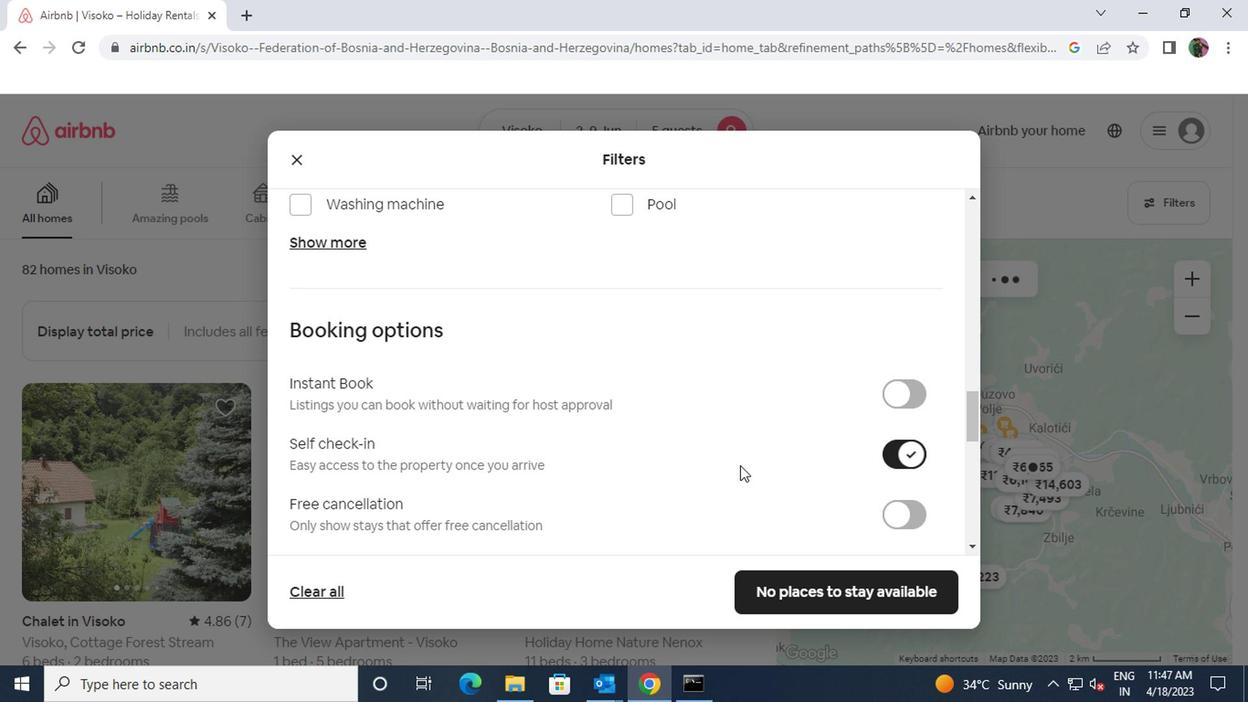 
Action: Mouse scrolled (639, 468) with delta (0, -1)
Screenshot: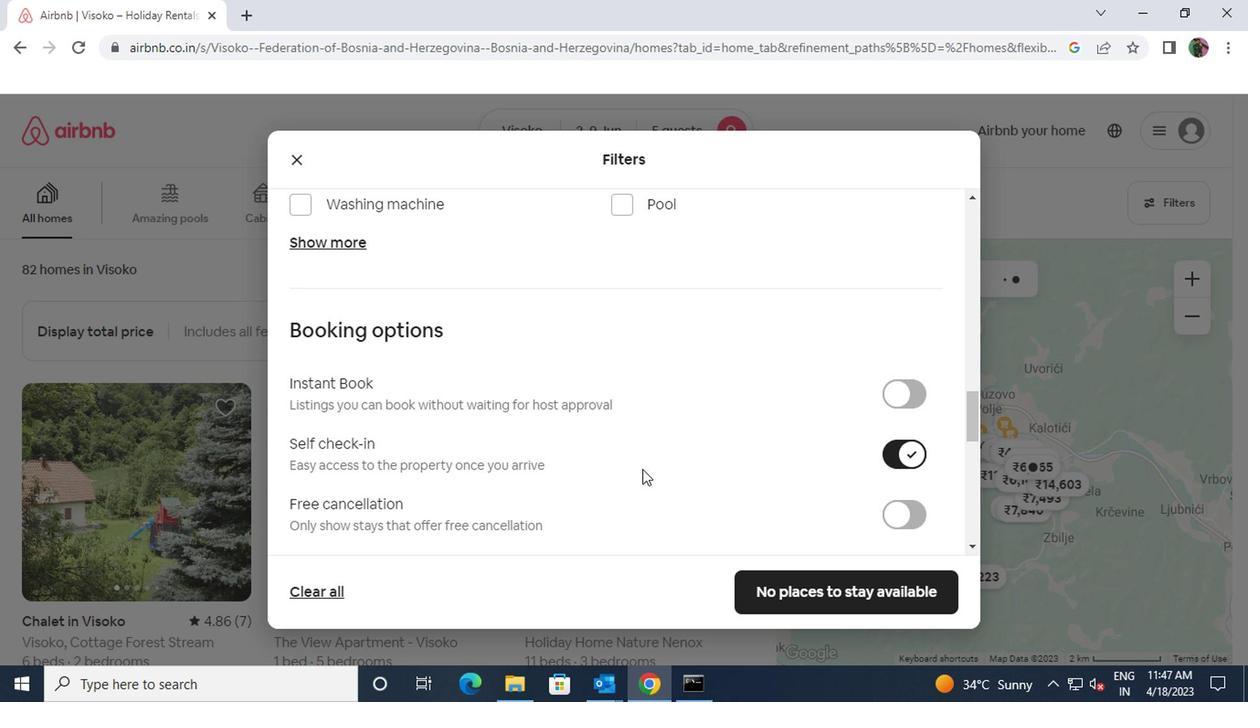 
Action: Mouse scrolled (639, 468) with delta (0, -1)
Screenshot: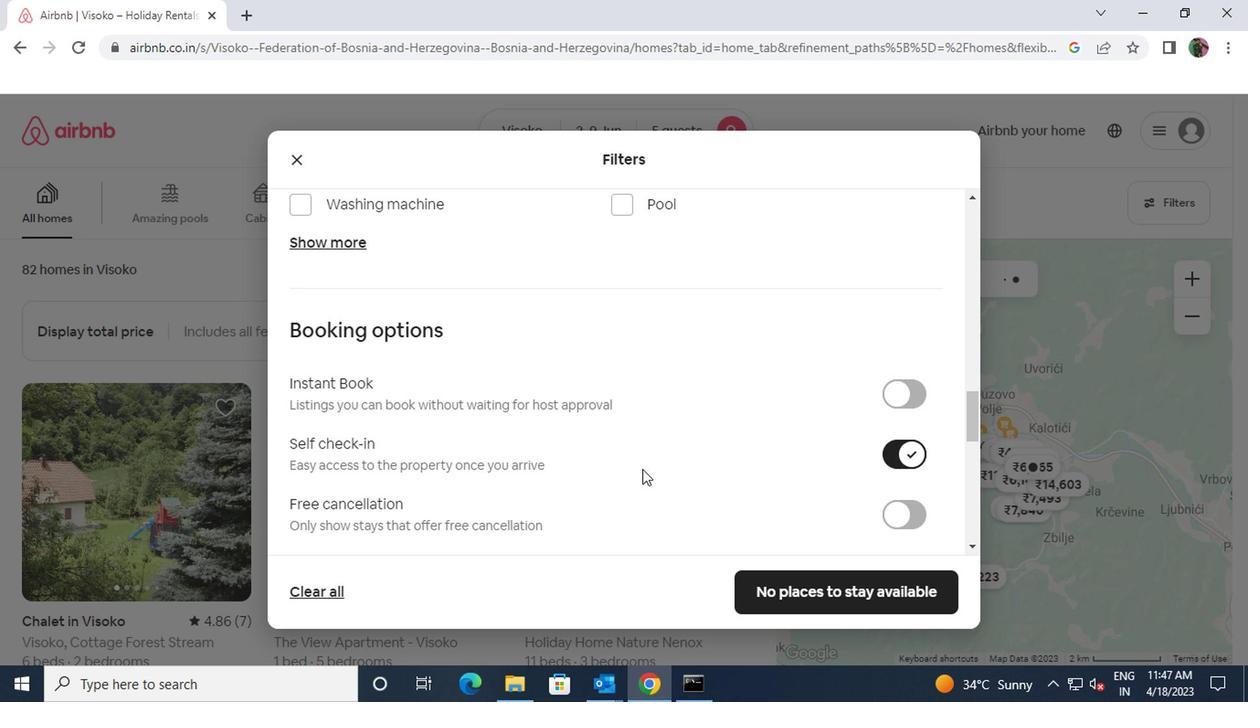 
Action: Mouse moved to (636, 463)
Screenshot: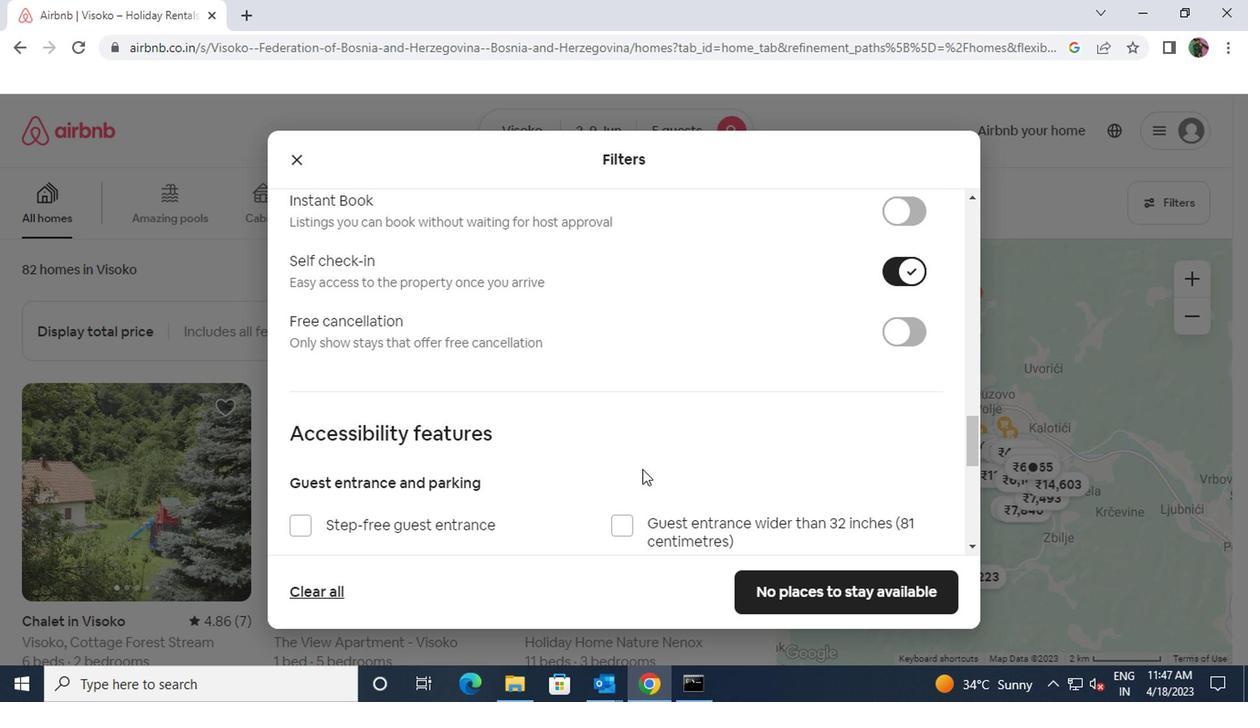 
Action: Mouse scrolled (636, 462) with delta (0, 0)
Screenshot: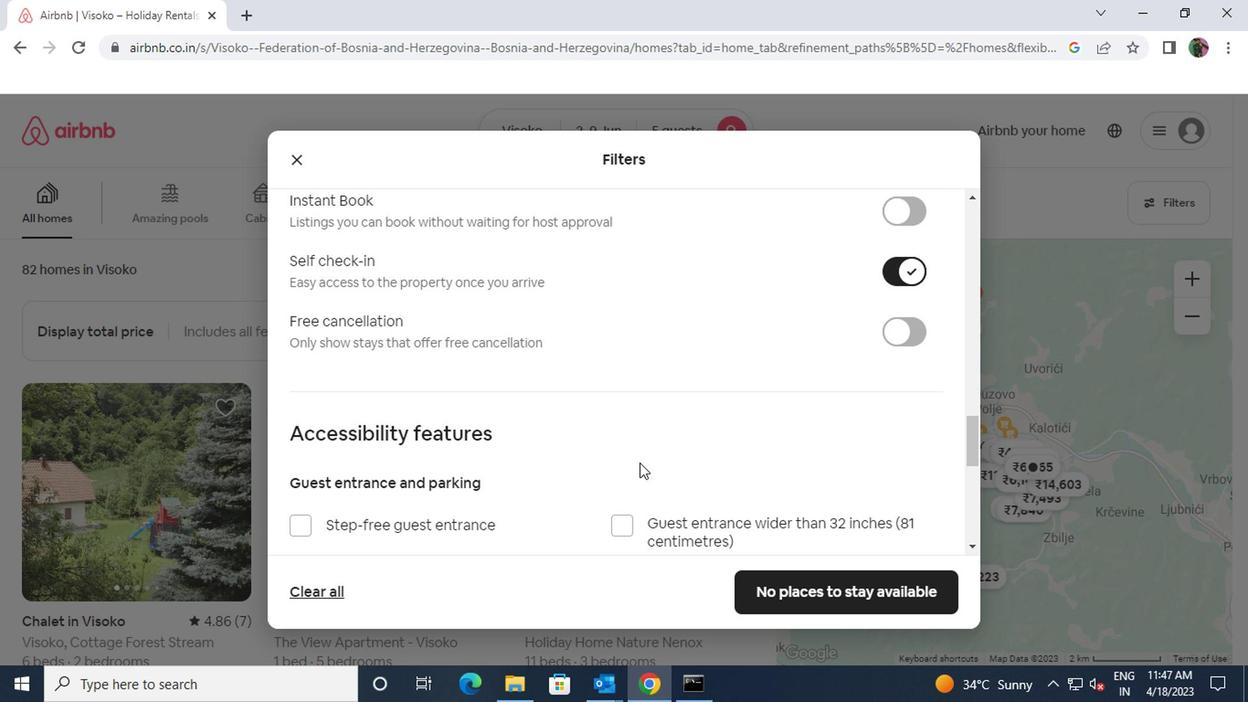 
Action: Mouse scrolled (636, 462) with delta (0, 0)
Screenshot: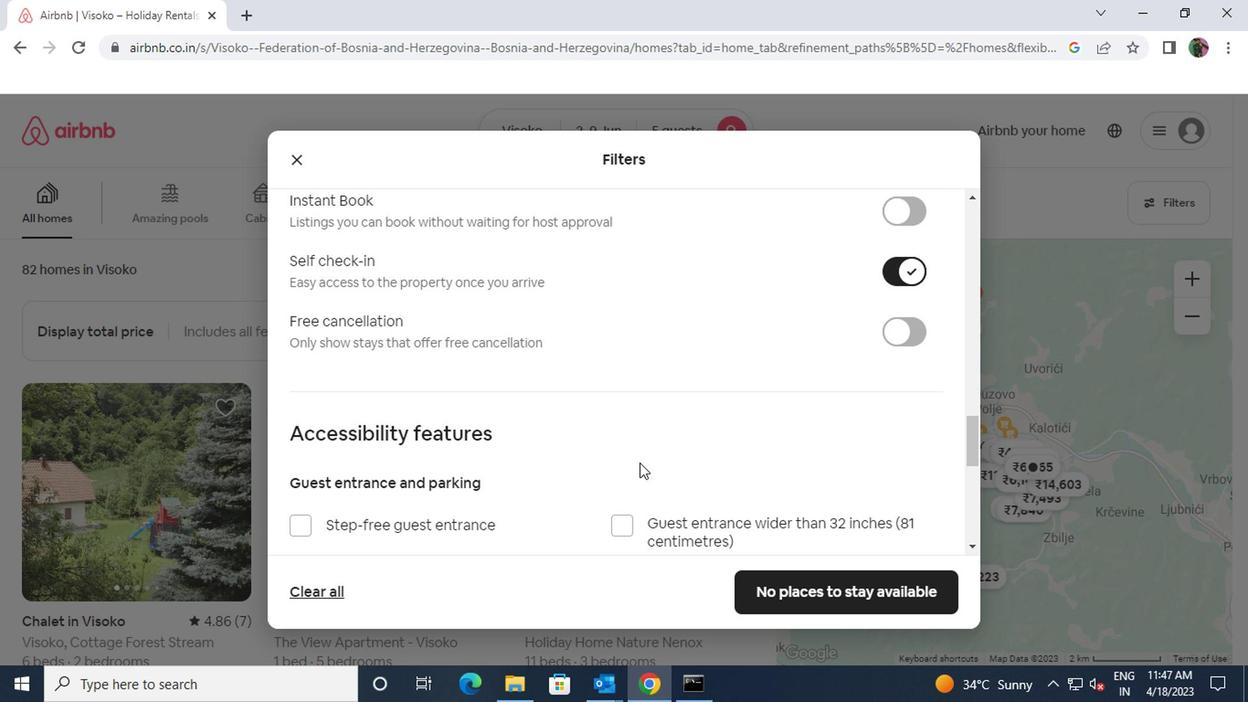 
Action: Mouse scrolled (636, 462) with delta (0, 0)
Screenshot: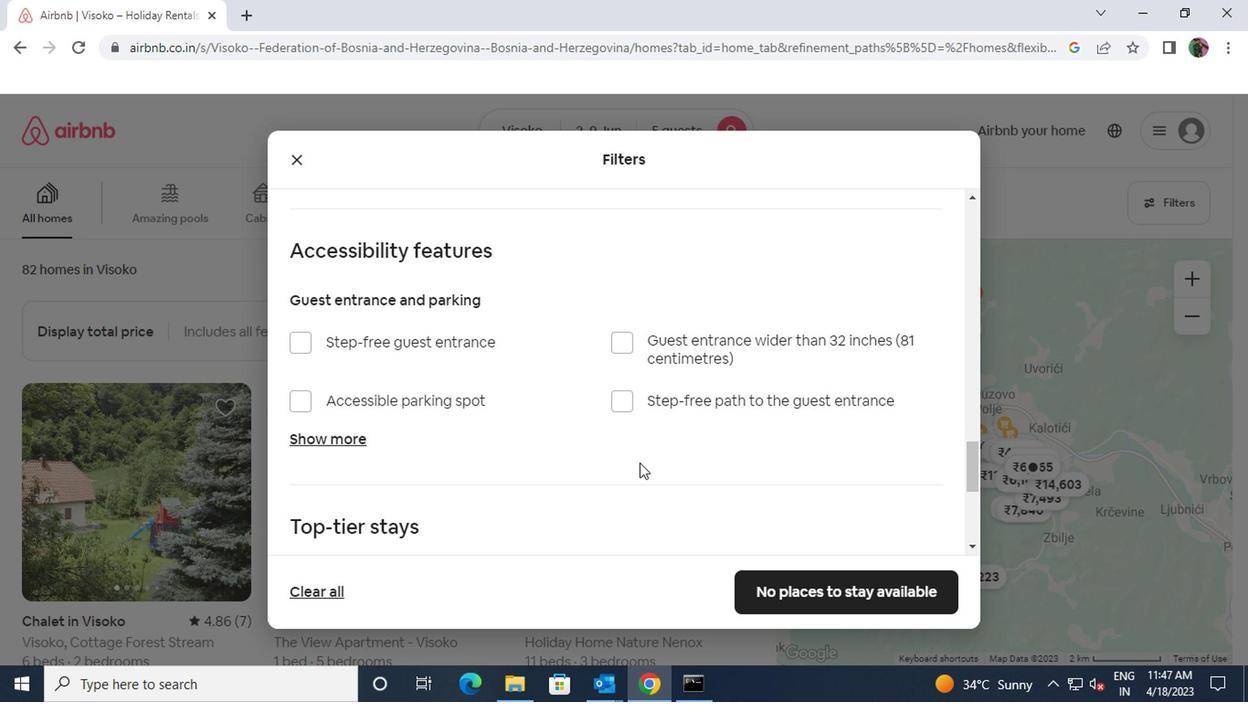 
Action: Mouse scrolled (636, 462) with delta (0, 0)
Screenshot: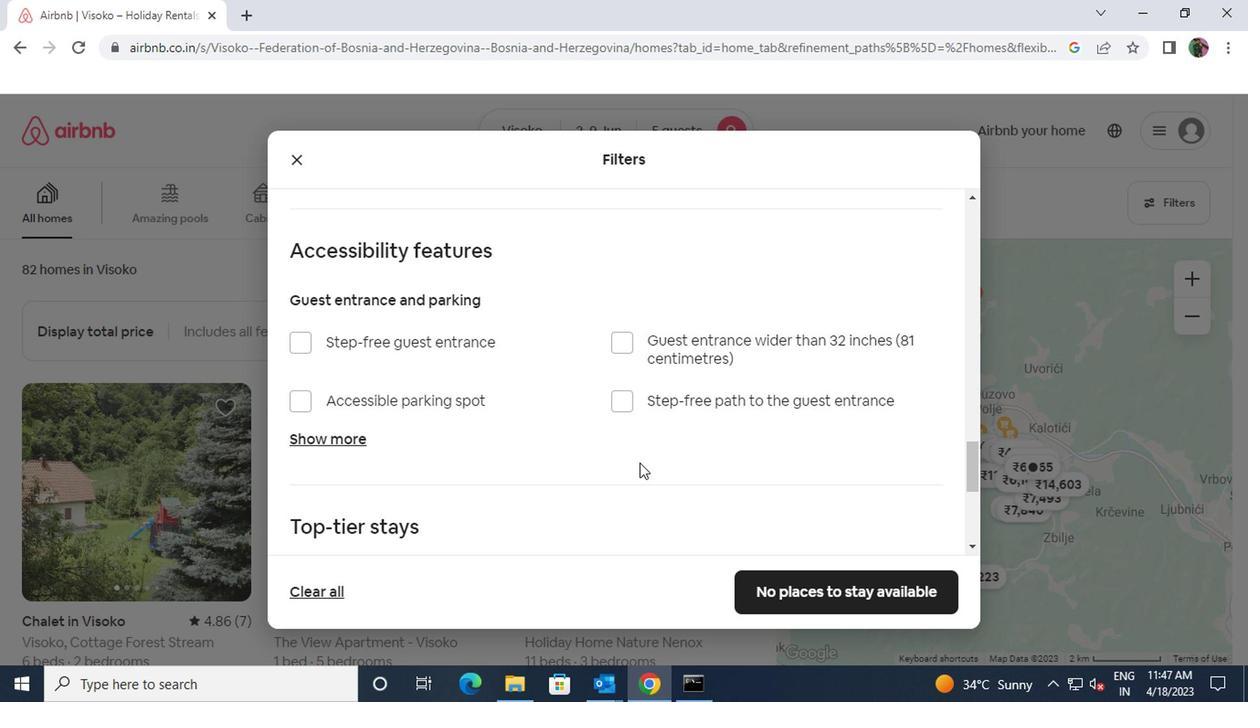 
Action: Mouse scrolled (636, 462) with delta (0, 0)
Screenshot: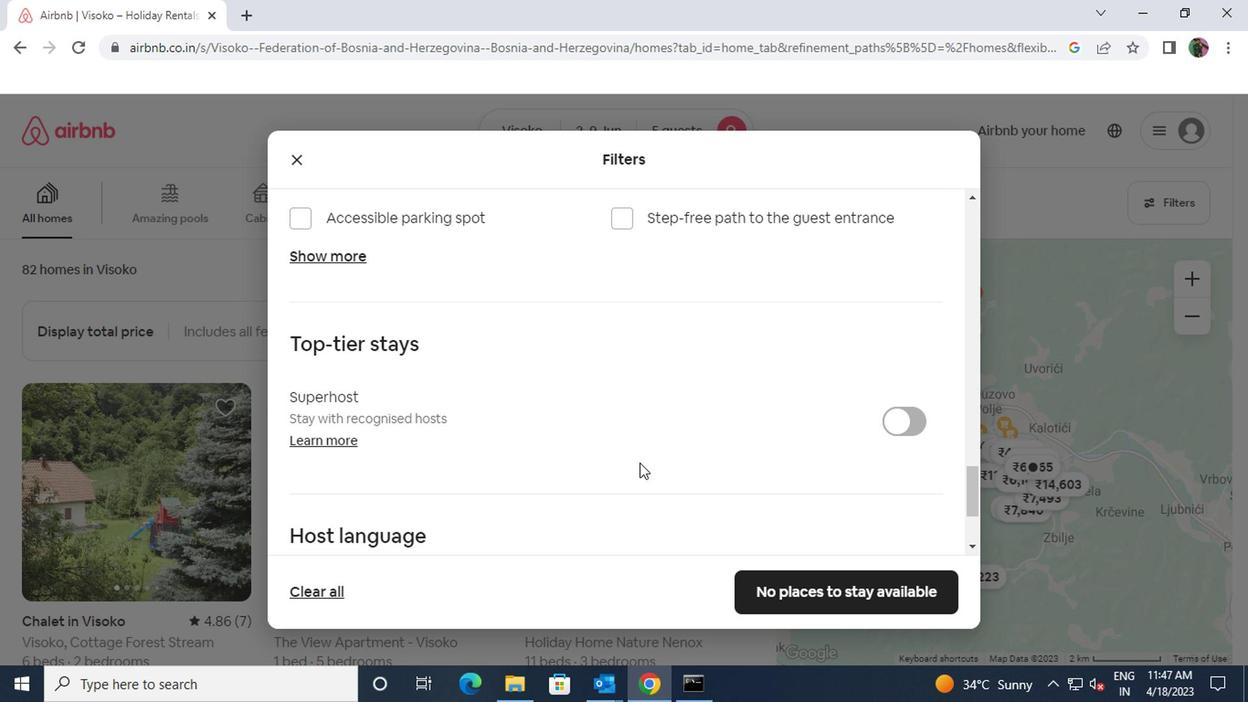 
Action: Mouse moved to (305, 497)
Screenshot: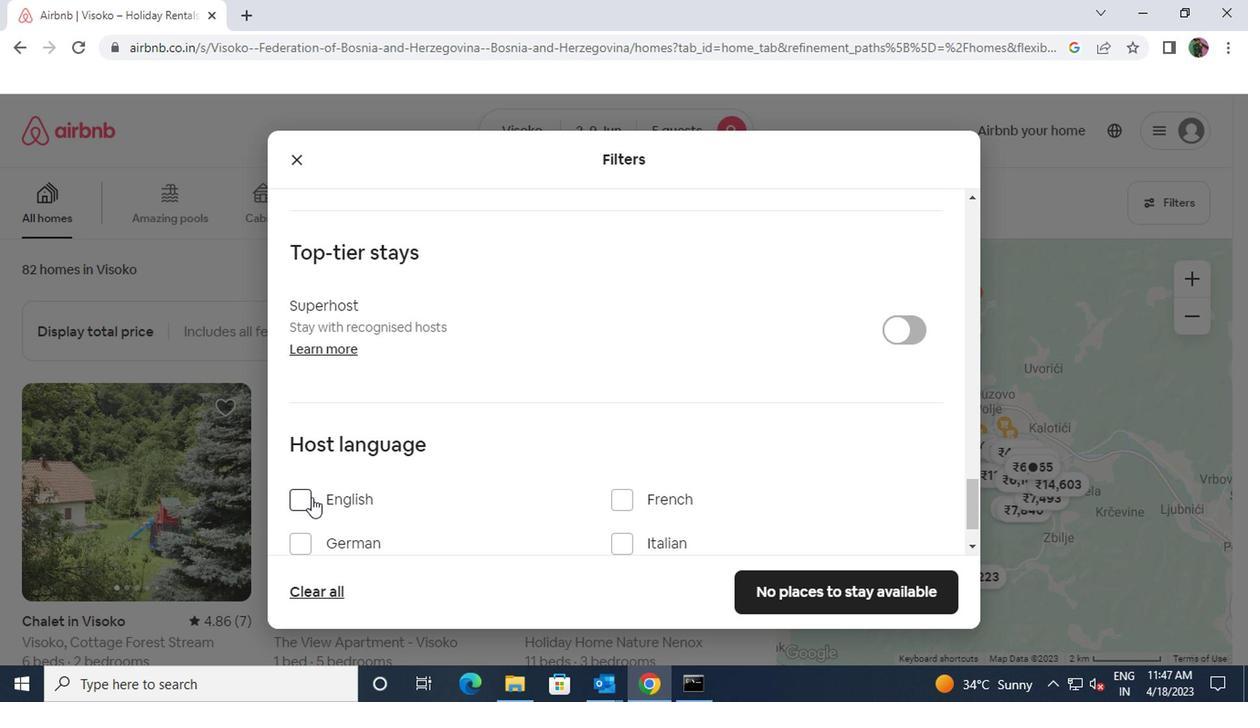 
Action: Mouse pressed left at (305, 497)
Screenshot: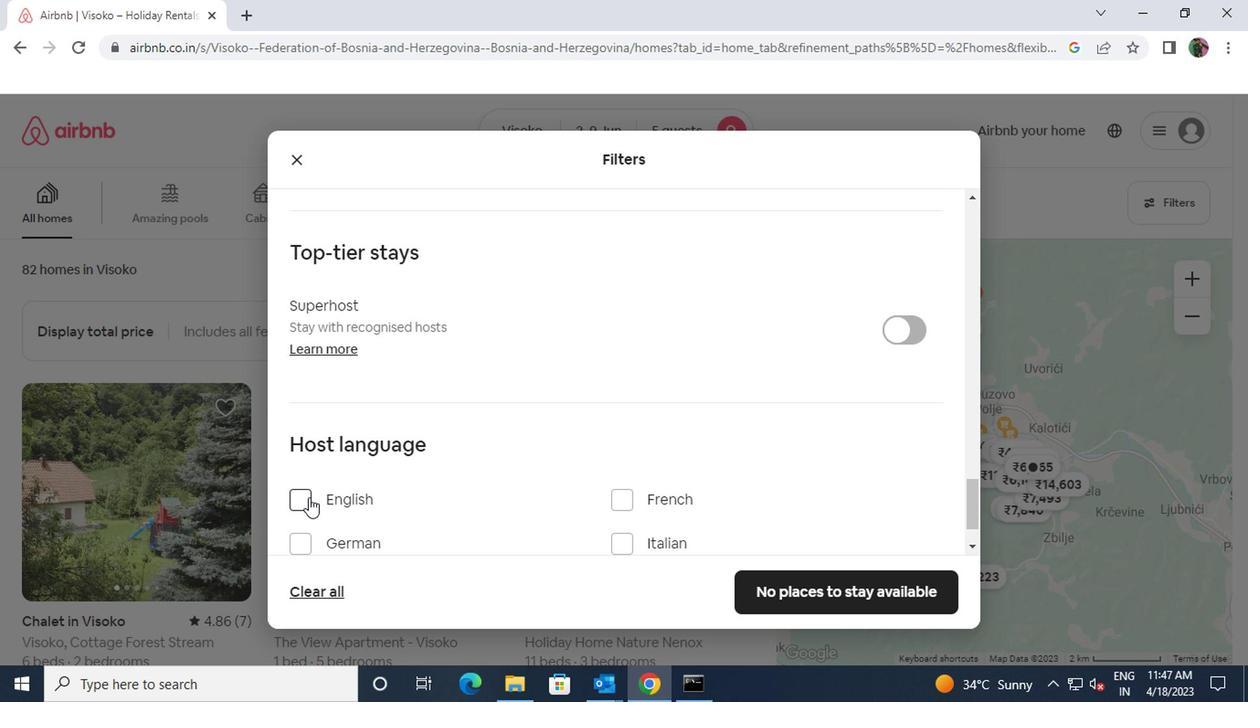 
Action: Mouse moved to (798, 592)
Screenshot: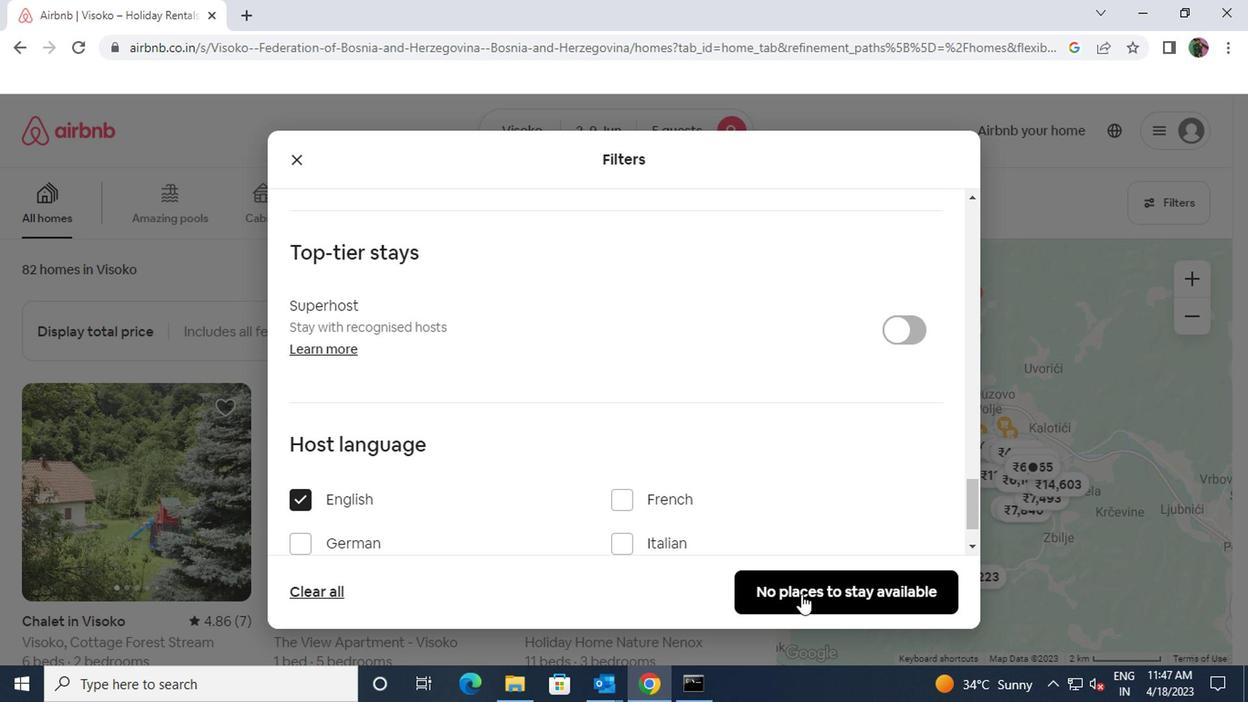 
Action: Mouse pressed left at (798, 592)
Screenshot: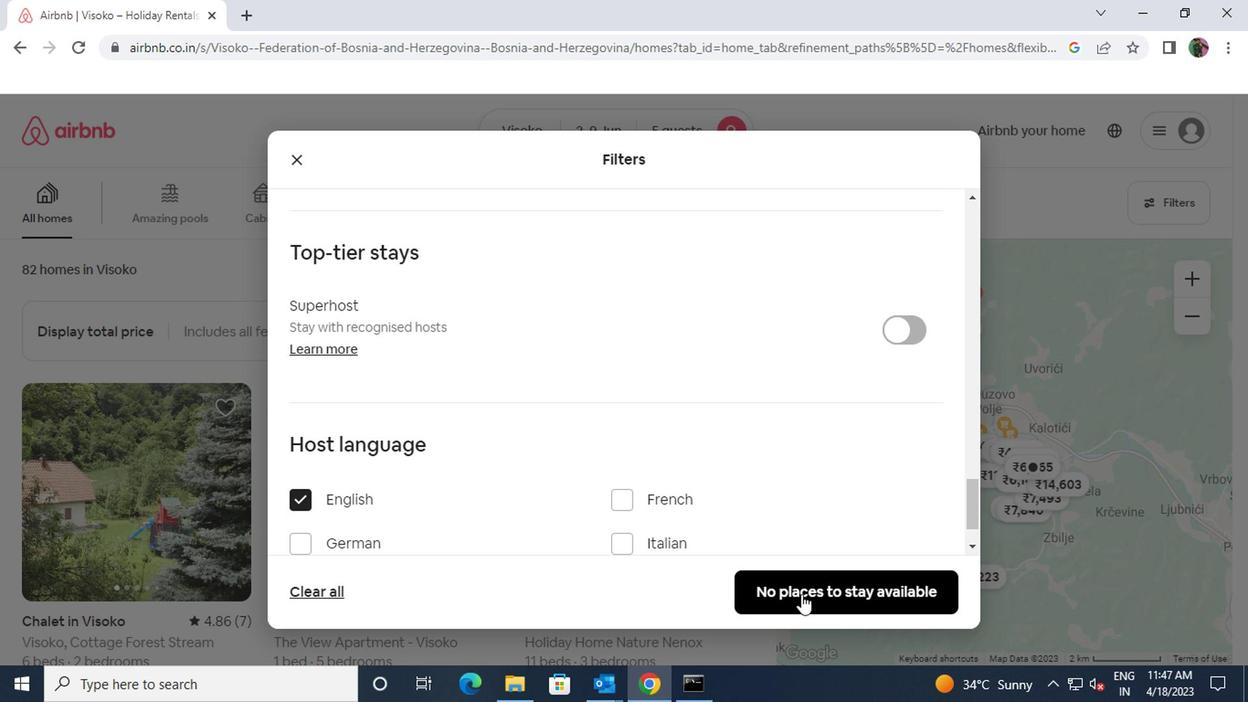 
